 Task: Make Objects Float.
Action: Mouse moved to (31, 5)
Screenshot: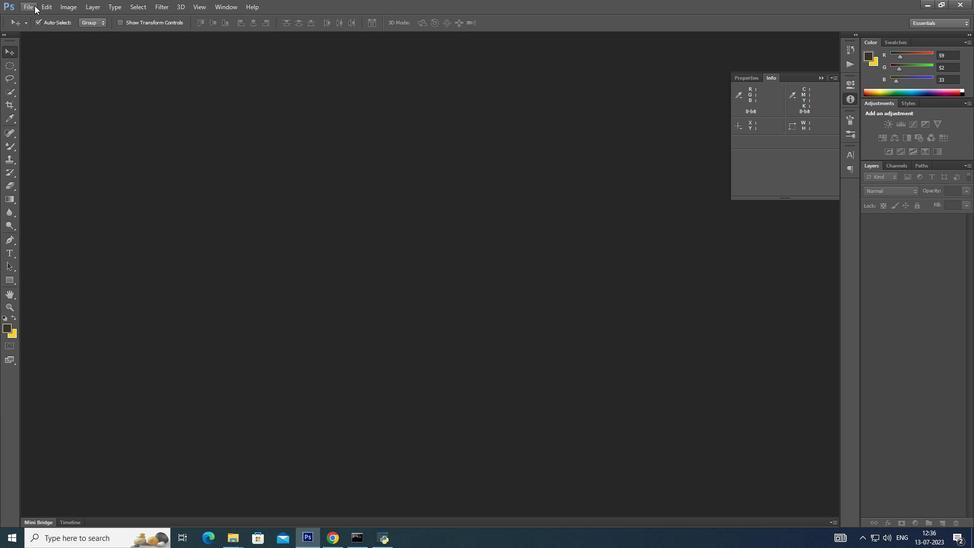 
Action: Mouse pressed left at (31, 5)
Screenshot: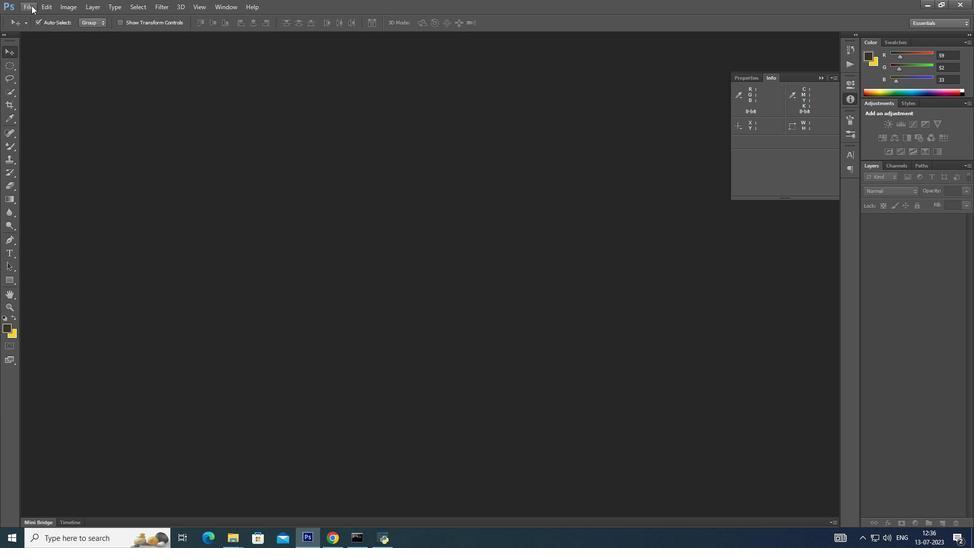 
Action: Mouse moved to (36, 15)
Screenshot: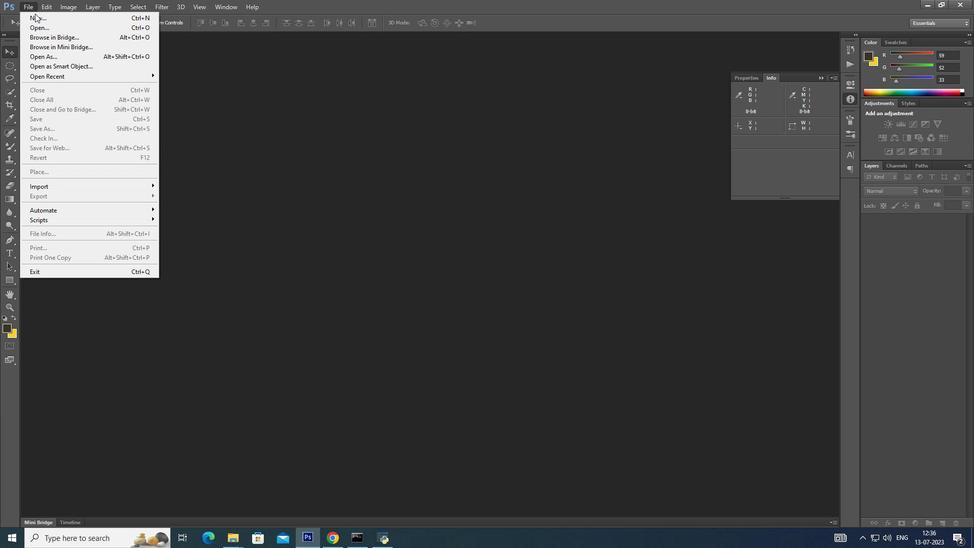
Action: Mouse pressed left at (36, 15)
Screenshot: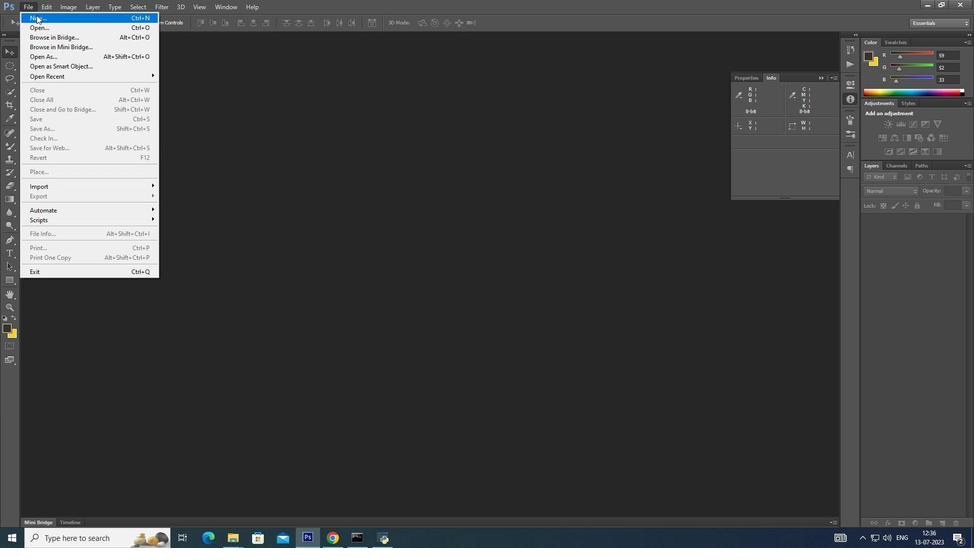
Action: Mouse moved to (586, 129)
Screenshot: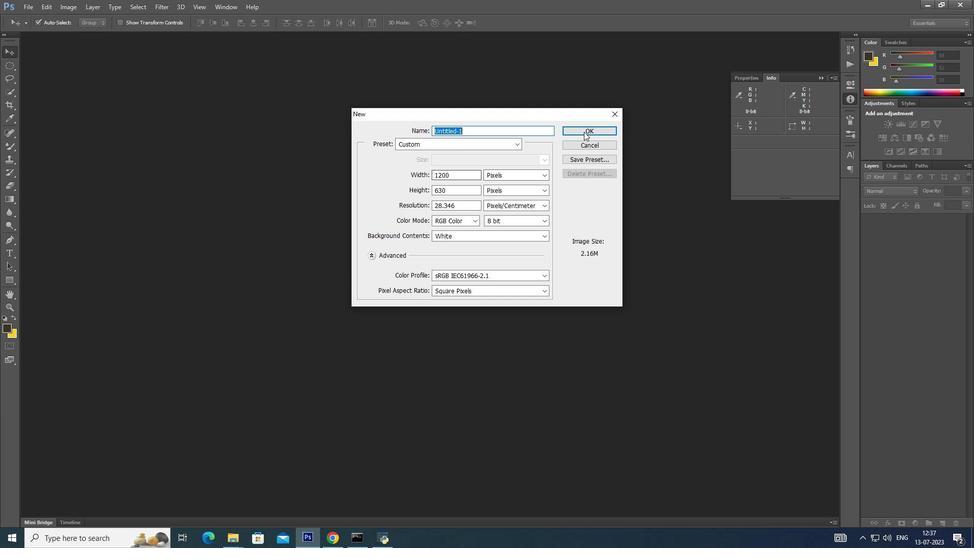 
Action: Mouse pressed left at (586, 129)
Screenshot: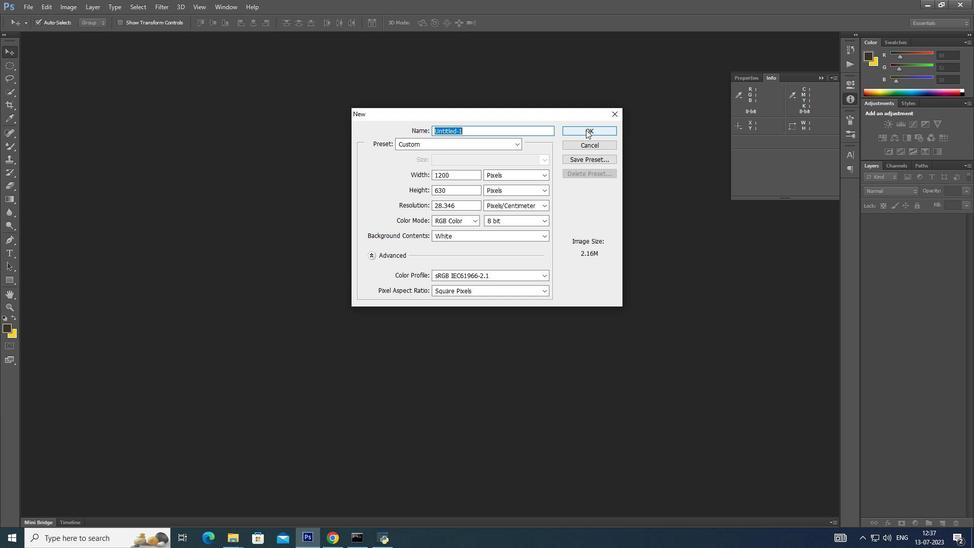 
Action: Mouse moved to (819, 77)
Screenshot: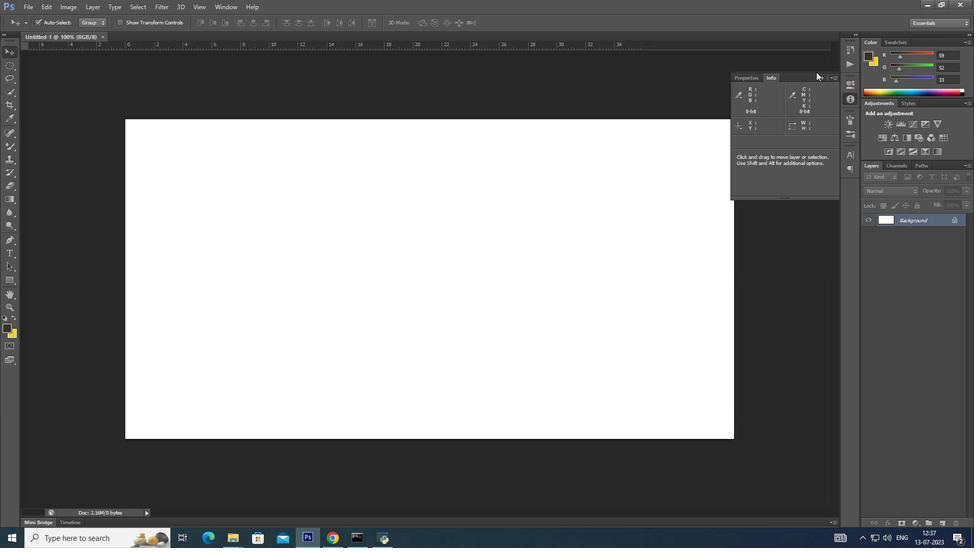 
Action: Mouse pressed left at (819, 77)
Screenshot: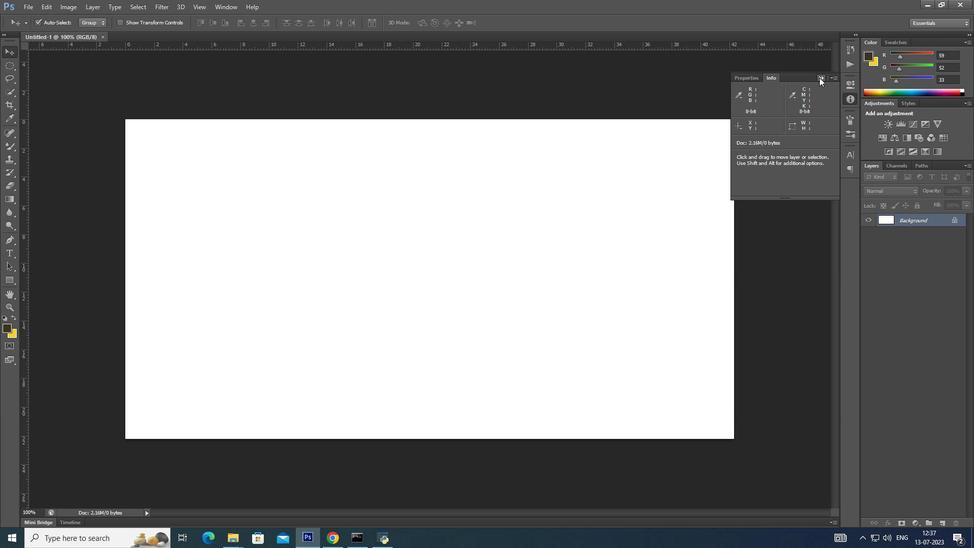 
Action: Mouse moved to (736, 152)
Screenshot: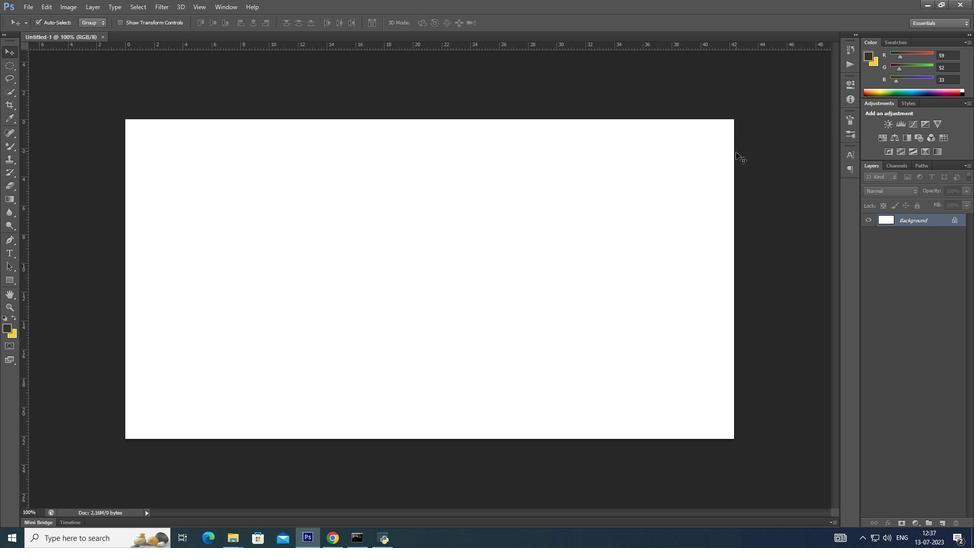 
Action: Key pressed ctrl+J
Screenshot: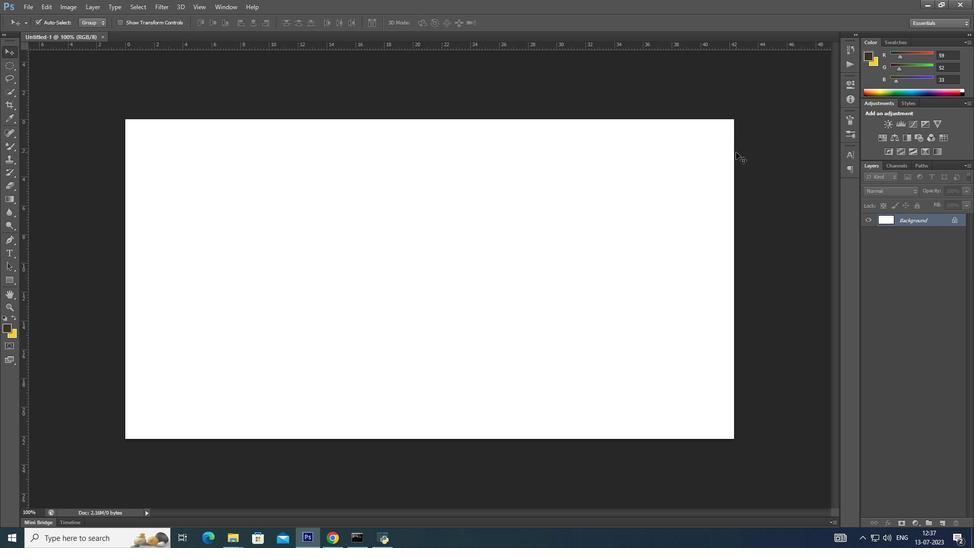 
Action: Mouse moved to (15, 316)
Screenshot: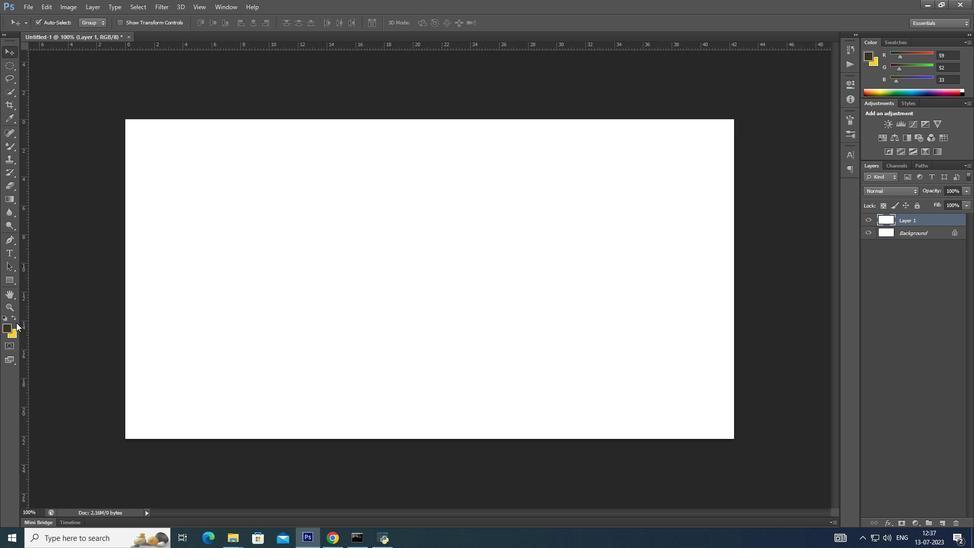 
Action: Mouse pressed left at (15, 316)
Screenshot: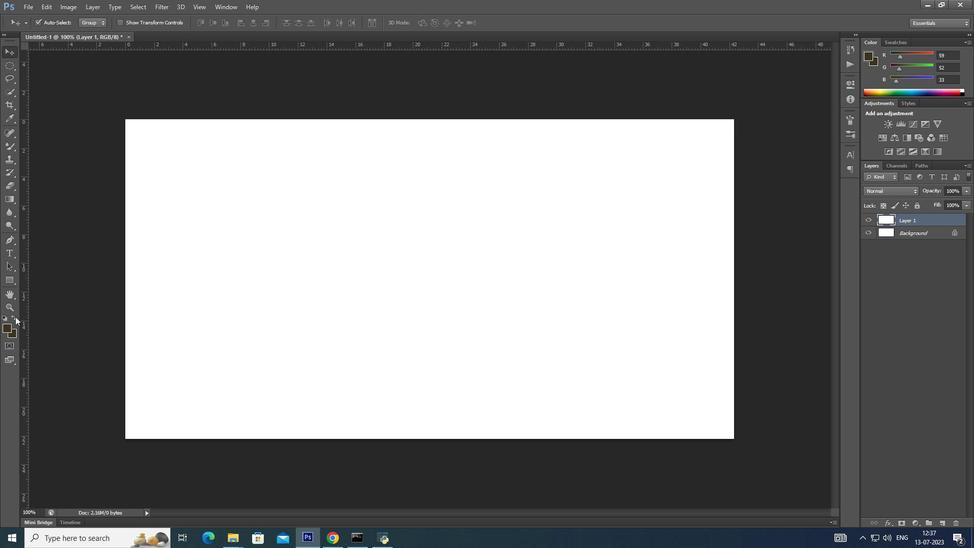 
Action: Mouse moved to (563, 251)
Screenshot: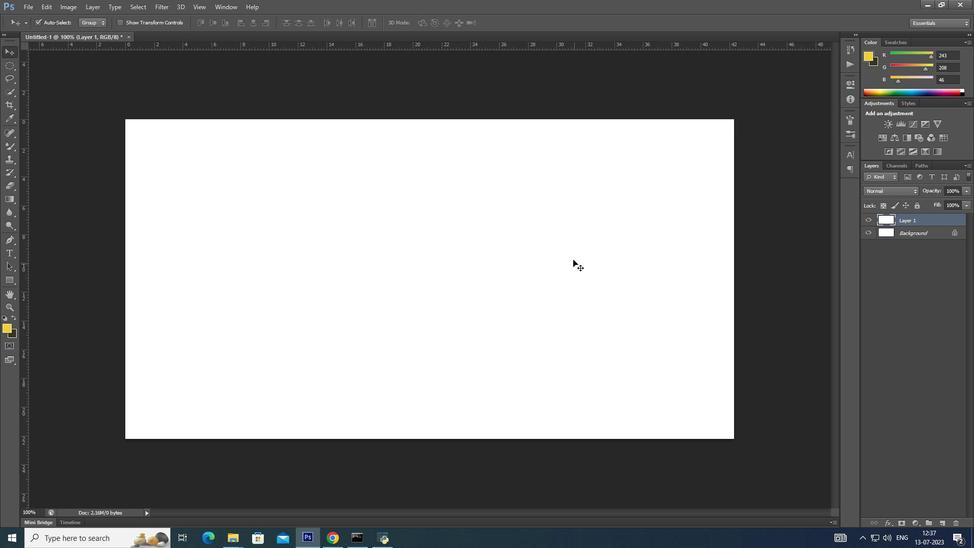 
Action: Key pressed <Key.alt_l><Key.backspace>
Screenshot: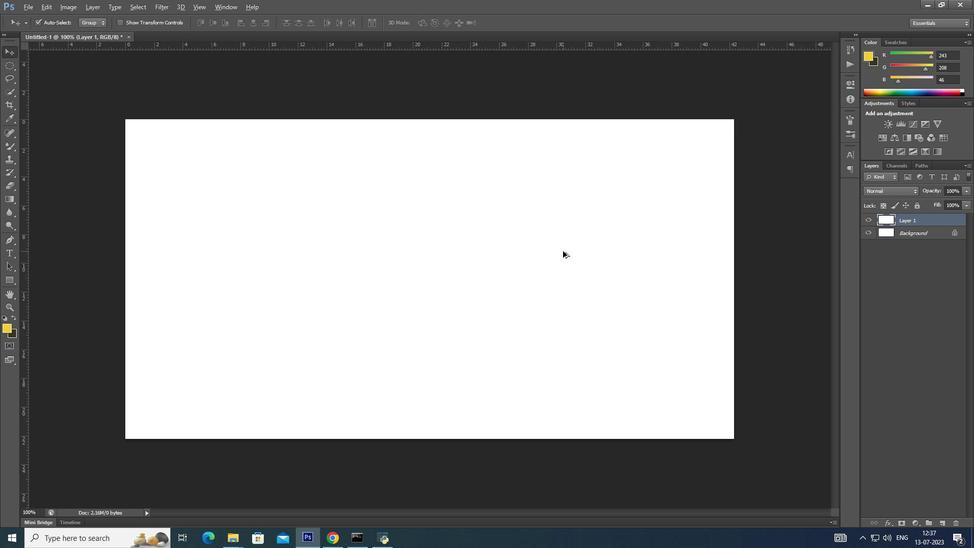 
Action: Mouse moved to (25, 6)
Screenshot: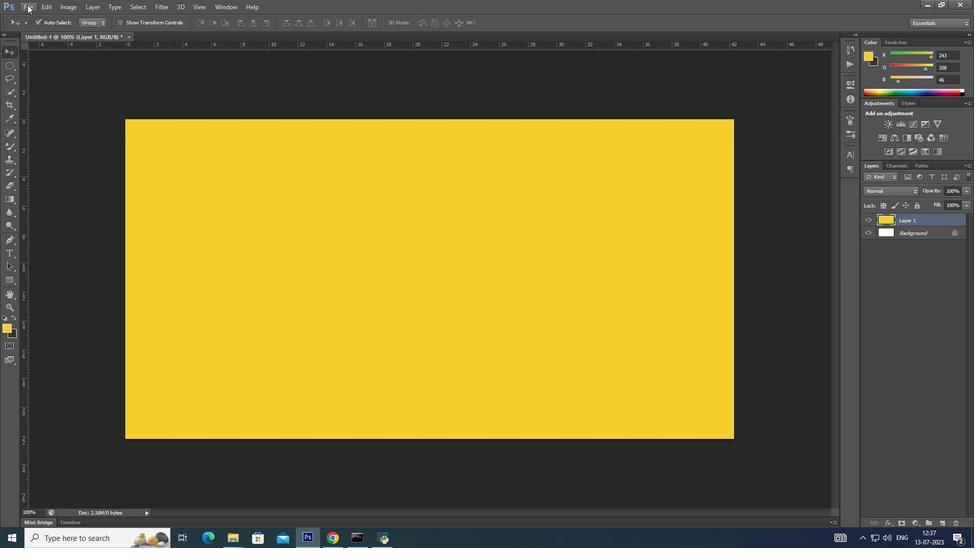 
Action: Mouse pressed left at (25, 6)
Screenshot: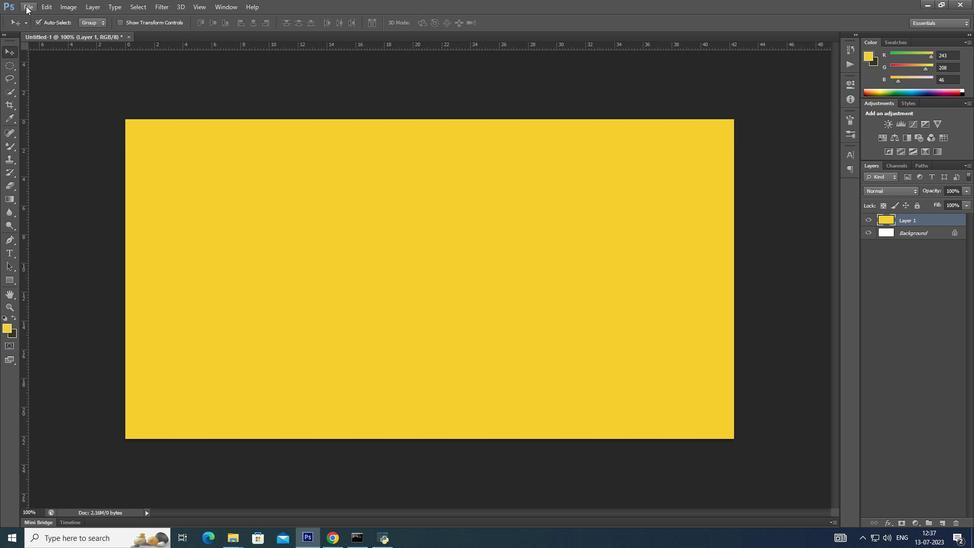 
Action: Mouse moved to (44, 26)
Screenshot: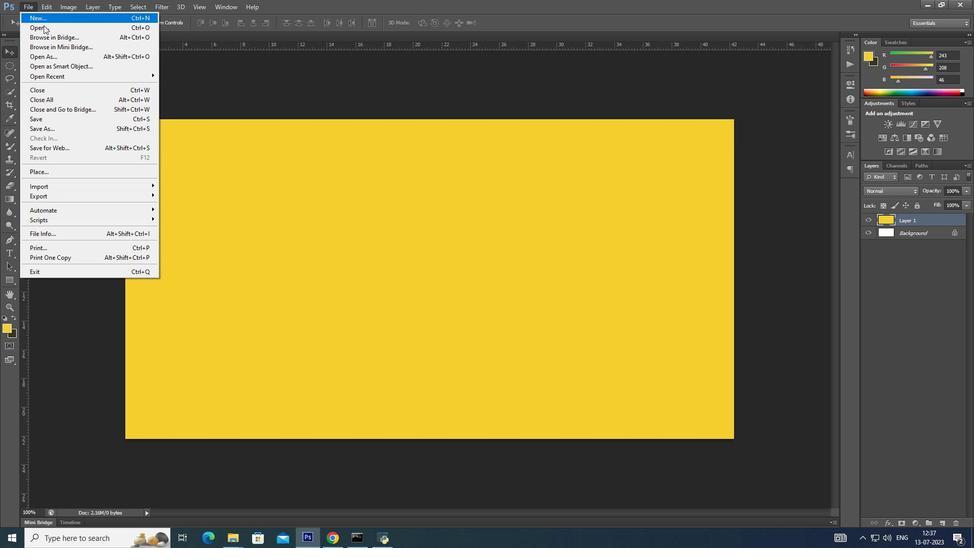 
Action: Mouse pressed left at (44, 26)
Screenshot: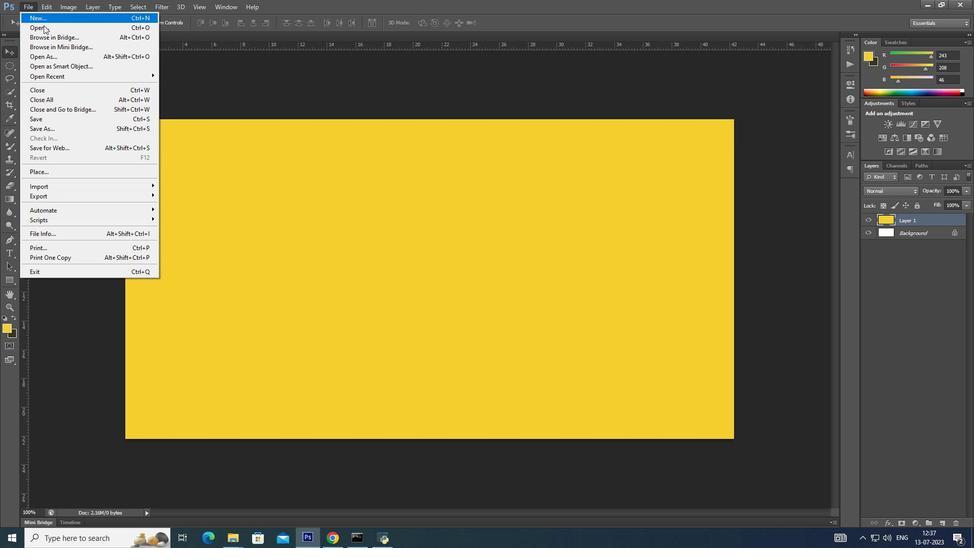 
Action: Mouse moved to (430, 138)
Screenshot: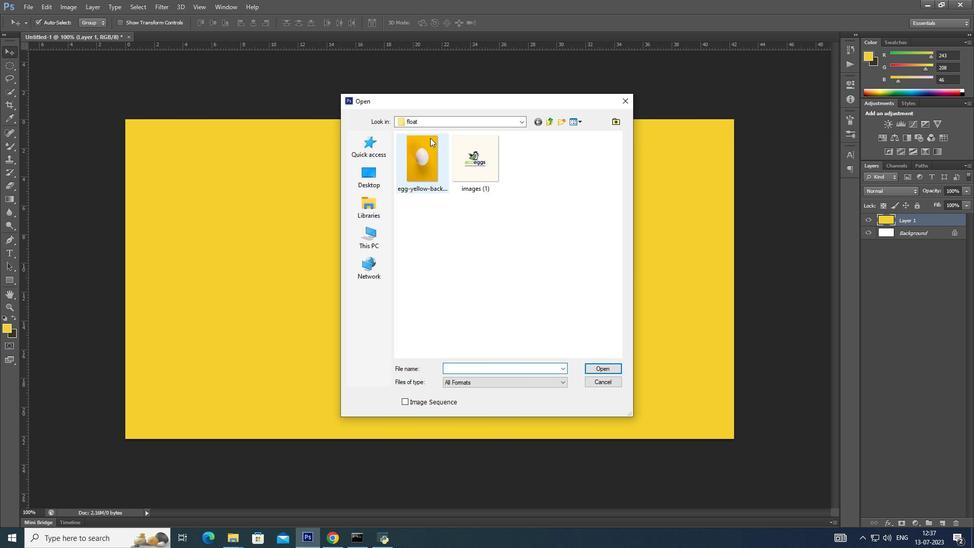 
Action: Mouse pressed left at (430, 138)
Screenshot: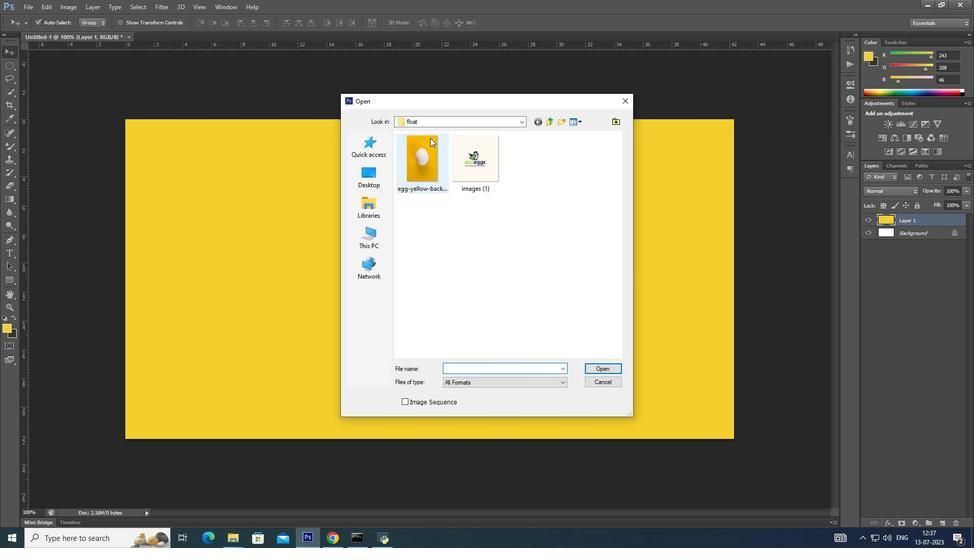 
Action: Mouse moved to (611, 368)
Screenshot: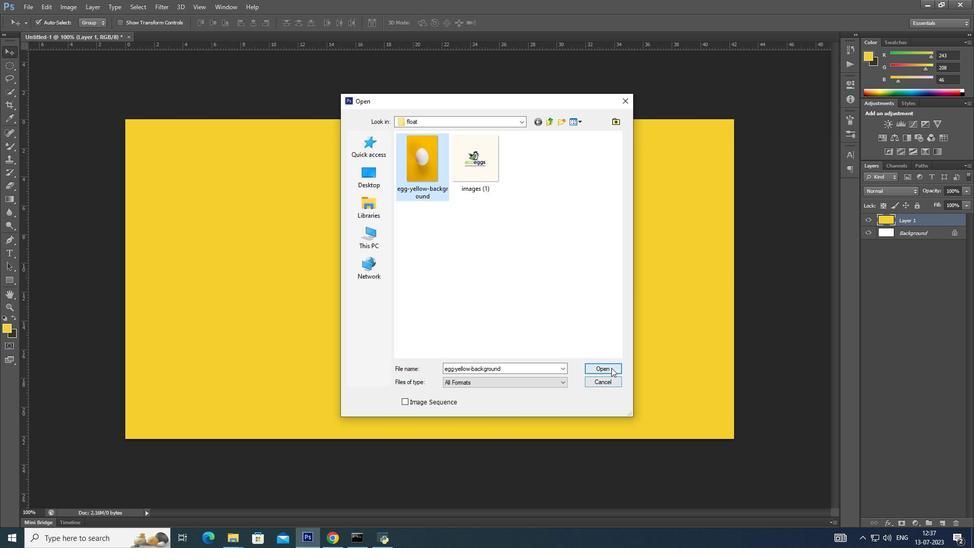 
Action: Mouse pressed left at (611, 368)
Screenshot: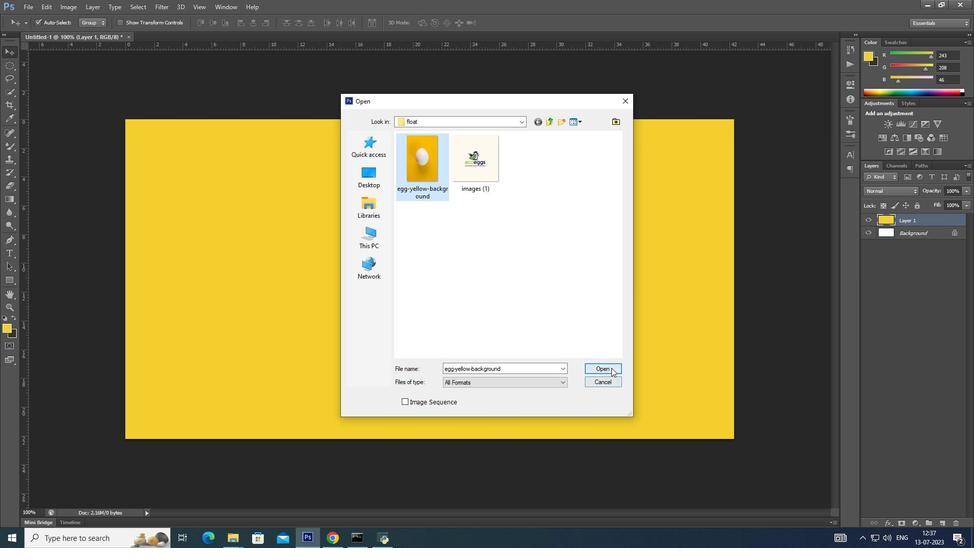 
Action: Mouse moved to (916, 224)
Screenshot: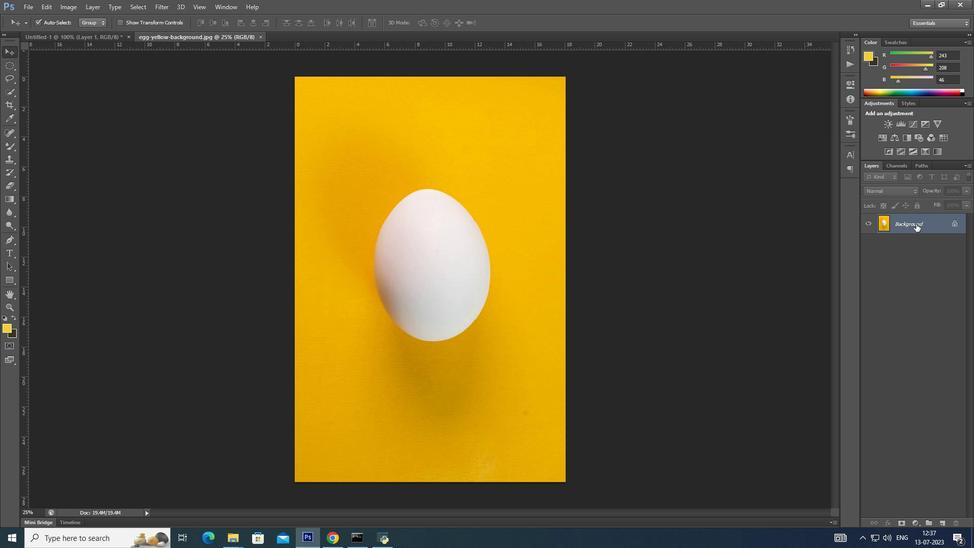 
Action: Mouse pressed left at (916, 224)
Screenshot: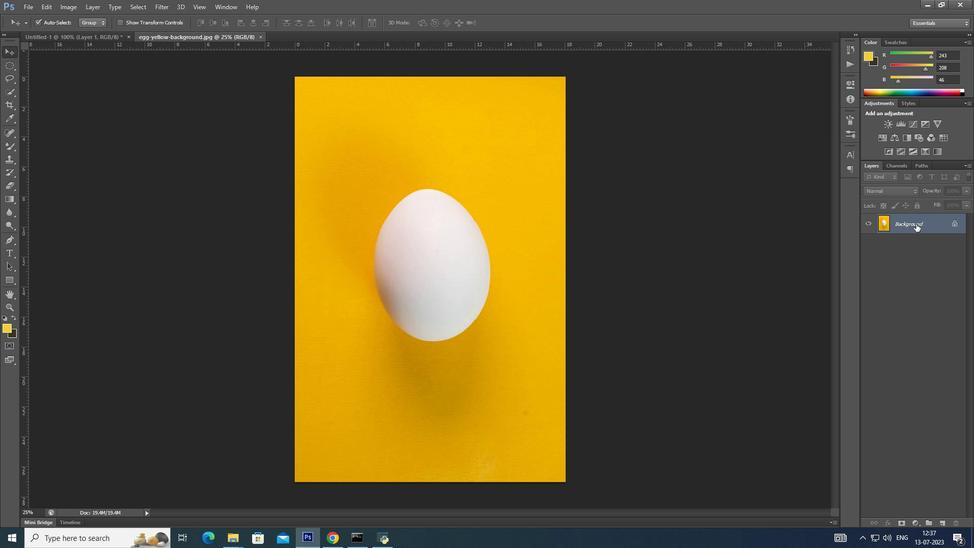 
Action: Mouse moved to (915, 221)
Screenshot: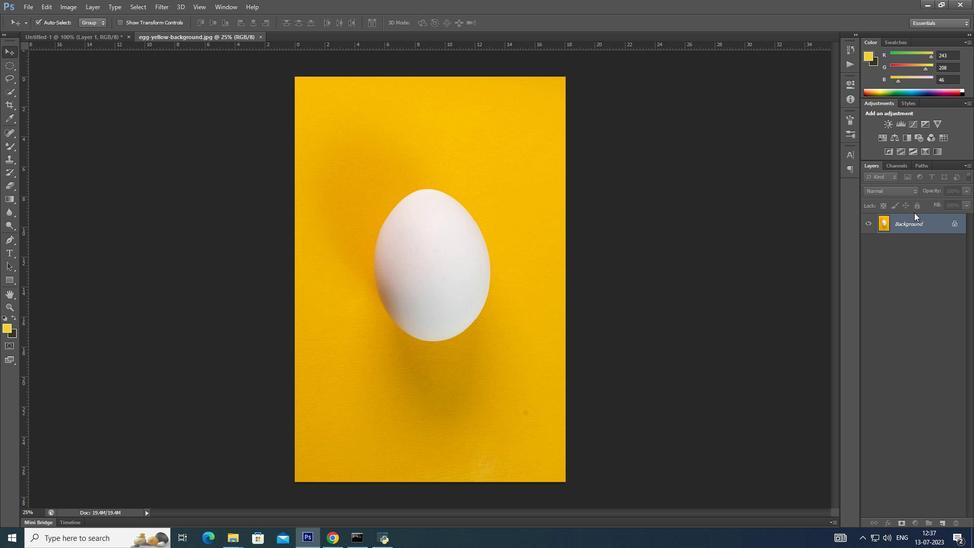 
Action: Mouse pressed left at (915, 221)
Screenshot: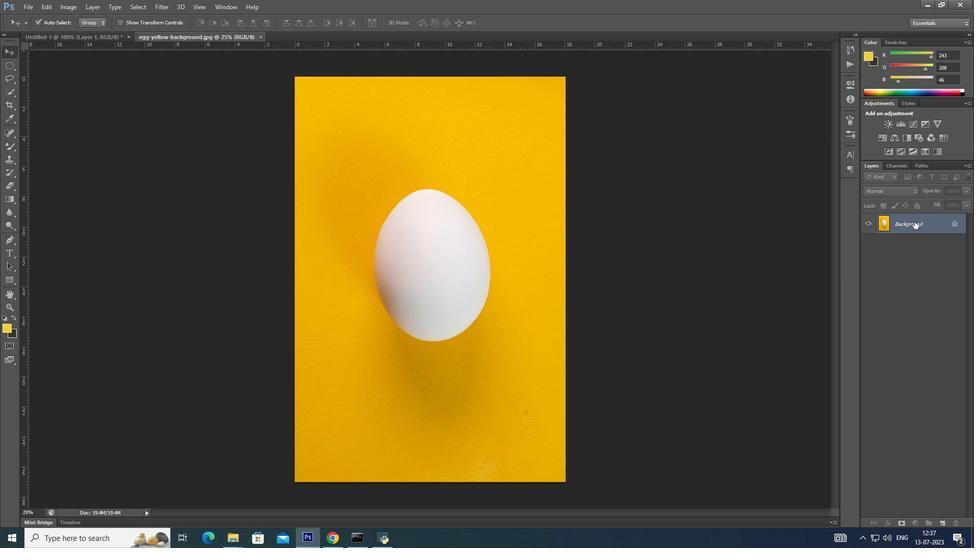 
Action: Mouse moved to (10, 90)
Screenshot: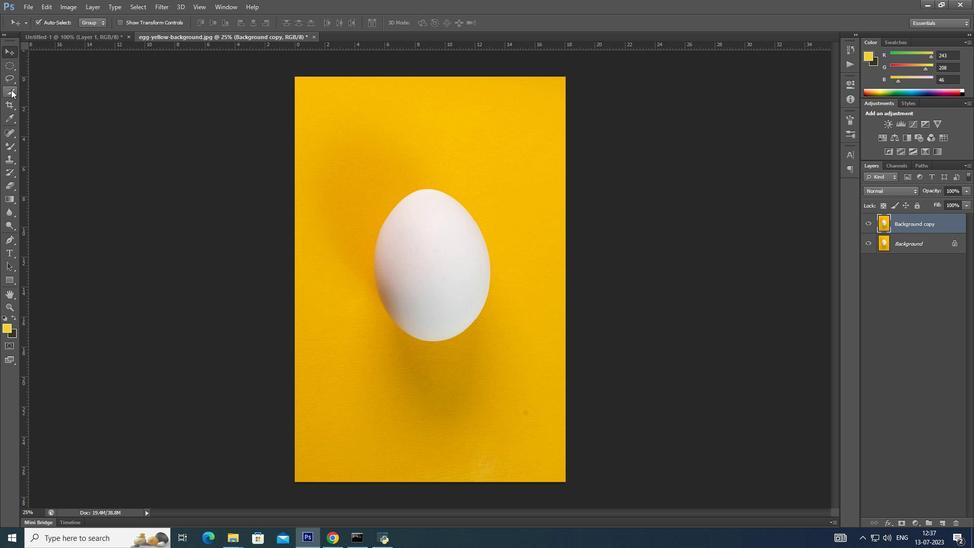 
Action: Mouse pressed left at (10, 90)
Screenshot: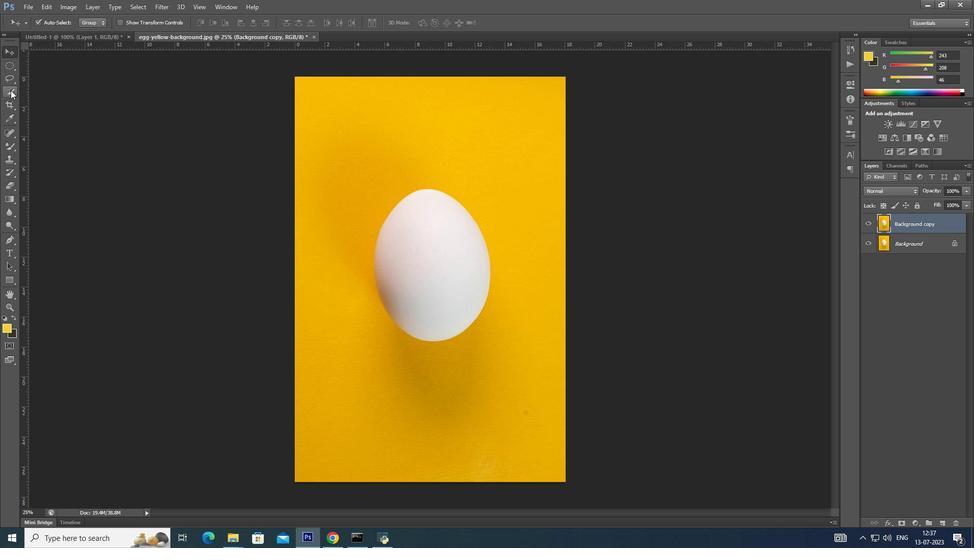 
Action: Mouse moved to (48, 93)
Screenshot: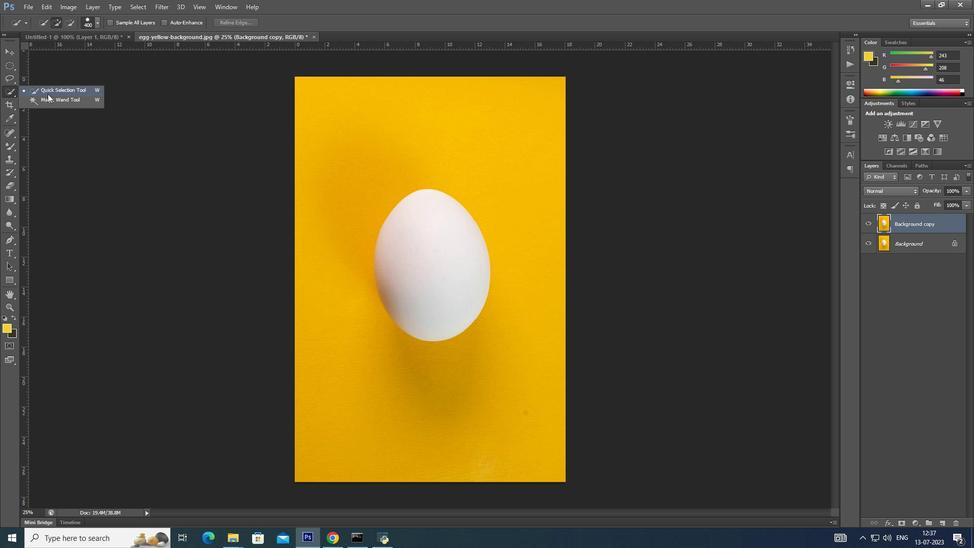 
Action: Mouse pressed left at (48, 93)
Screenshot: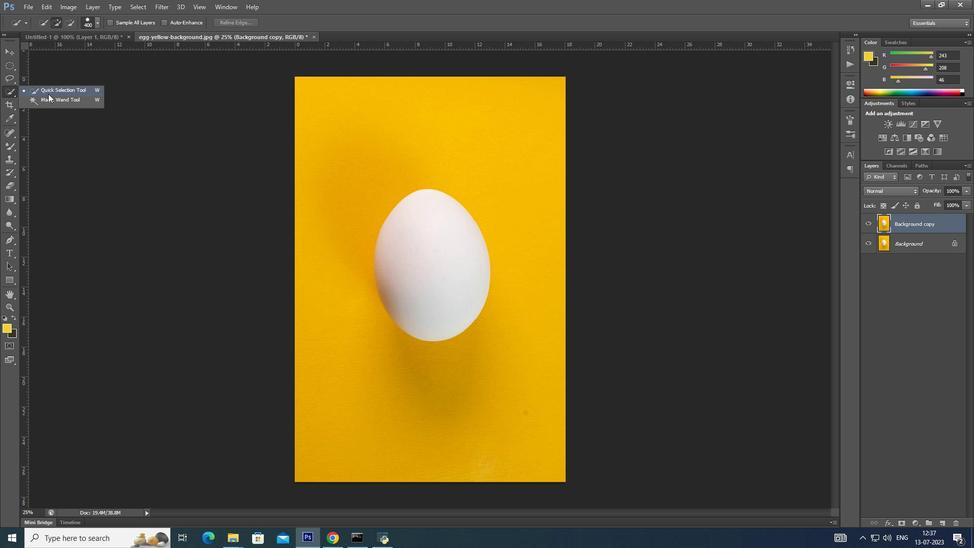 
Action: Mouse moved to (440, 268)
Screenshot: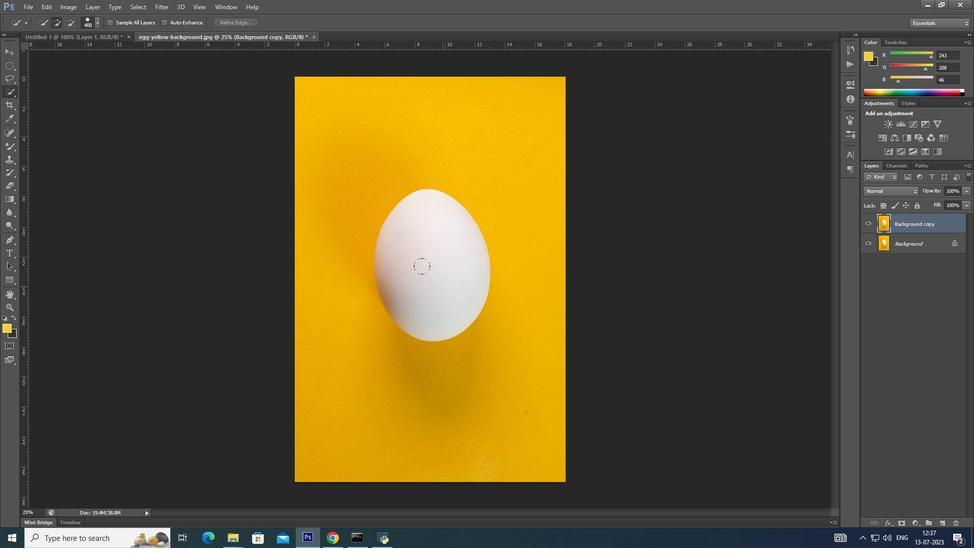 
Action: Mouse pressed left at (440, 268)
Screenshot: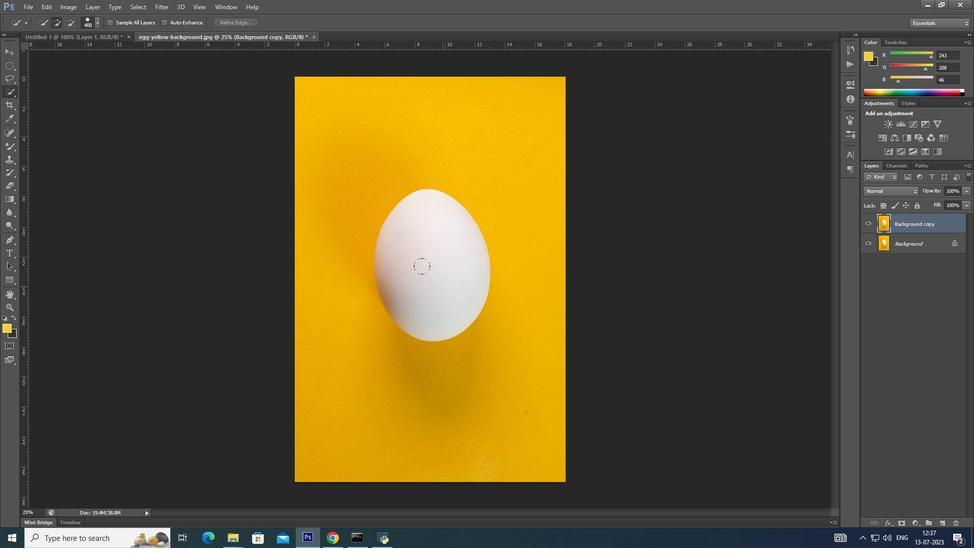 
Action: Mouse moved to (438, 265)
Screenshot: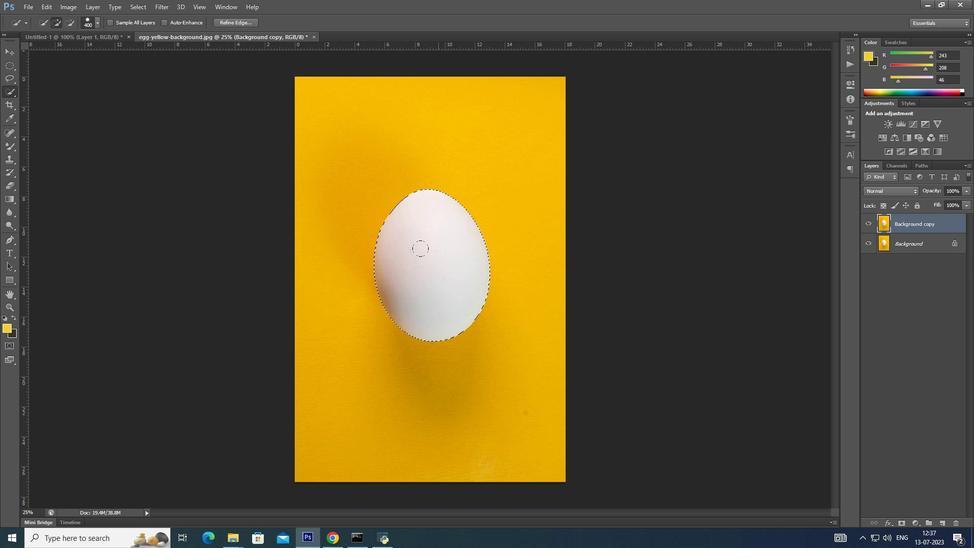 
Action: Key pressed ctrl+J
Screenshot: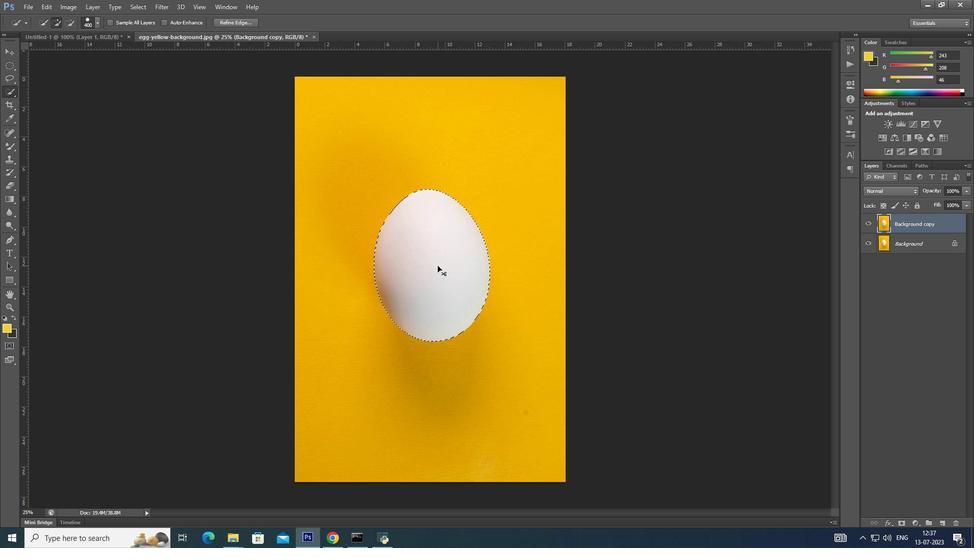 
Action: Mouse moved to (4, 51)
Screenshot: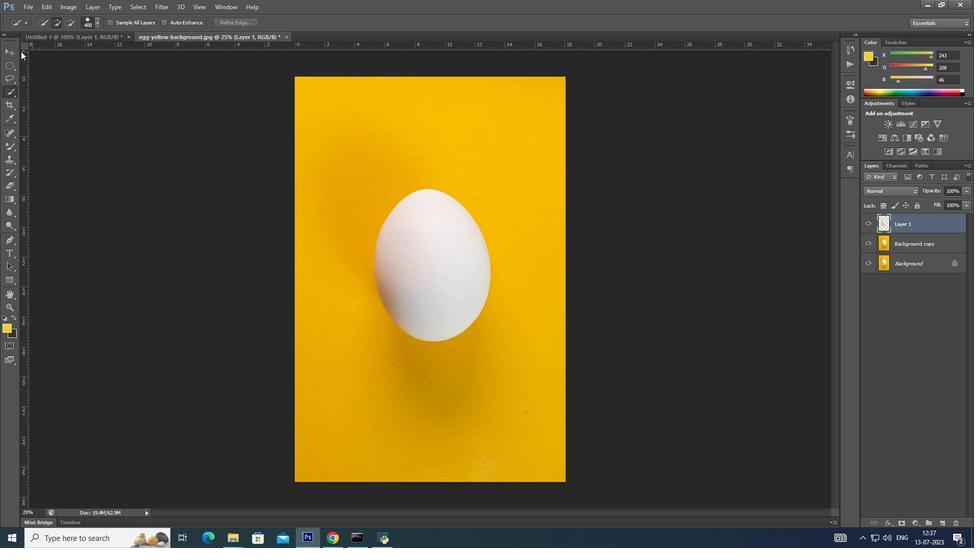 
Action: Mouse pressed left at (4, 51)
Screenshot: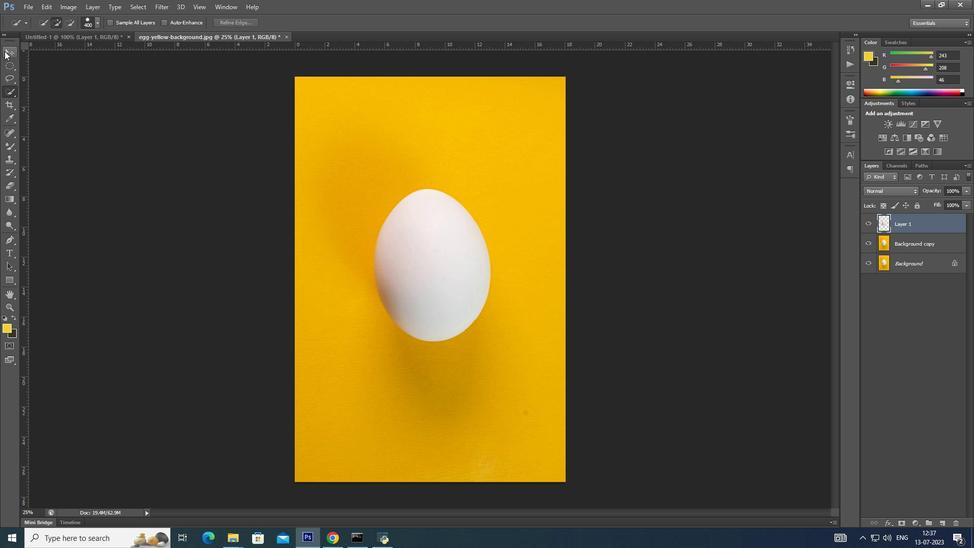 
Action: Mouse moved to (463, 257)
Screenshot: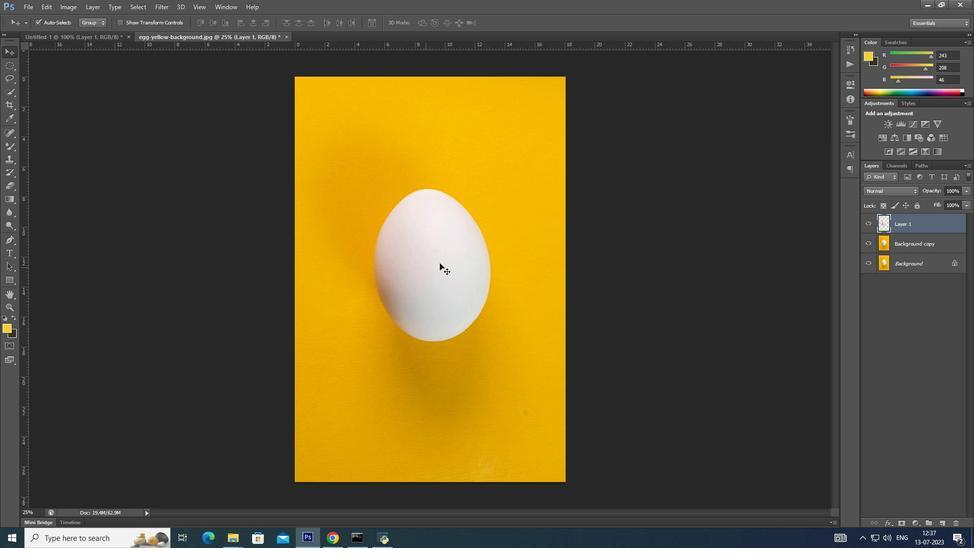 
Action: Mouse pressed left at (463, 257)
Screenshot: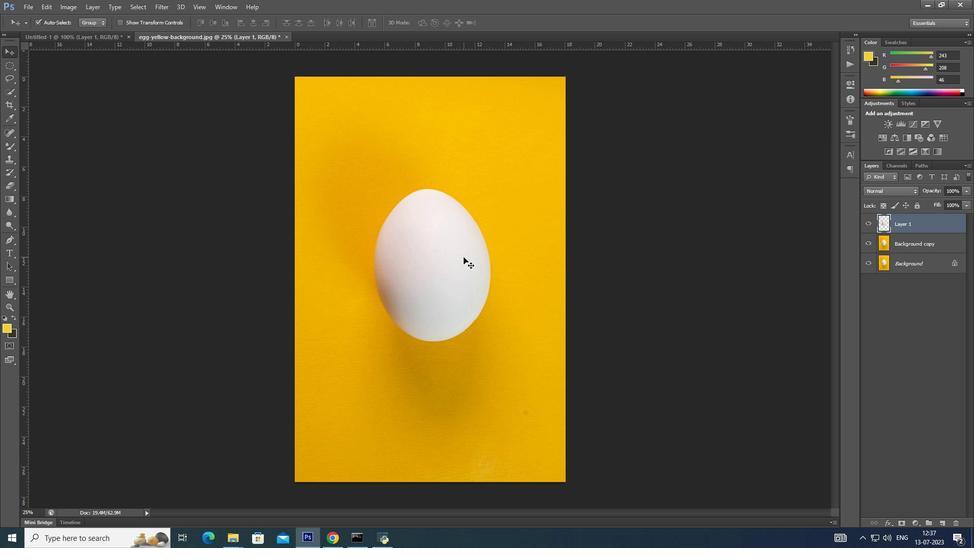 
Action: Mouse moved to (237, 270)
Screenshot: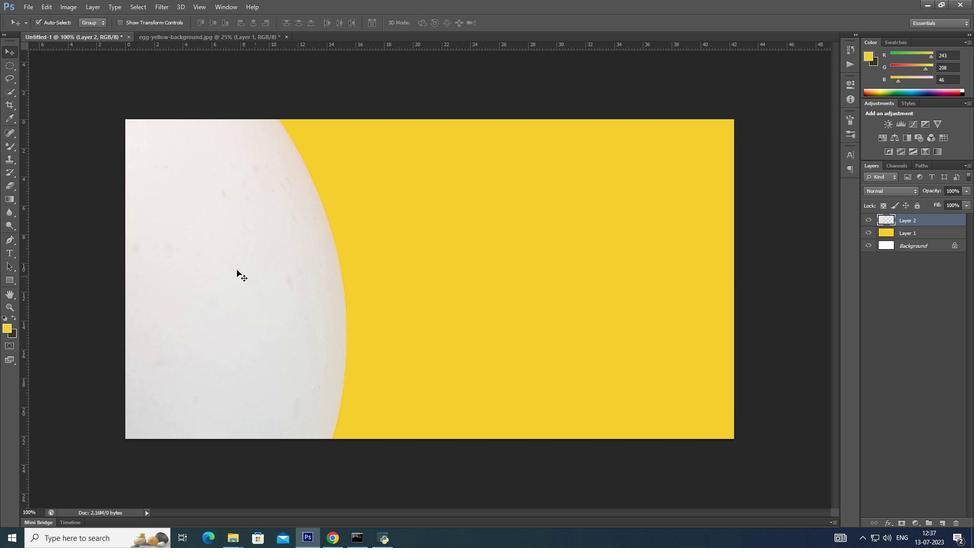 
Action: Mouse pressed left at (237, 270)
Screenshot: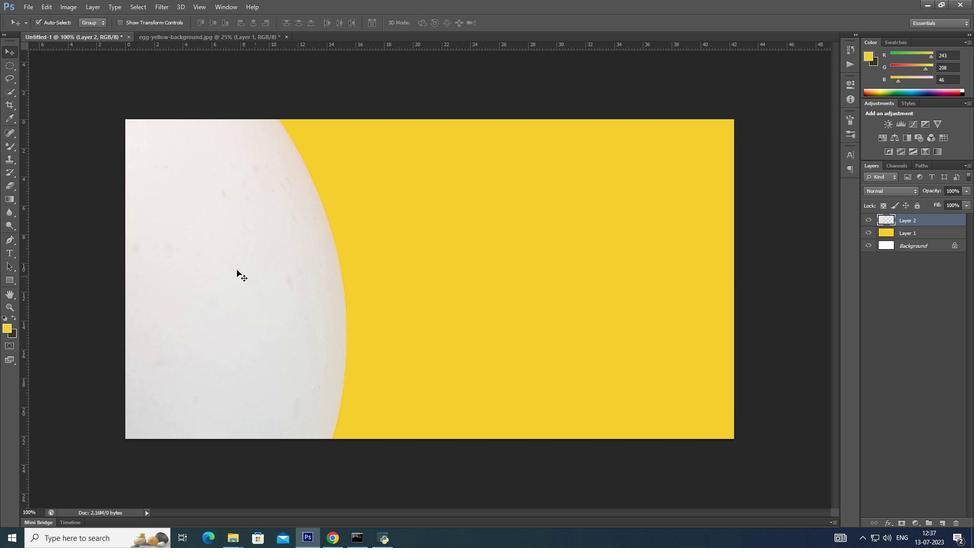 
Action: Mouse moved to (483, 483)
Screenshot: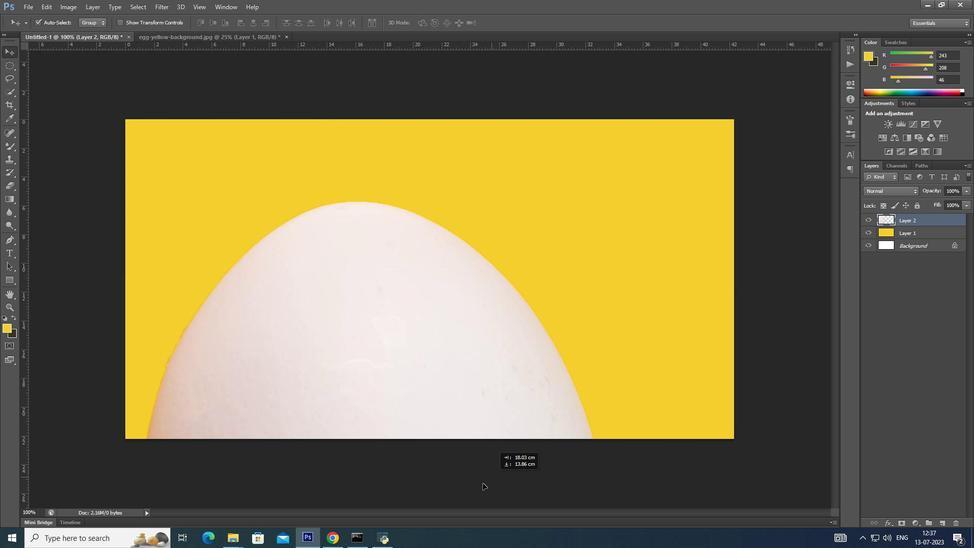 
Action: Key pressed ctrl+T
Screenshot: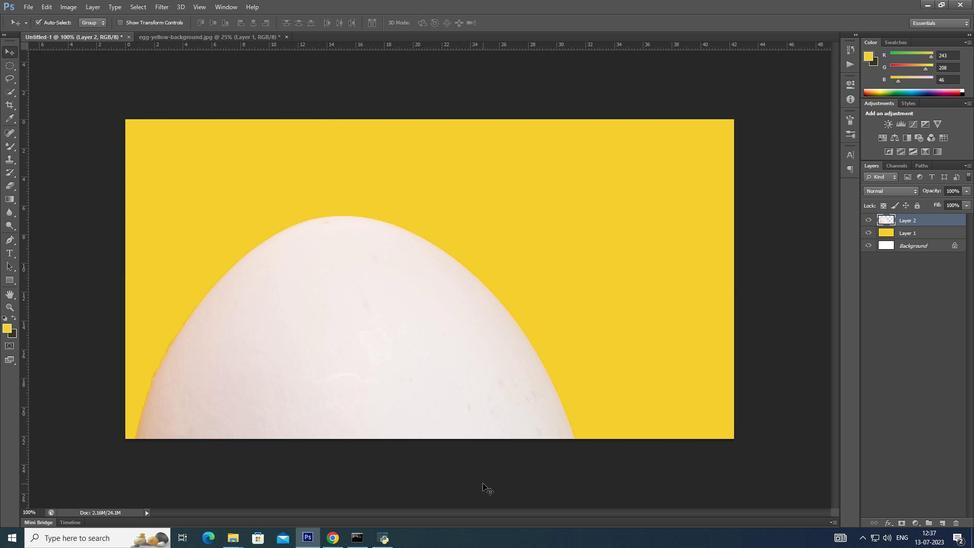 
Action: Mouse moved to (591, 213)
Screenshot: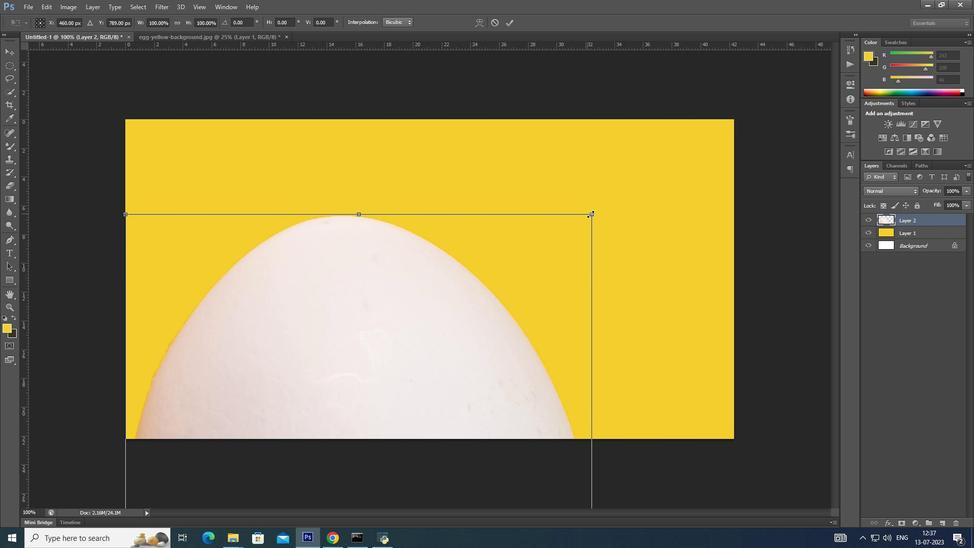 
Action: Key pressed <Key.shift><Key.alt_l>
Screenshot: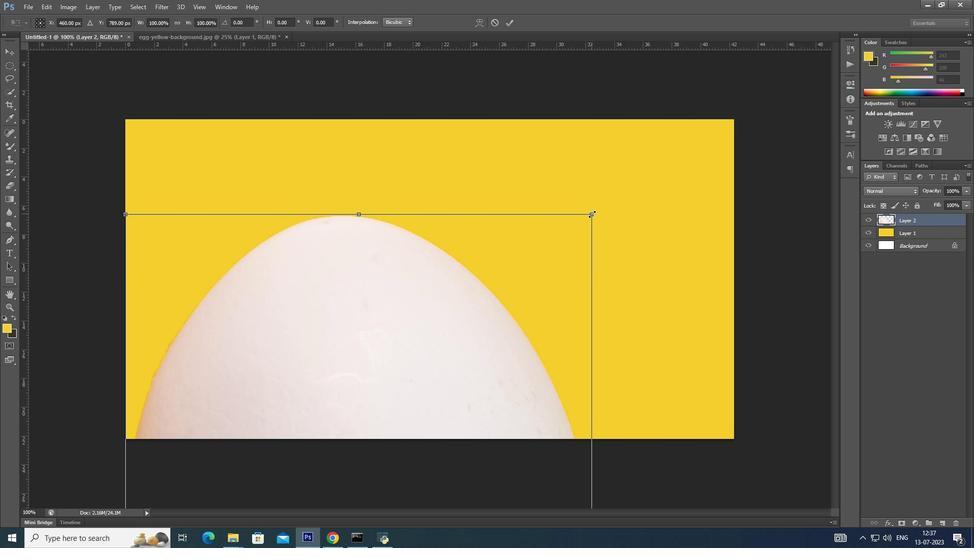 
Action: Mouse pressed left at (591, 213)
Screenshot: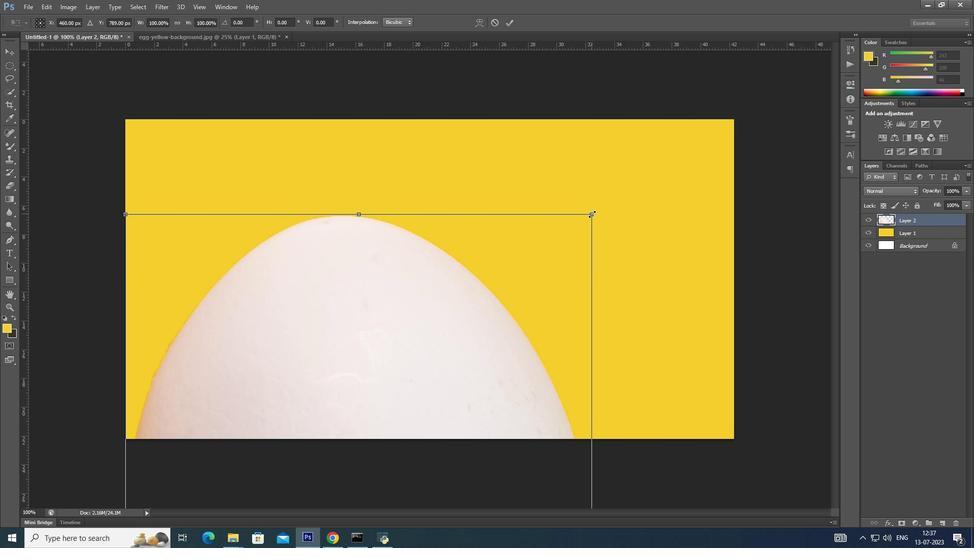 
Action: Mouse moved to (519, 275)
Screenshot: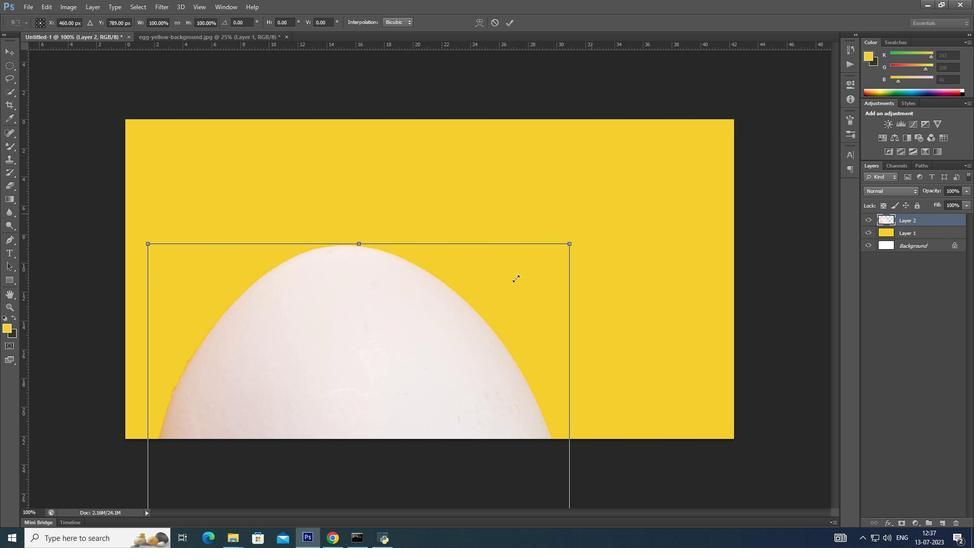 
Action: Key pressed <Key.alt_l>
Screenshot: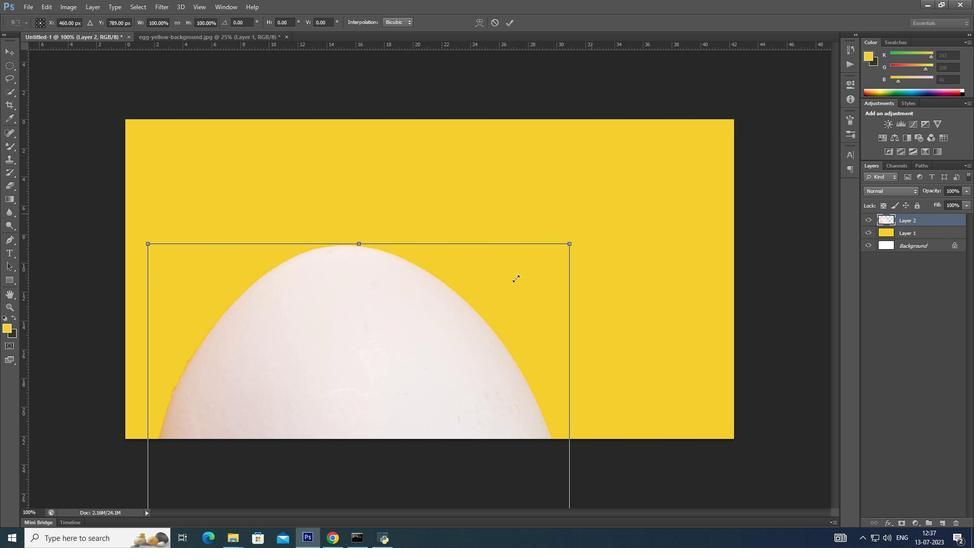 
Action: Mouse moved to (515, 278)
Screenshot: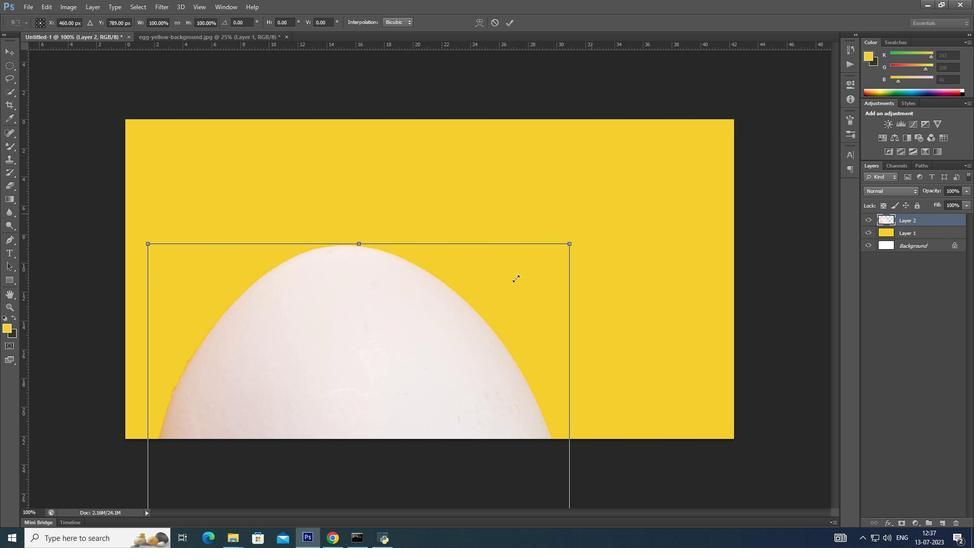 
Action: Key pressed <Key.alt_l>
Screenshot: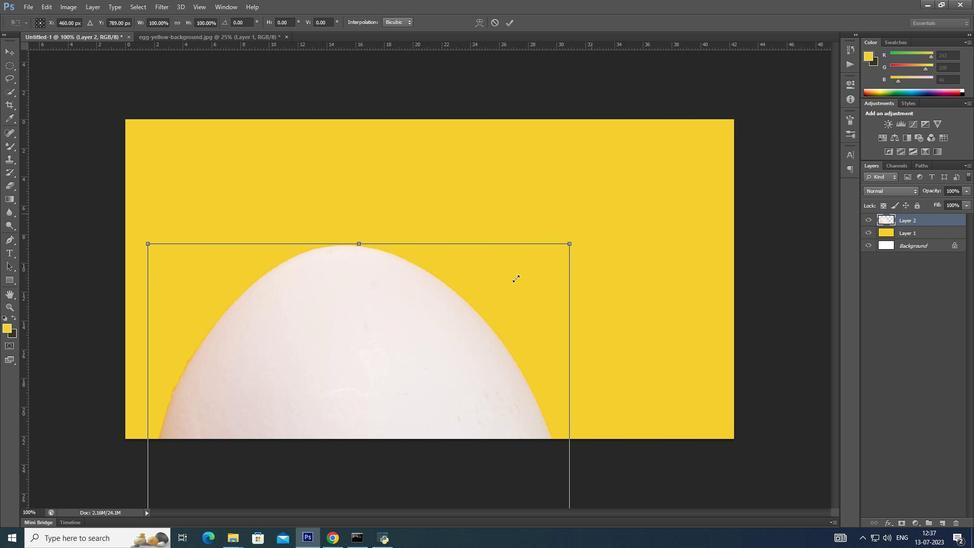 
Action: Mouse moved to (510, 284)
Screenshot: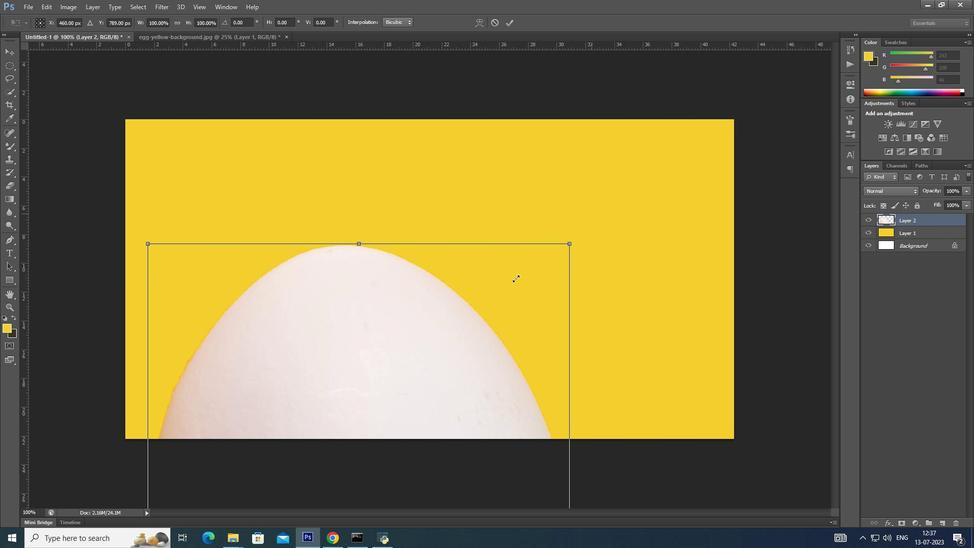 
Action: Key pressed <Key.alt_l>
Screenshot: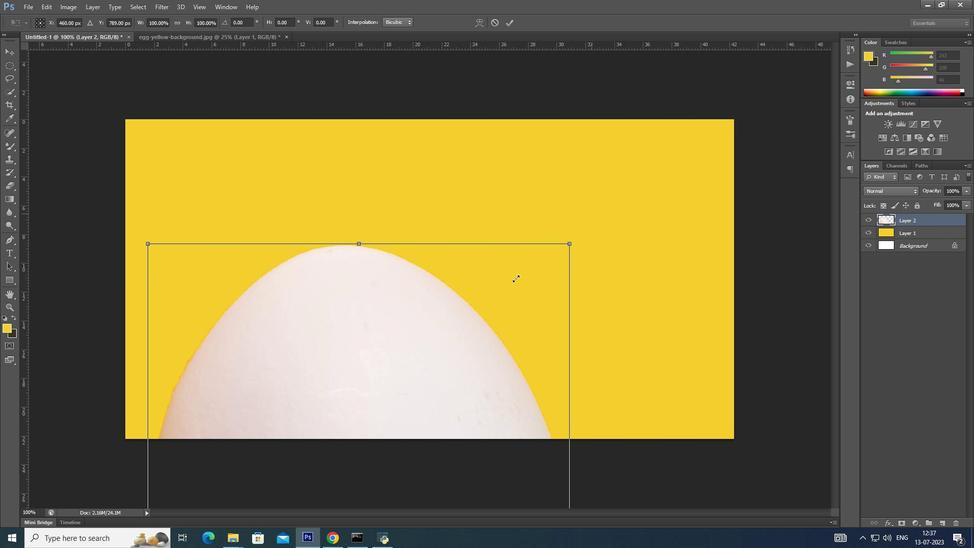 
Action: Mouse moved to (509, 286)
Screenshot: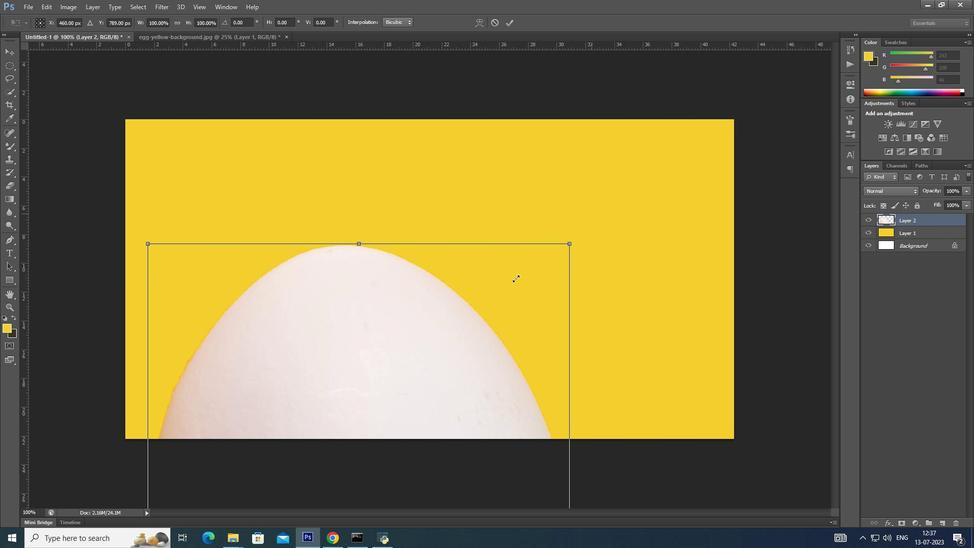 
Action: Key pressed <Key.alt_l>
Screenshot: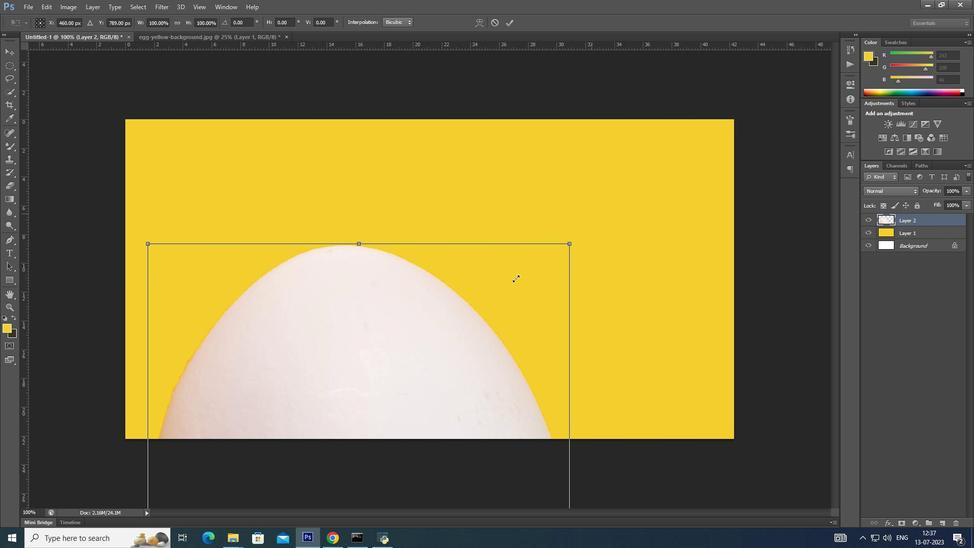 
Action: Mouse moved to (509, 286)
Screenshot: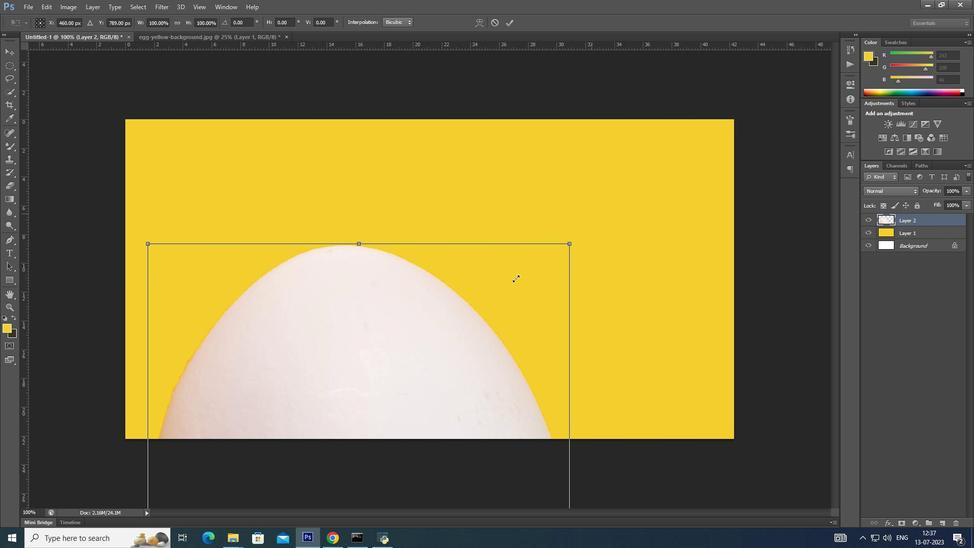 
Action: Key pressed <Key.alt_l>
Screenshot: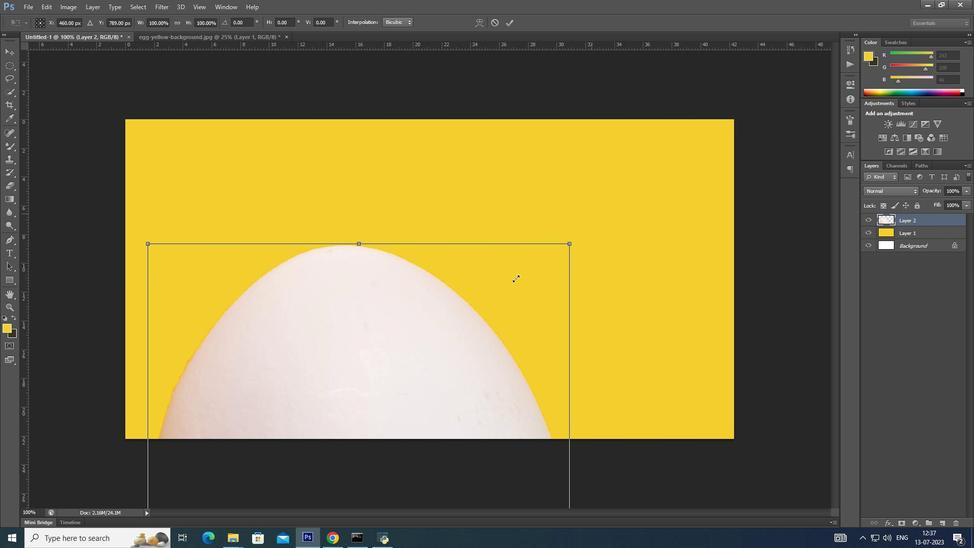 
Action: Mouse moved to (508, 286)
Screenshot: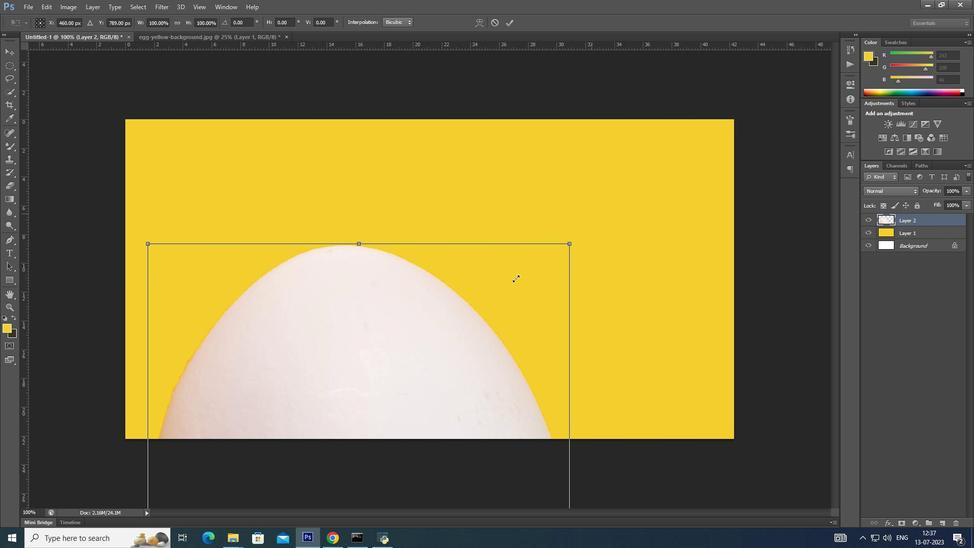 
Action: Key pressed <Key.alt_l><Key.alt_l><Key.alt_l>
Screenshot: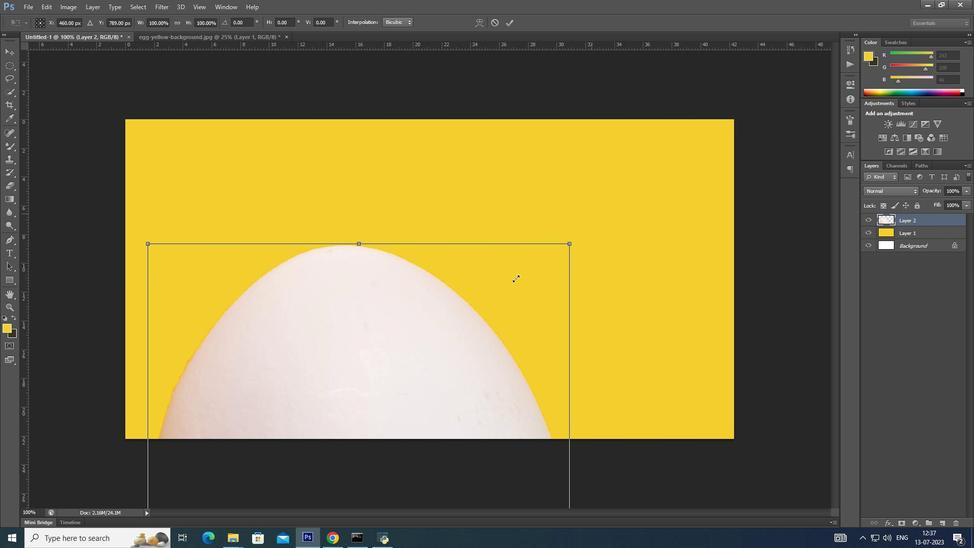 
Action: Mouse moved to (507, 288)
Screenshot: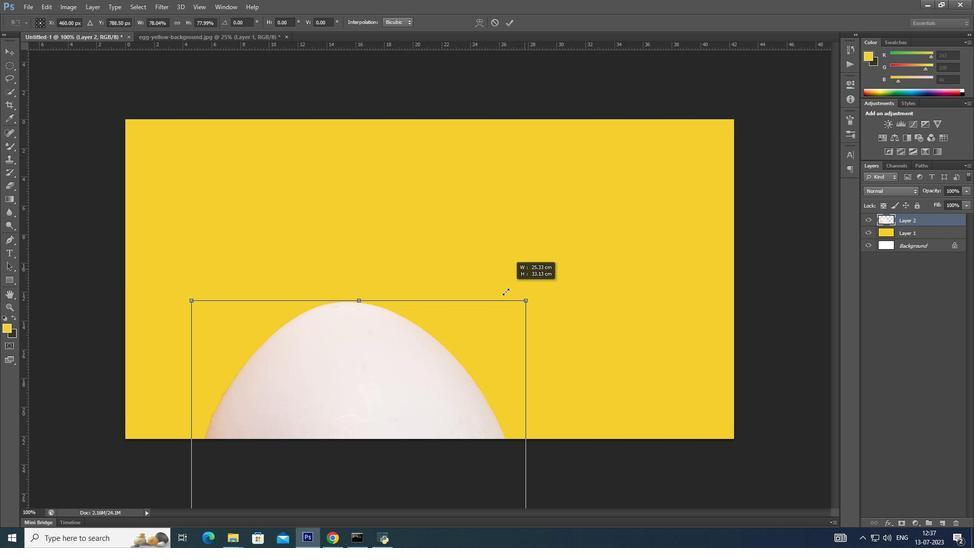 
Action: Key pressed <Key.alt_l>
Screenshot: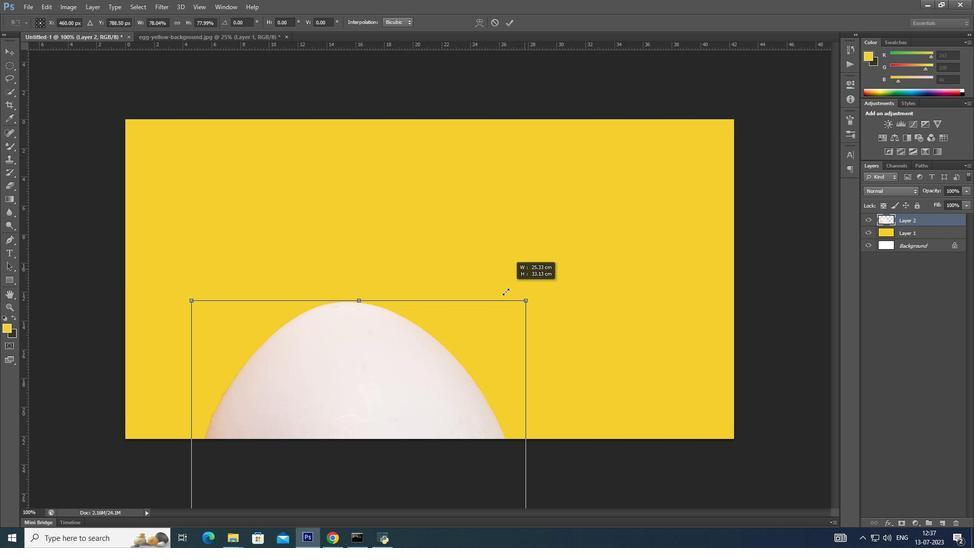 
Action: Mouse moved to (506, 289)
Screenshot: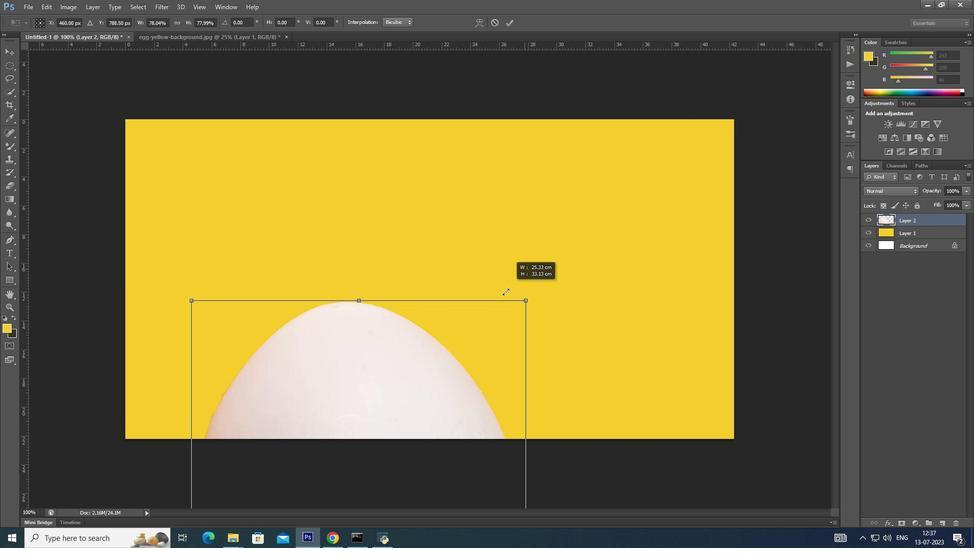 
Action: Key pressed <Key.alt_l>
Screenshot: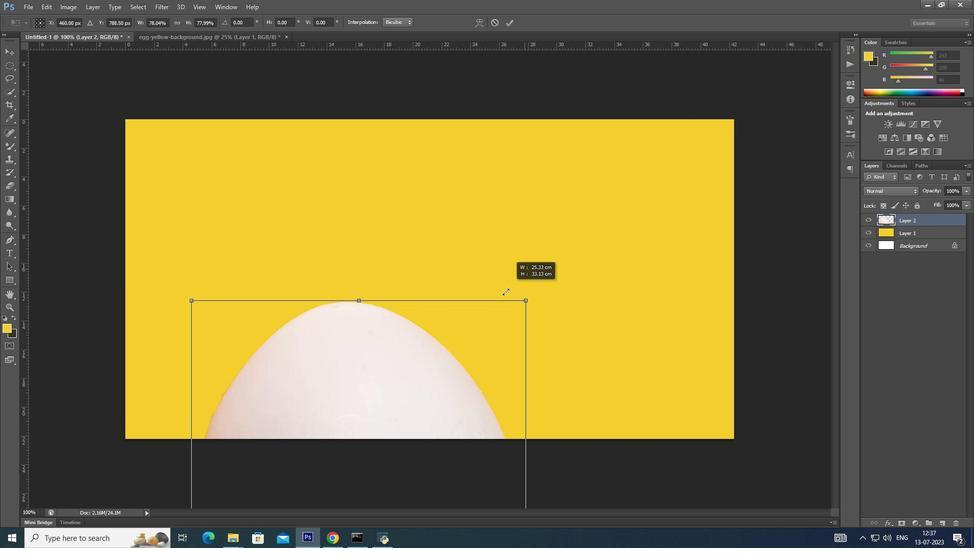 
Action: Mouse moved to (505, 291)
Screenshot: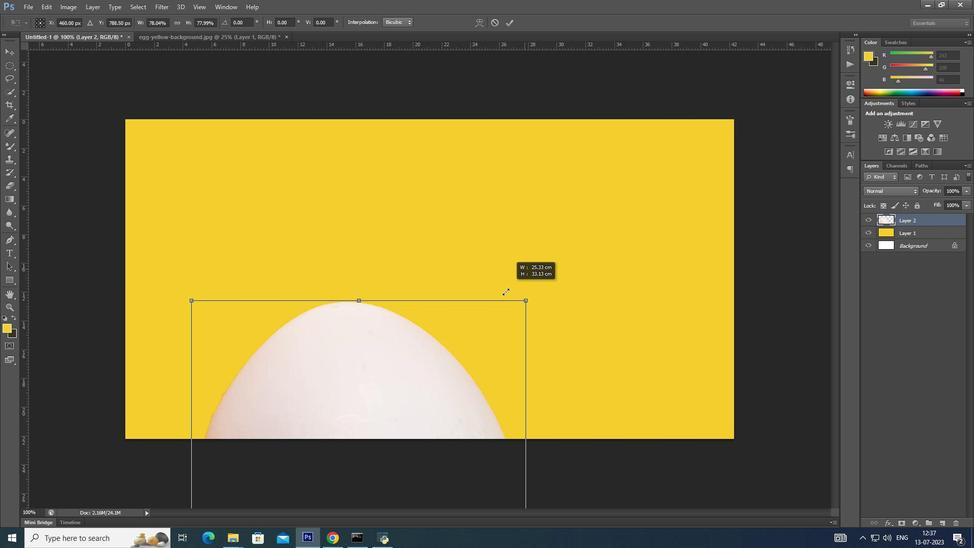 
Action: Key pressed <Key.alt_l>
Screenshot: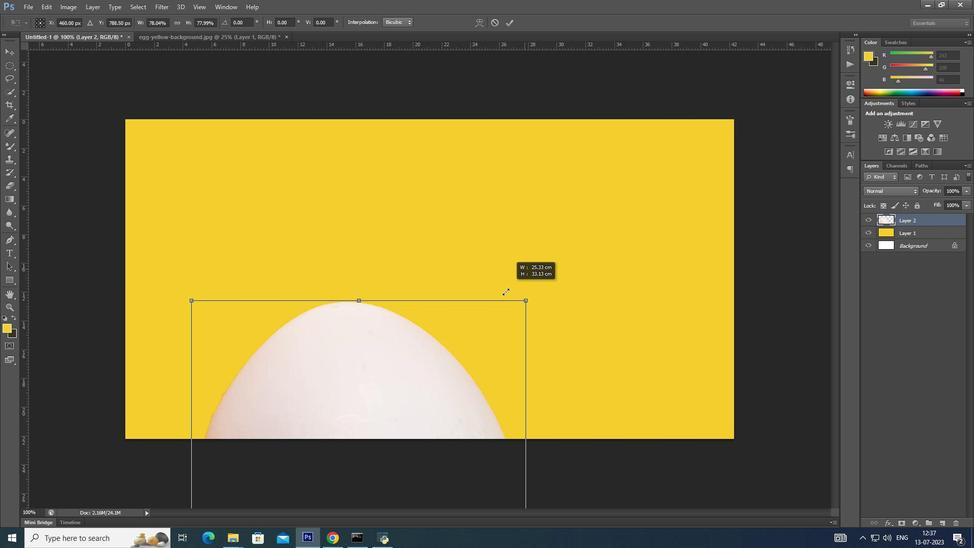 
Action: Mouse moved to (504, 292)
Screenshot: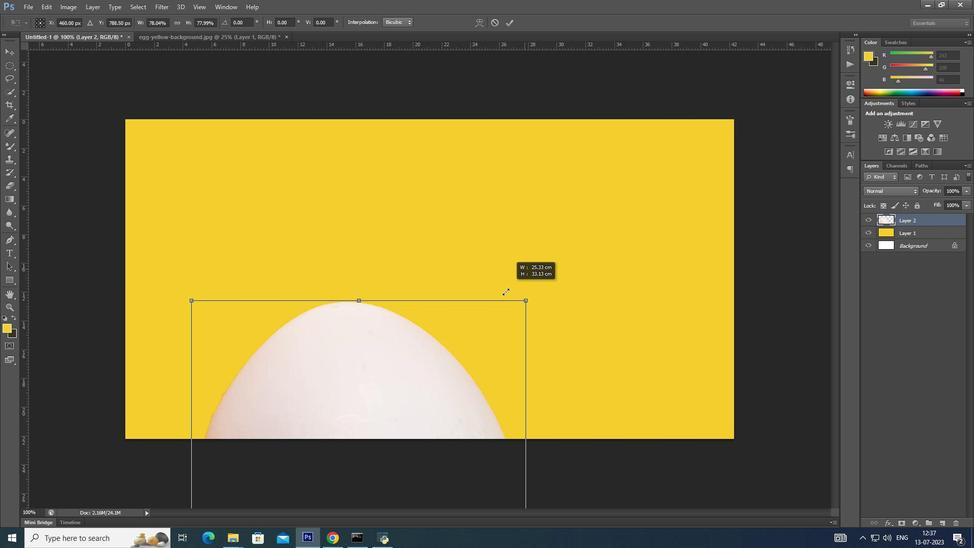 
Action: Key pressed <Key.alt_l>
Screenshot: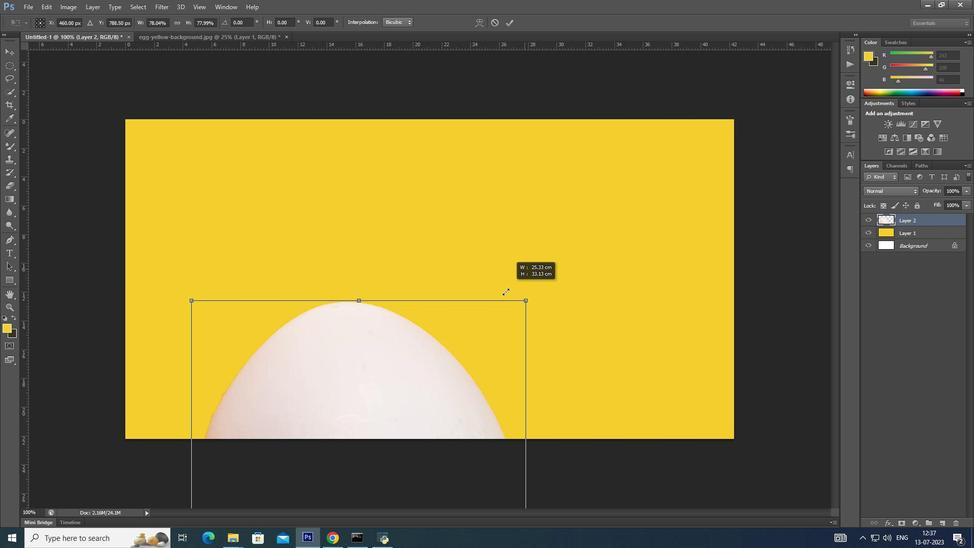
Action: Mouse moved to (503, 293)
Screenshot: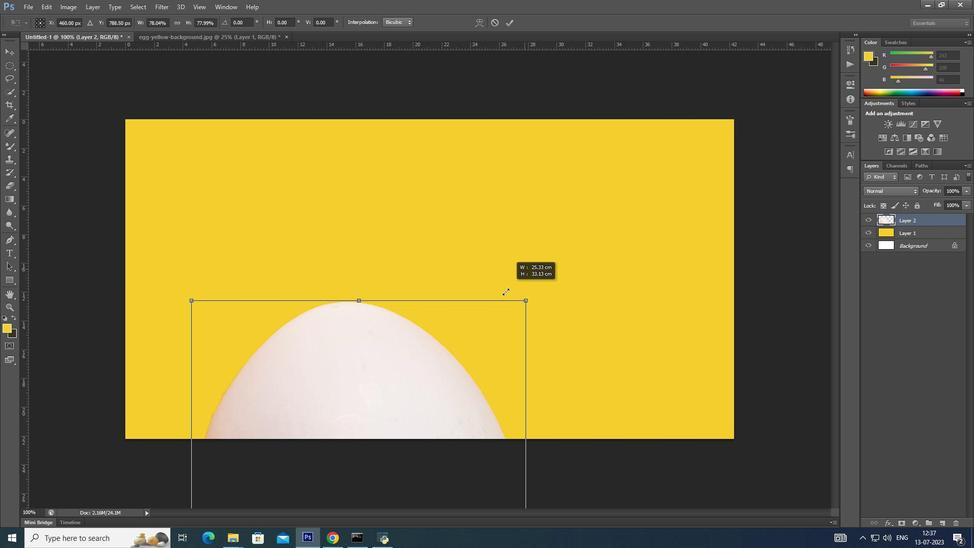 
Action: Key pressed <Key.alt_l>
Screenshot: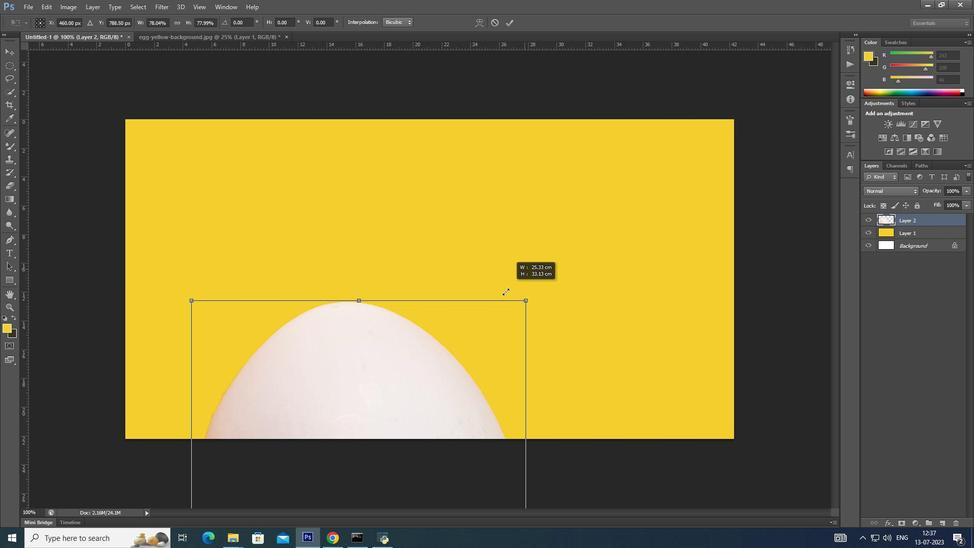 
Action: Mouse moved to (501, 295)
Screenshot: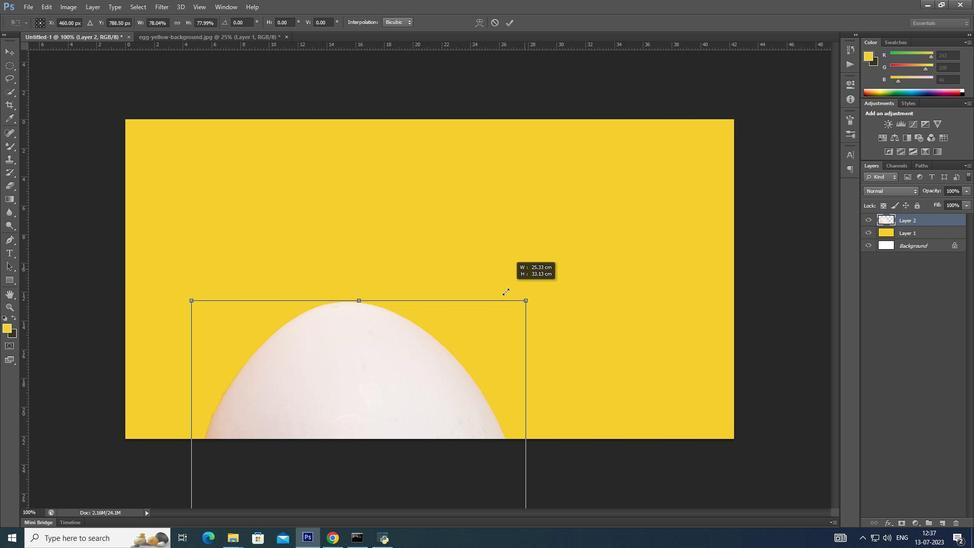 
Action: Key pressed <Key.alt_l>
Screenshot: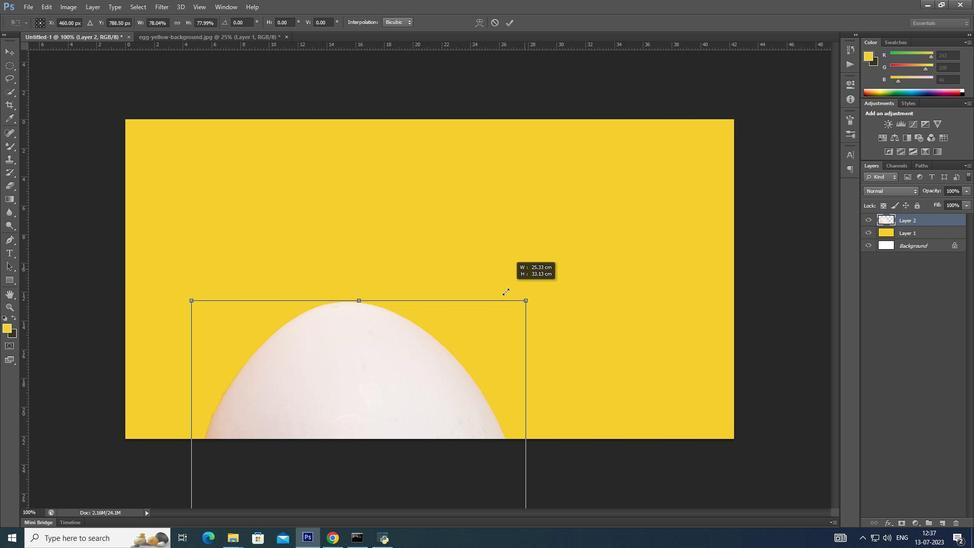
Action: Mouse moved to (498, 298)
Screenshot: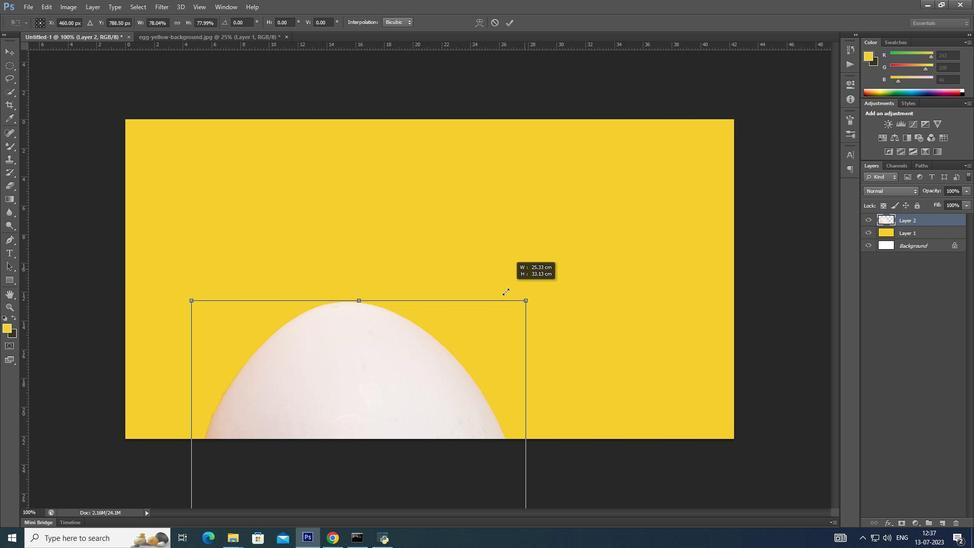 
Action: Key pressed <Key.alt_l>
Screenshot: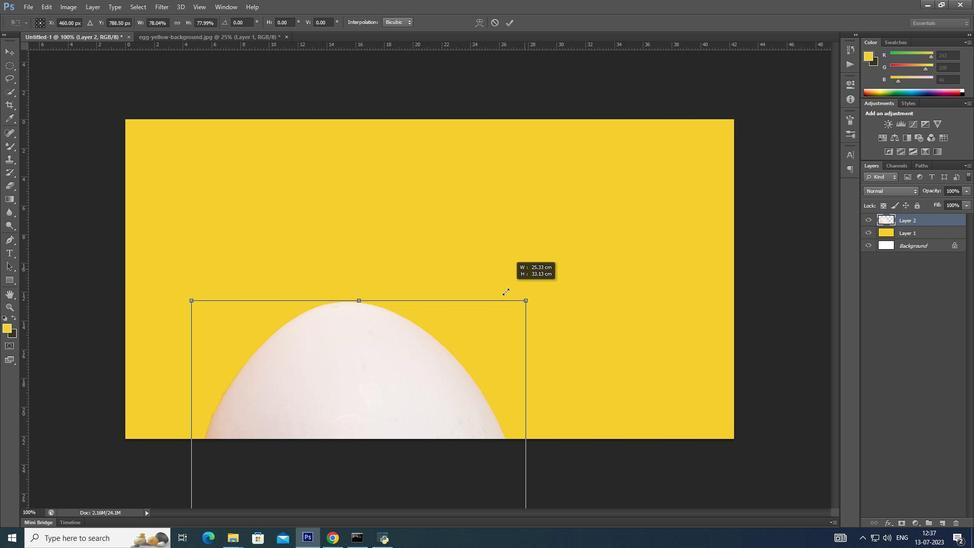 
Action: Mouse moved to (495, 300)
Screenshot: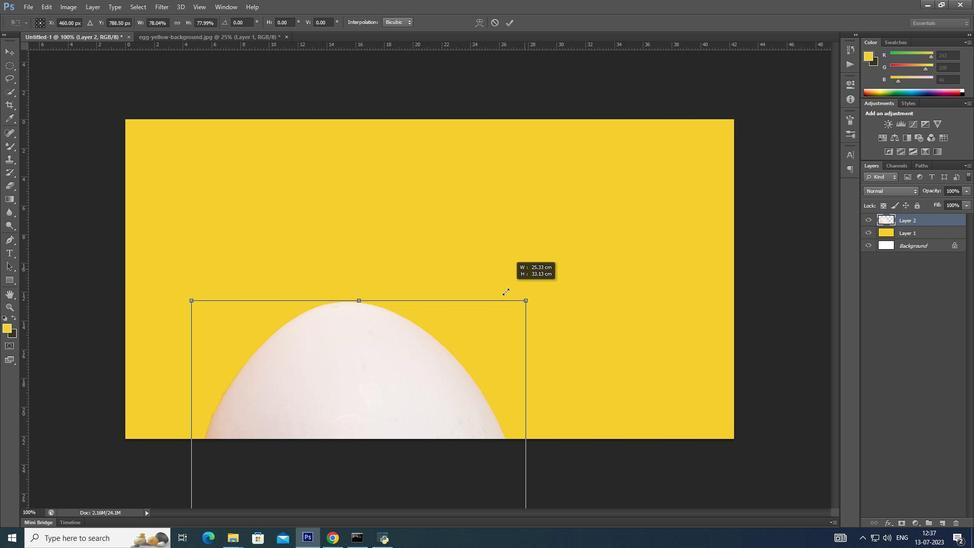 
Action: Key pressed <Key.alt_l>
Screenshot: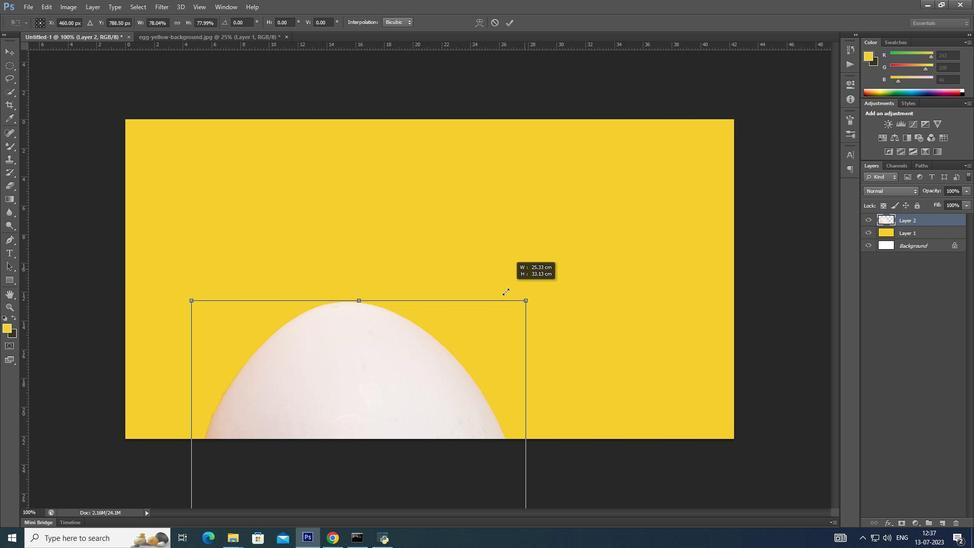 
Action: Mouse moved to (489, 305)
Screenshot: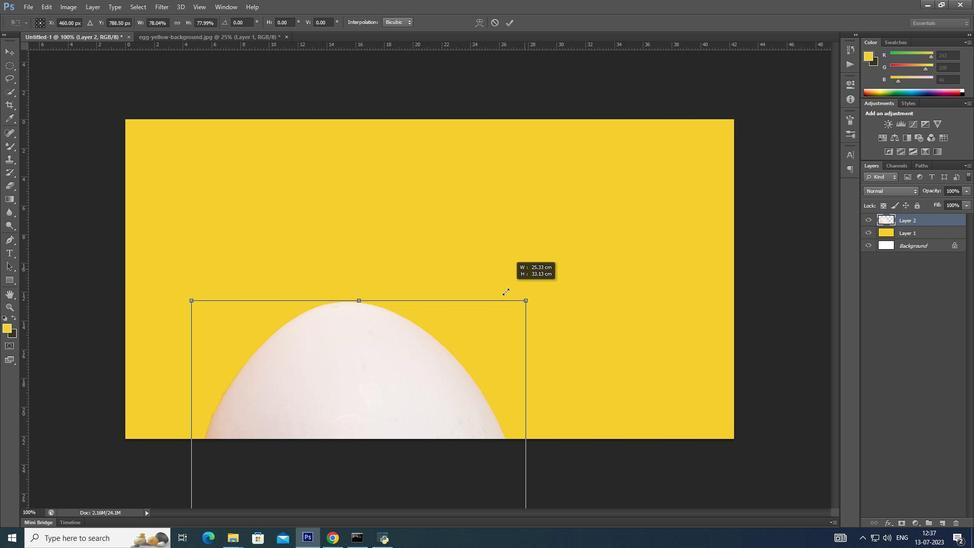 
Action: Key pressed <Key.alt_l>
Screenshot: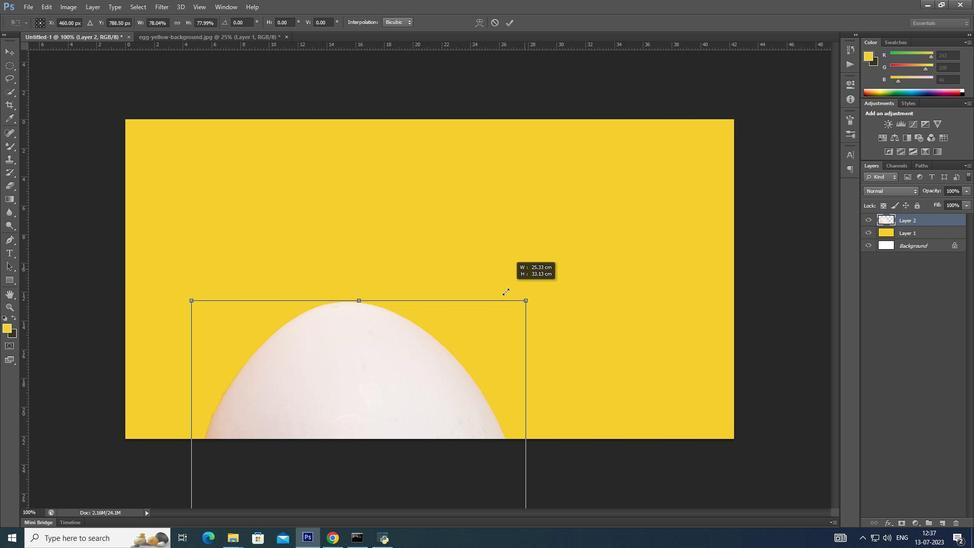 
Action: Mouse moved to (483, 308)
Screenshot: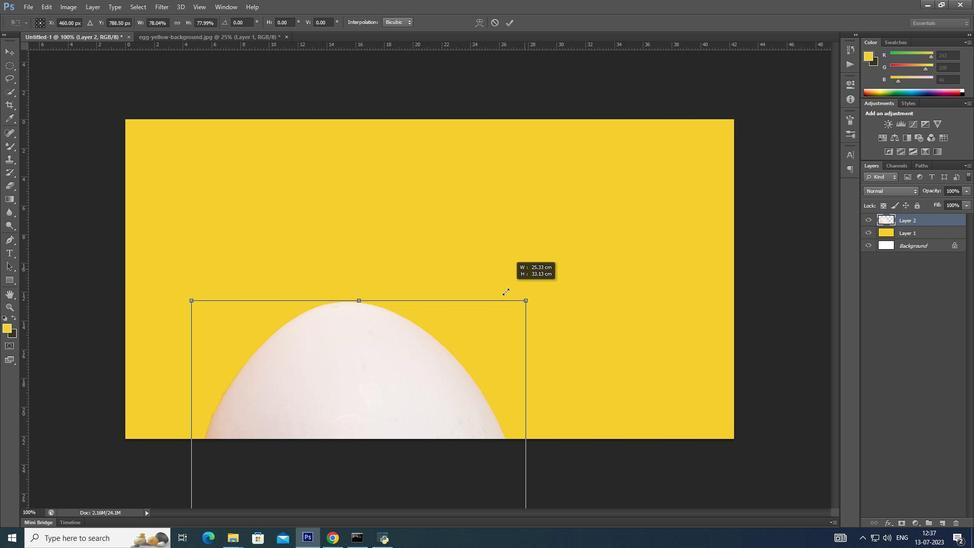 
Action: Key pressed <Key.alt_l>
Screenshot: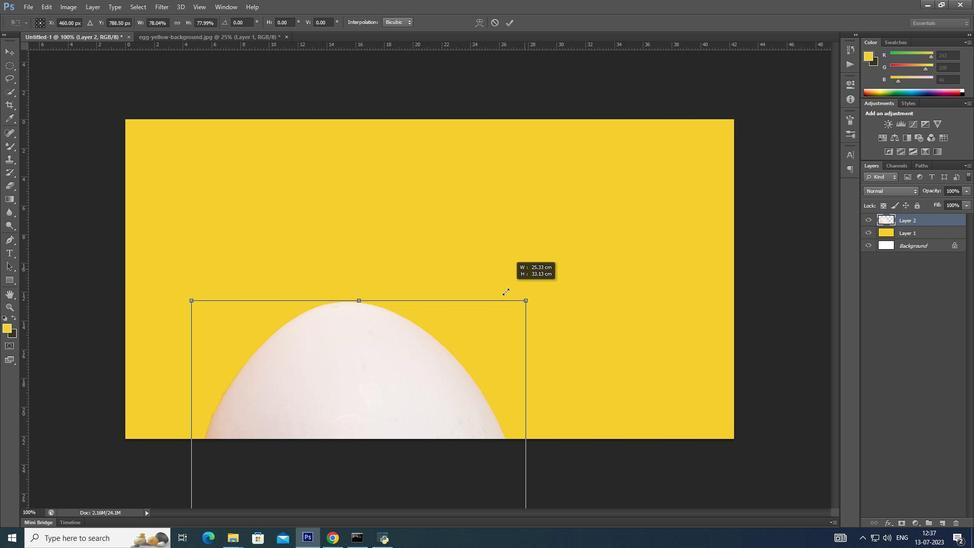 
Action: Mouse moved to (478, 312)
Screenshot: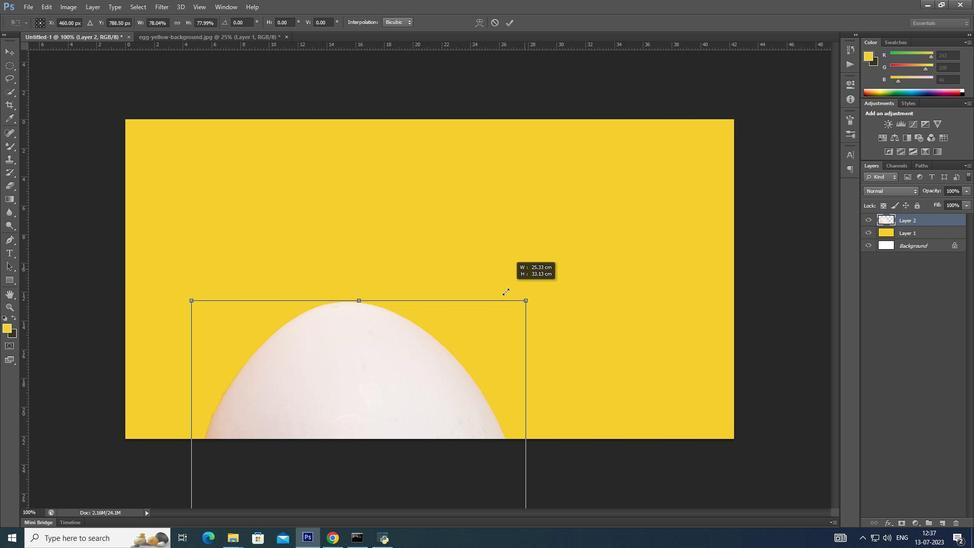 
Action: Key pressed <Key.alt_l>
Screenshot: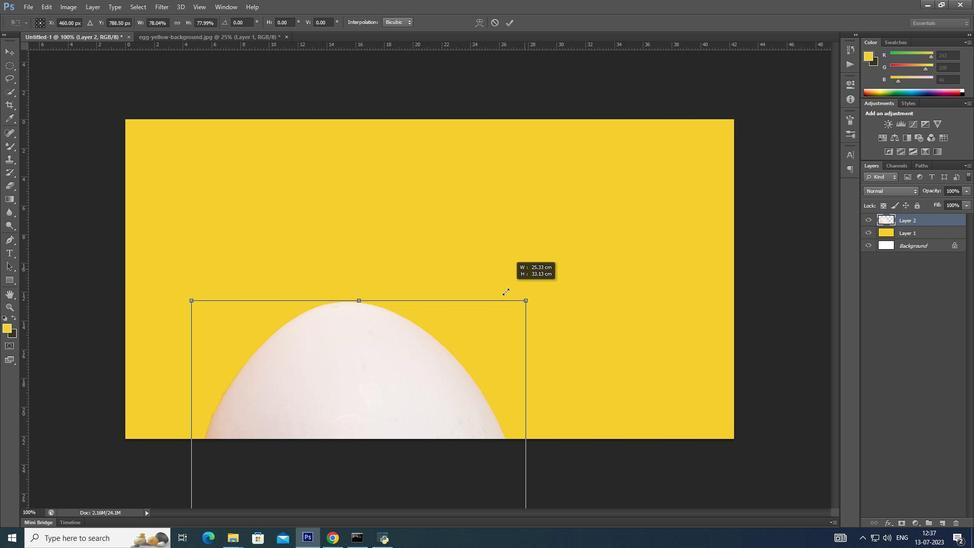 
Action: Mouse moved to (474, 317)
Screenshot: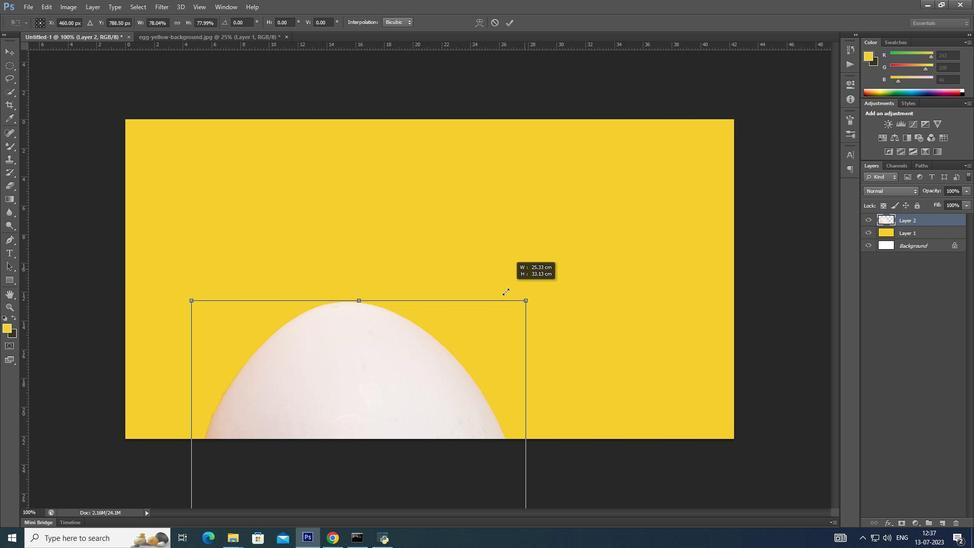 
Action: Key pressed <Key.alt_l>
Screenshot: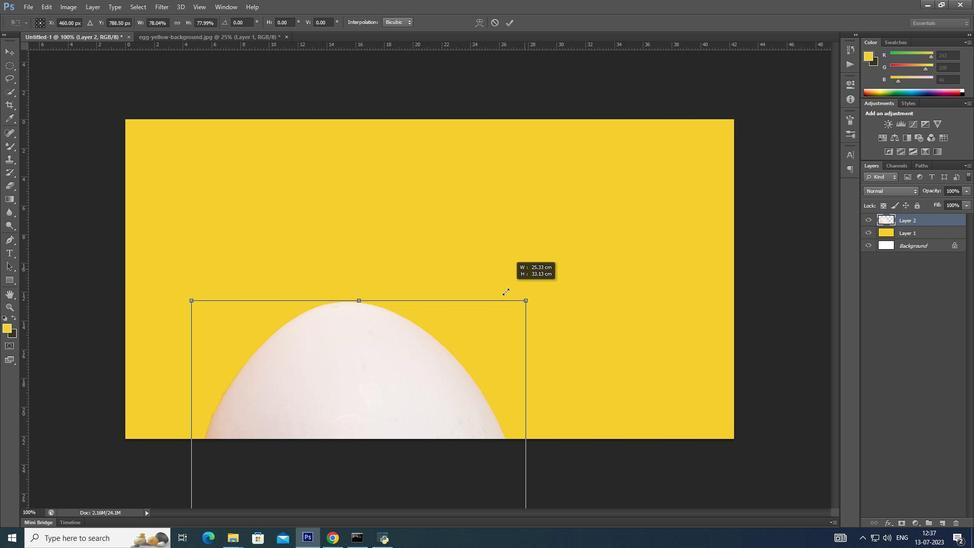 
Action: Mouse moved to (473, 318)
Screenshot: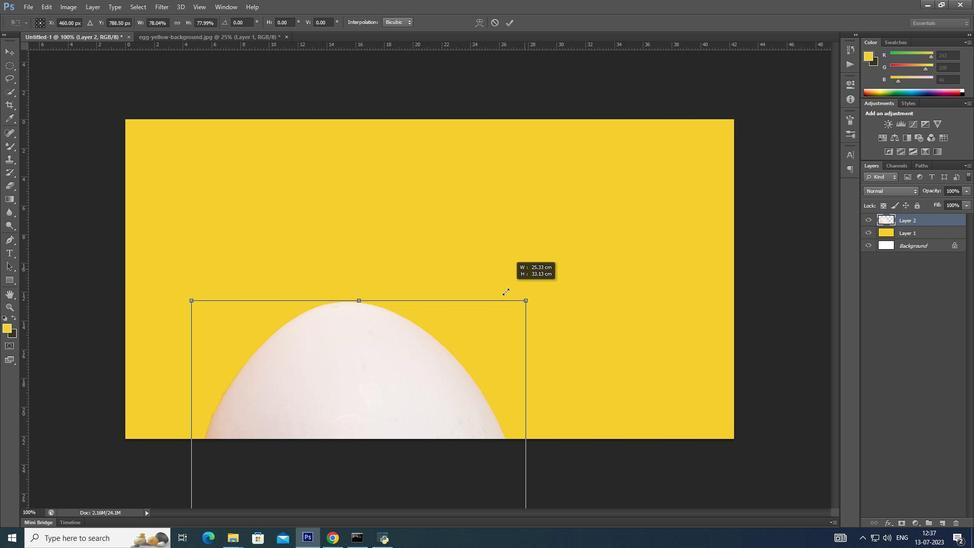 
Action: Key pressed <Key.alt_l>
Screenshot: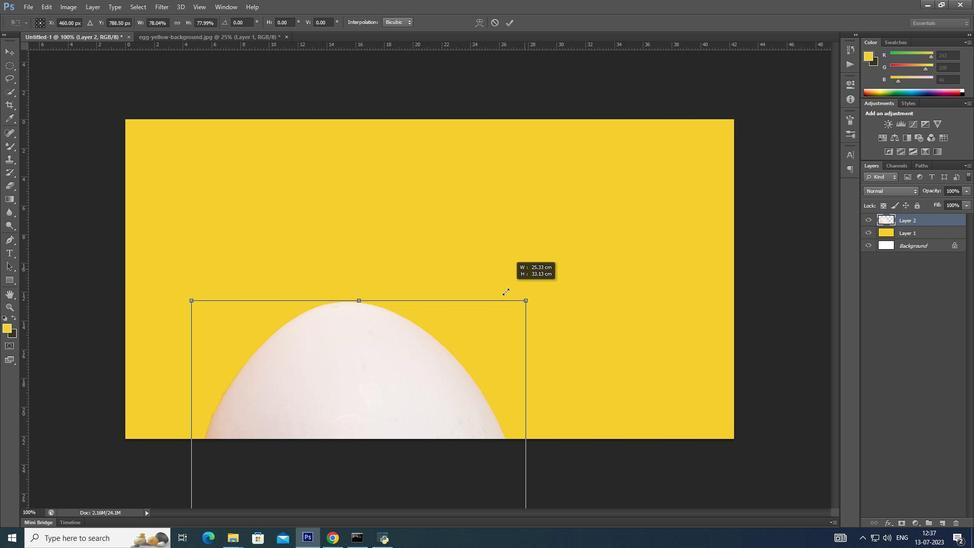 
Action: Mouse moved to (472, 320)
Screenshot: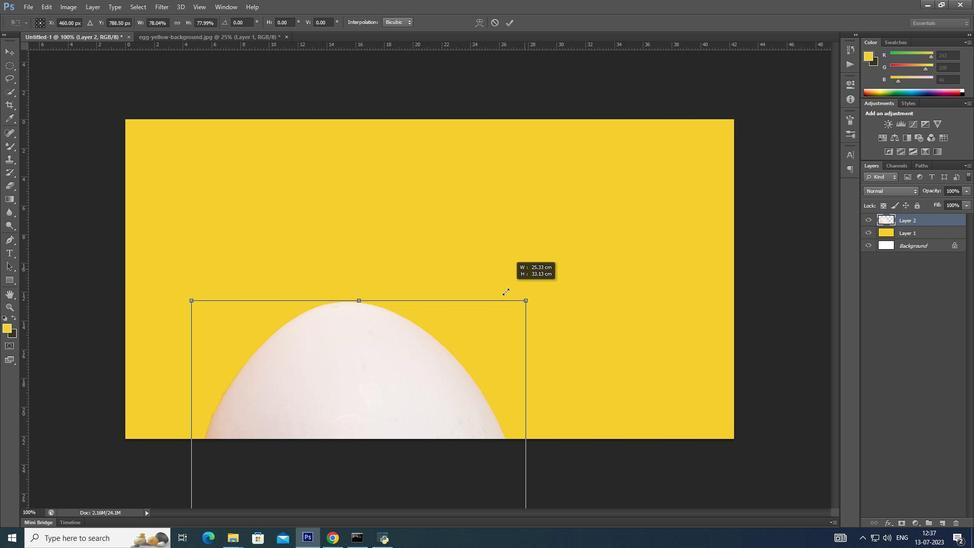 
Action: Key pressed <Key.alt_l>
Screenshot: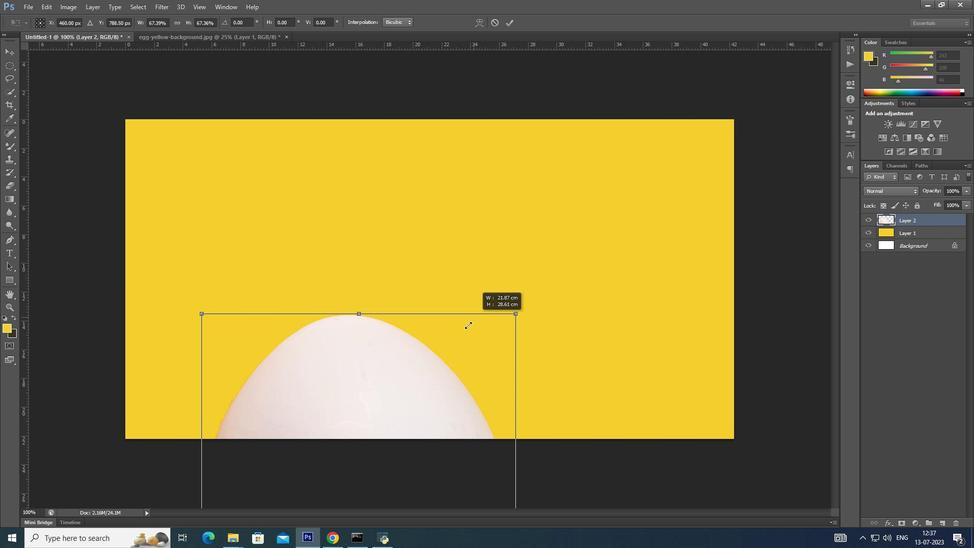 
Action: Mouse moved to (469, 323)
Screenshot: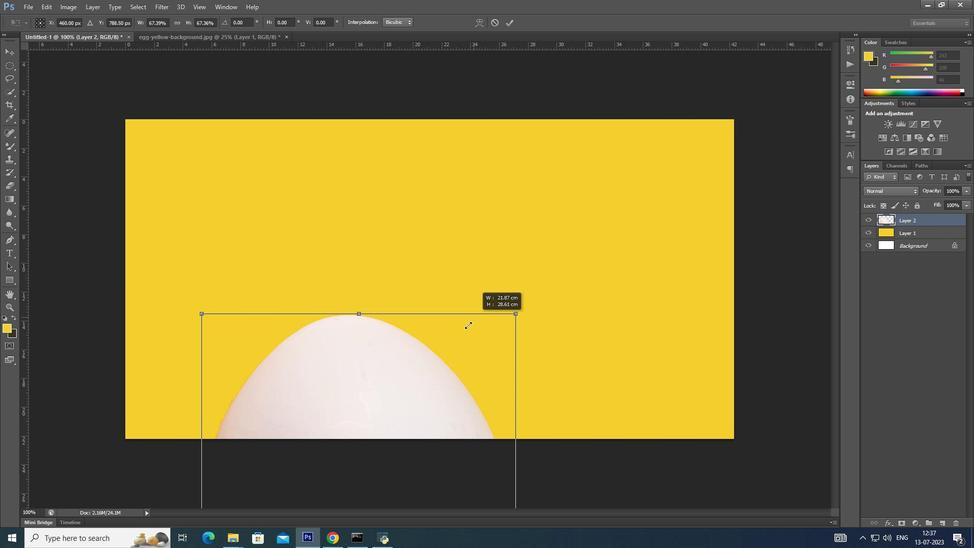 
Action: Key pressed <Key.alt_l>
Screenshot: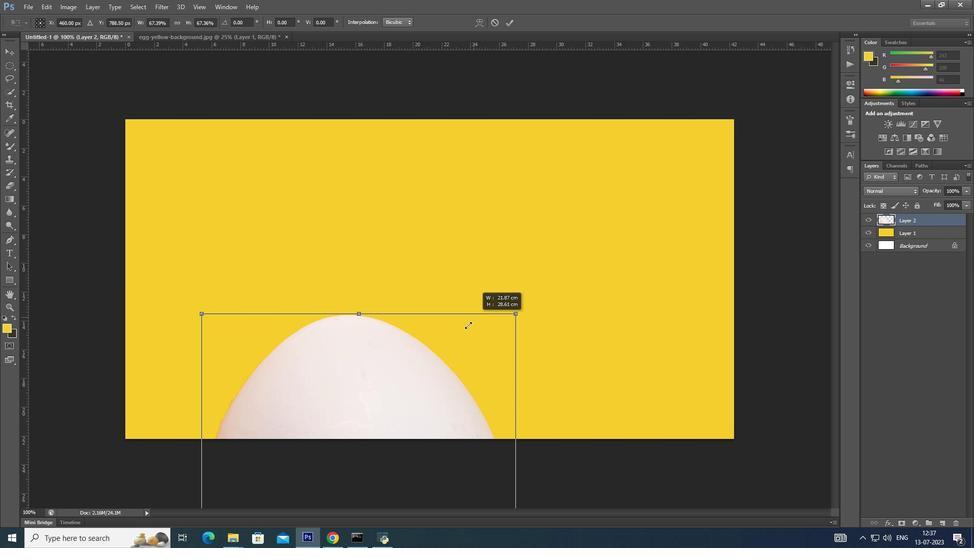 
Action: Mouse moved to (467, 324)
Screenshot: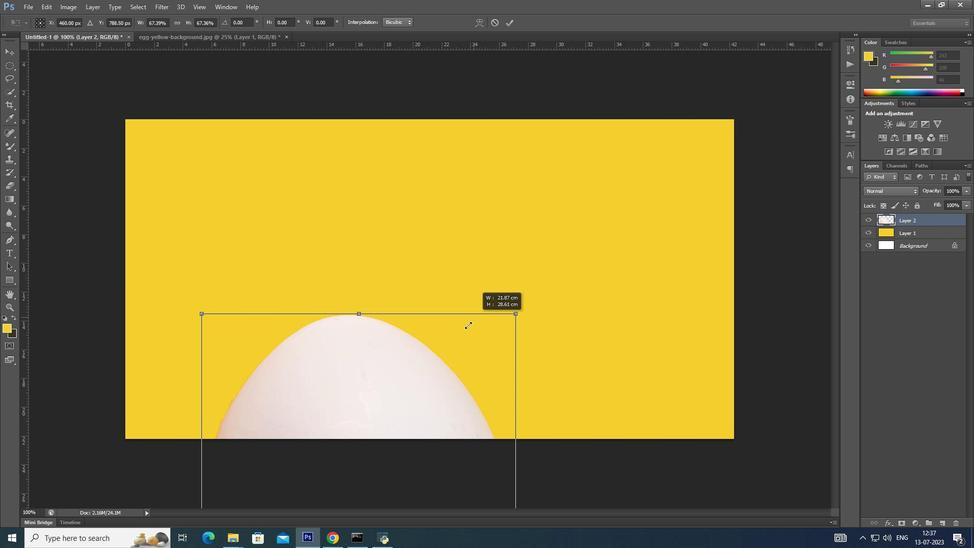 
Action: Key pressed <Key.alt_l>
Screenshot: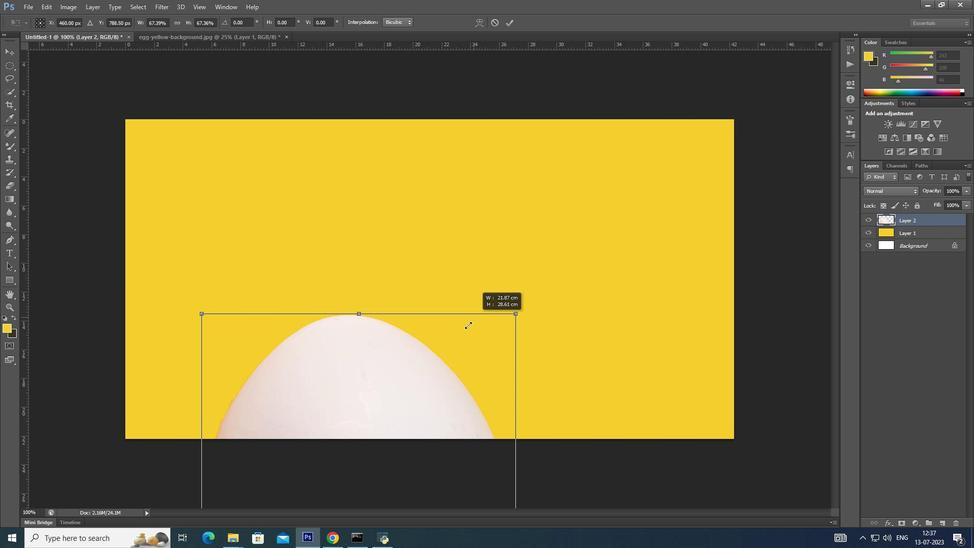 
Action: Mouse moved to (466, 325)
Screenshot: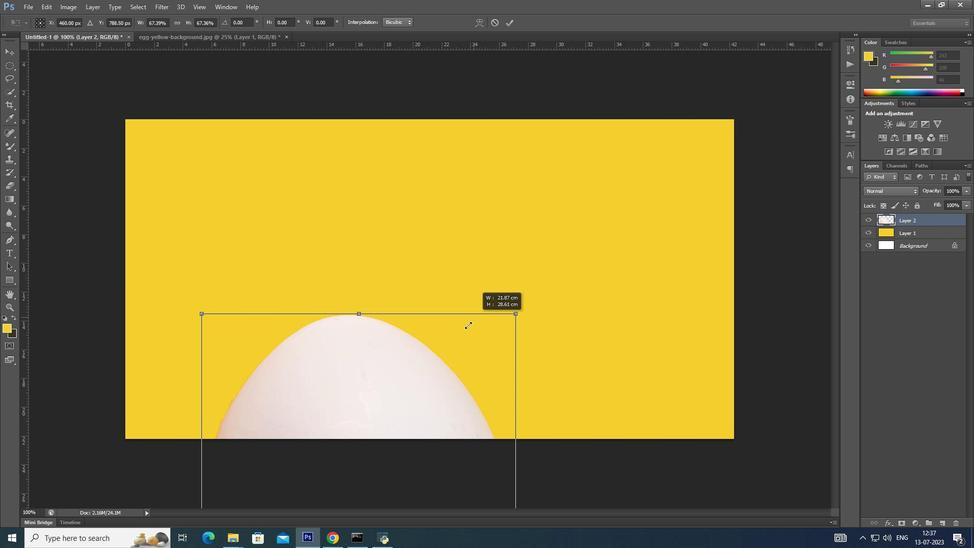 
Action: Key pressed <Key.alt_l><Key.alt_l><Key.alt_l><Key.alt_l><Key.alt_l><Key.alt_l><Key.alt_l><Key.alt_l><Key.alt_l><Key.alt_l><Key.alt_l><Key.alt_l><Key.alt_l><Key.alt_l><Key.alt_l><Key.alt_l><Key.alt_l><Key.alt_l><Key.alt_l><Key.alt_l><Key.alt_l><Key.alt_l><Key.alt_l>
Screenshot: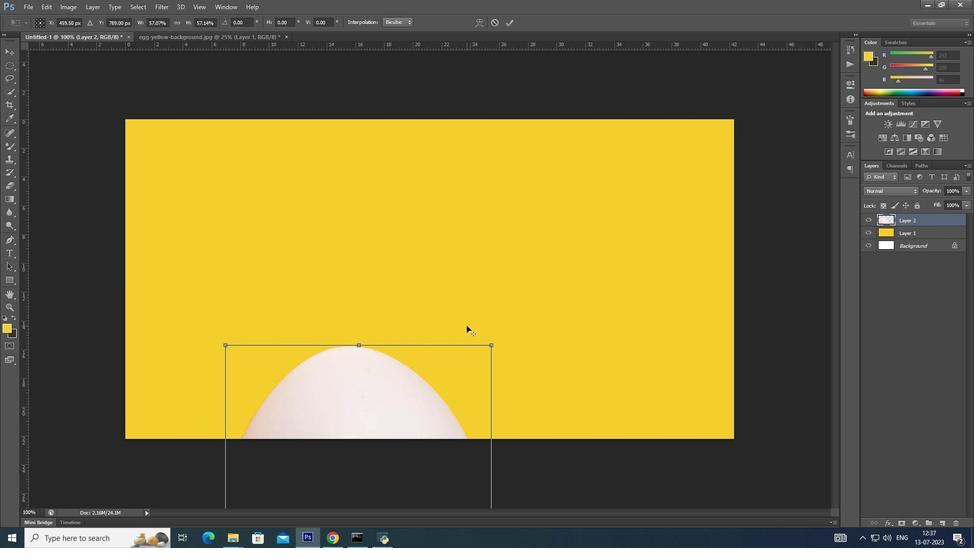 
Action: Mouse moved to (372, 397)
Screenshot: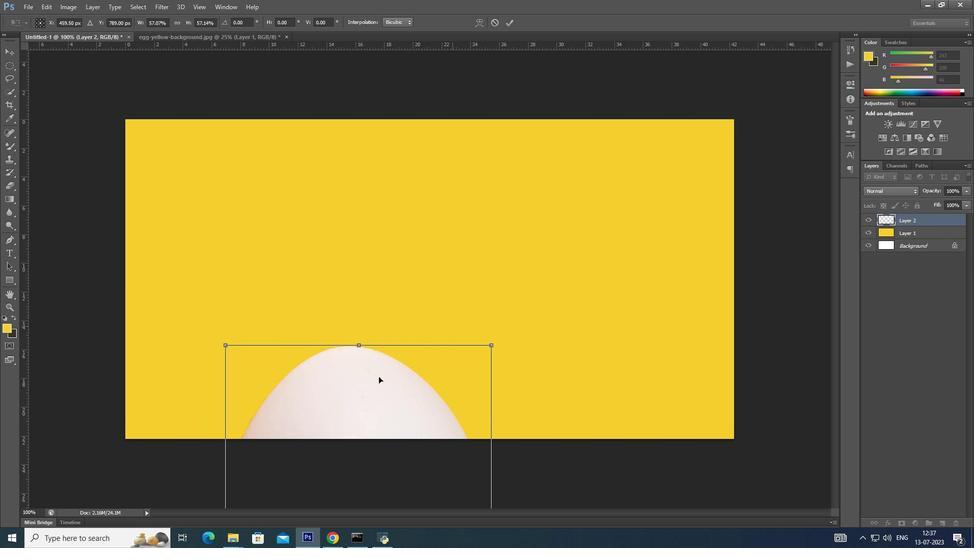 
Action: Mouse pressed left at (372, 397)
Screenshot: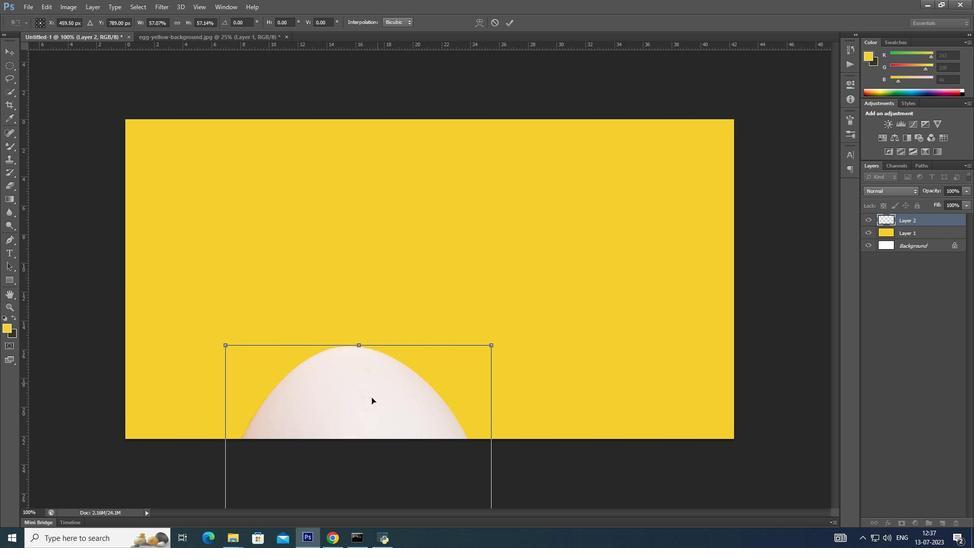 
Action: Mouse moved to (509, 101)
Screenshot: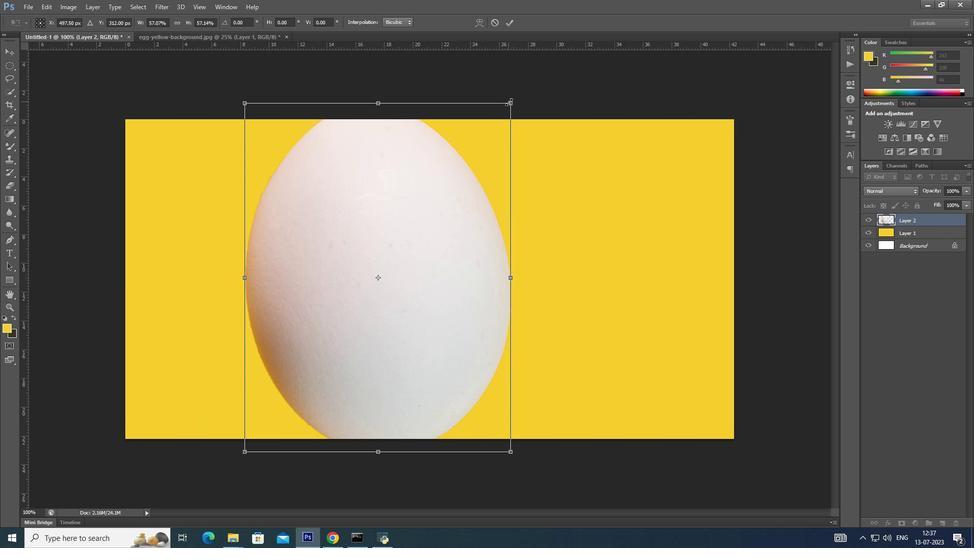 
Action: Mouse pressed left at (509, 101)
Screenshot: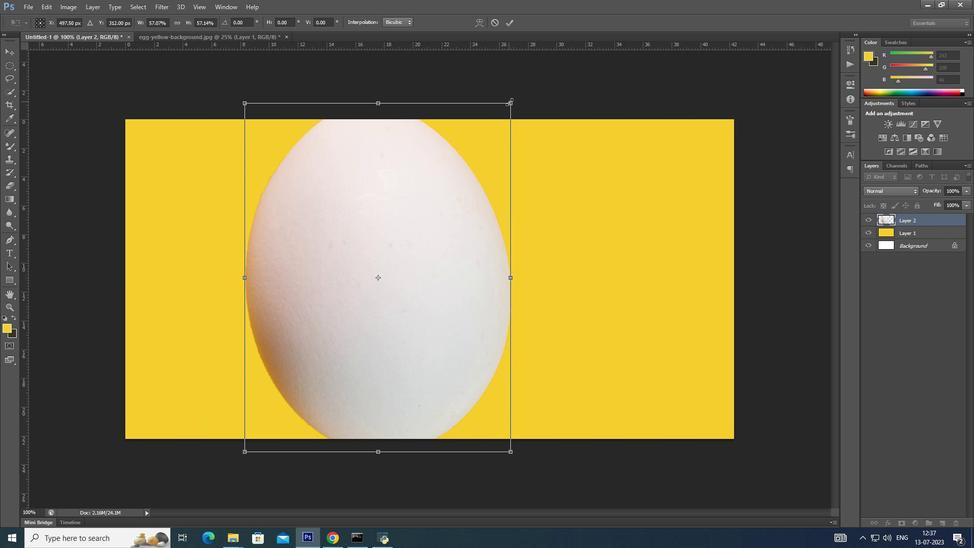 
Action: Key pressed <Key.shift><Key.alt_l>
Screenshot: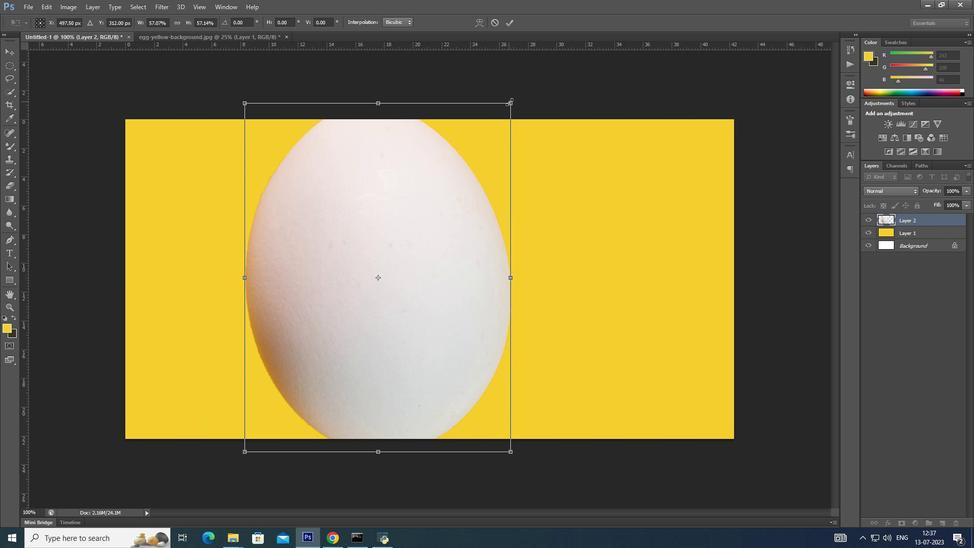 
Action: Mouse moved to (454, 173)
Screenshot: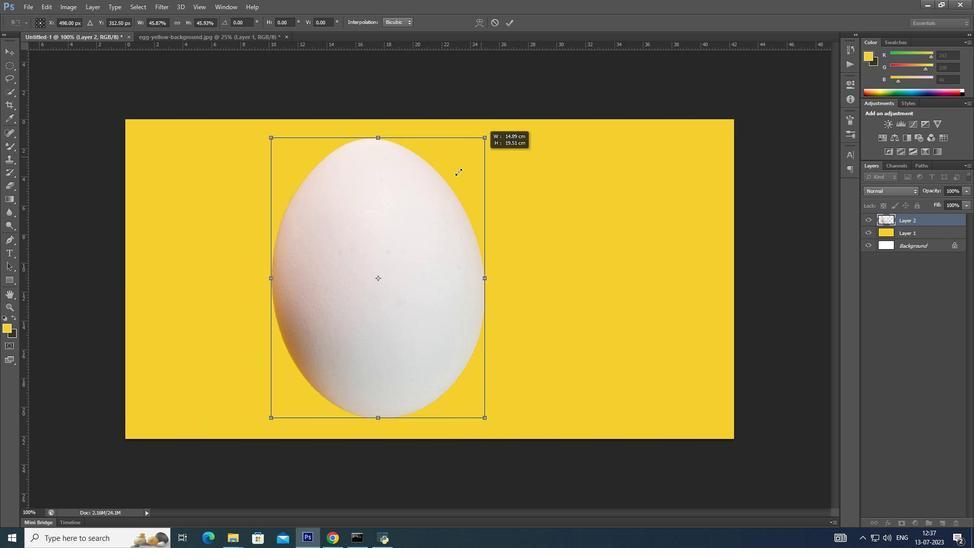 
Action: Key pressed <Key.alt_l><Key.alt_l><Key.alt_l><Key.alt_l><Key.alt_l><Key.alt_l><Key.alt_l><Key.alt_l><Key.alt_l><Key.alt_l><Key.alt_l><Key.alt_l>
Screenshot: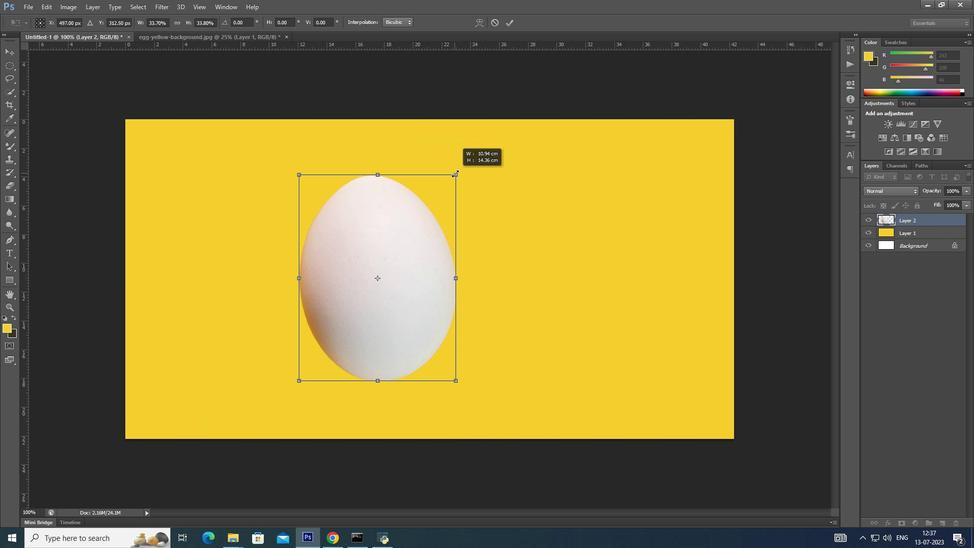 
Action: Mouse moved to (453, 174)
Screenshot: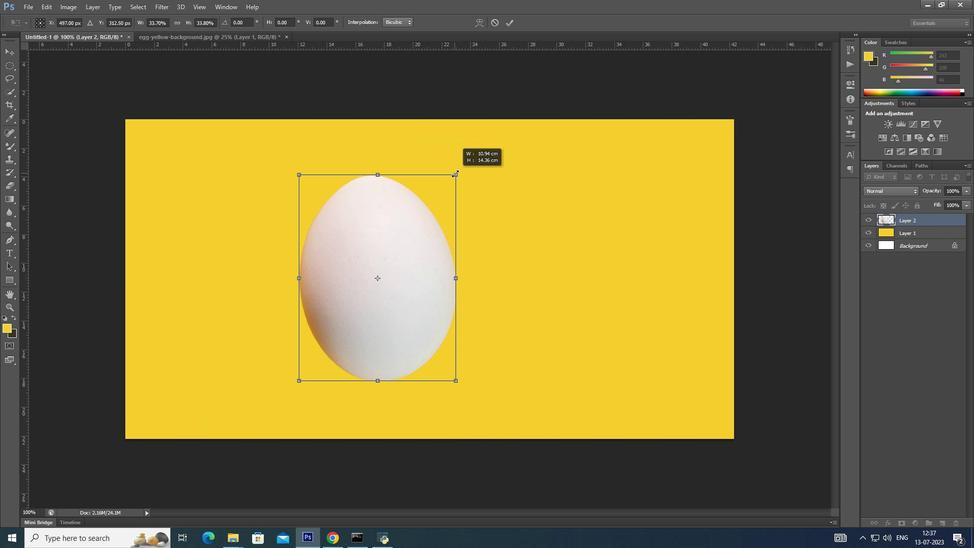 
Action: Key pressed <Key.alt_l>
Screenshot: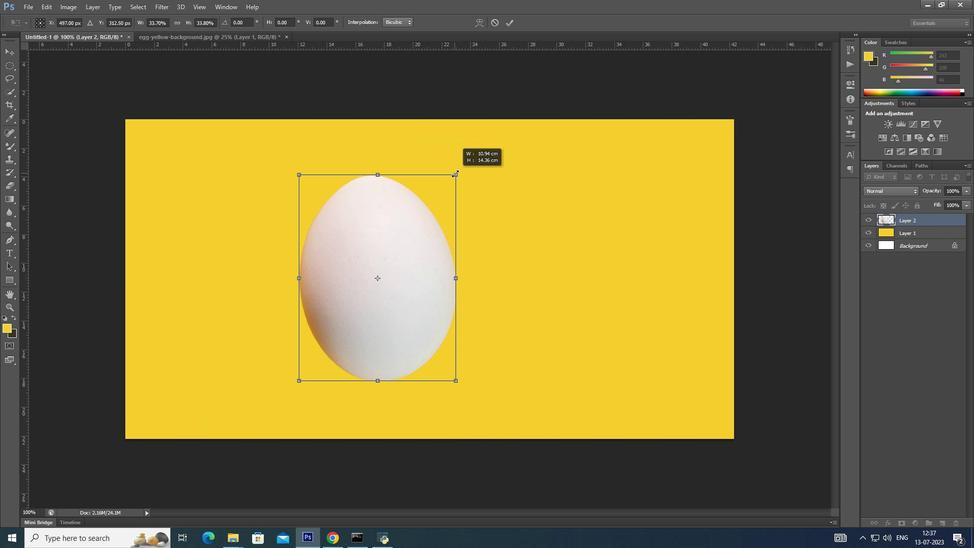 
Action: Mouse moved to (452, 175)
Screenshot: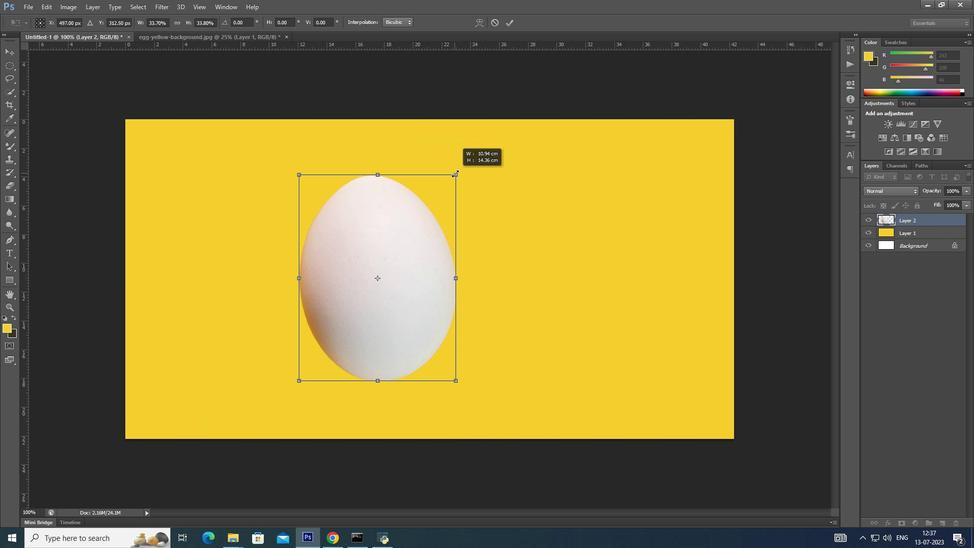 
Action: Key pressed <Key.alt_l>
Screenshot: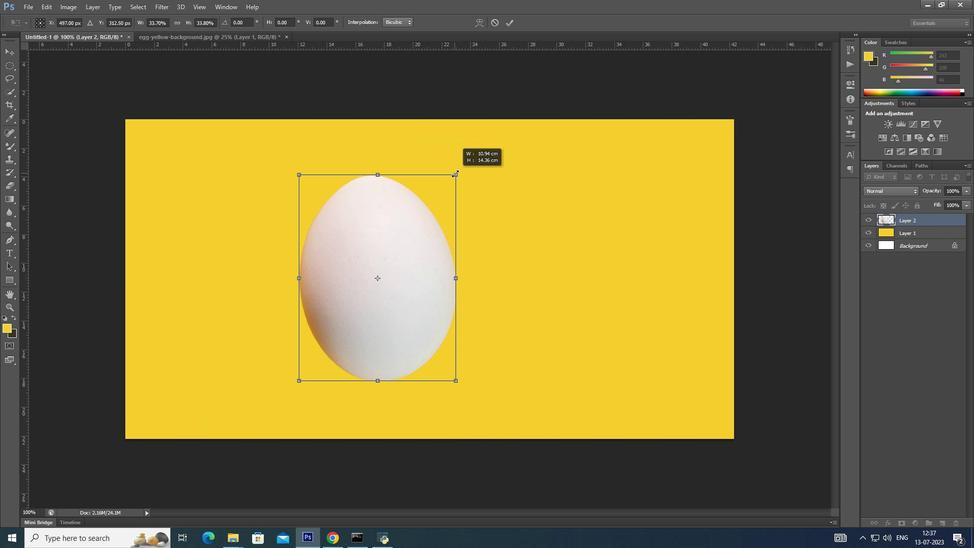 
Action: Mouse moved to (451, 177)
Screenshot: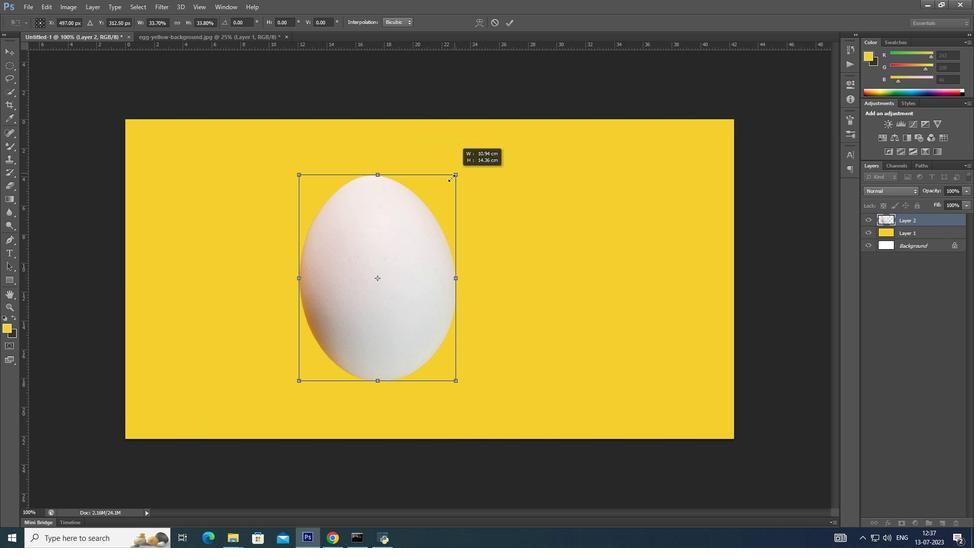 
Action: Key pressed <Key.alt_l><Key.alt_l><Key.alt_l><Key.alt_l>
Screenshot: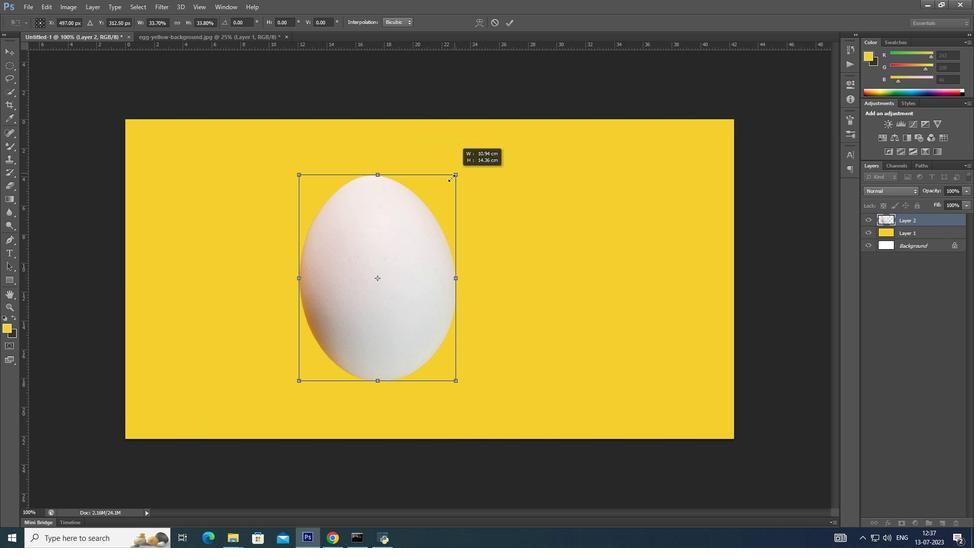 
Action: Mouse moved to (451, 178)
Screenshot: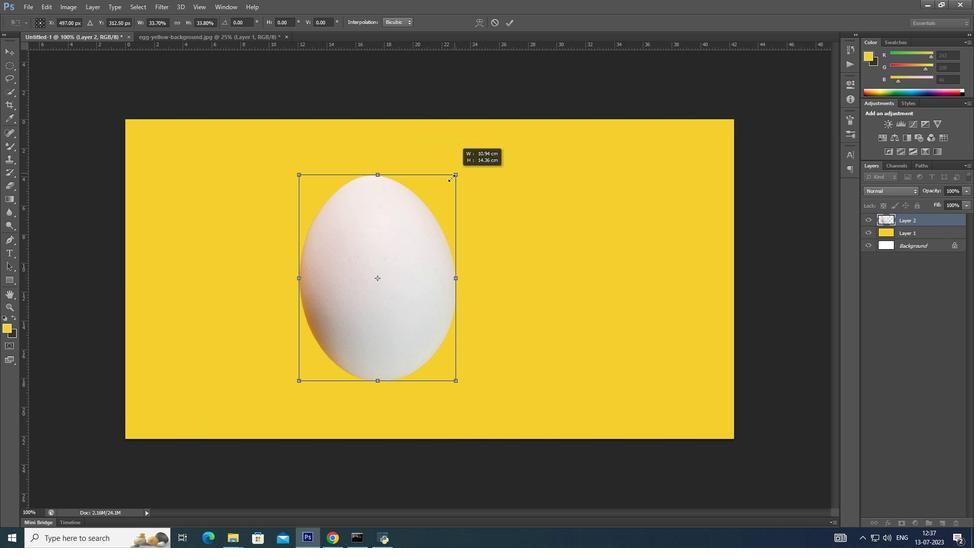 
Action: Key pressed <Key.alt_l>
Screenshot: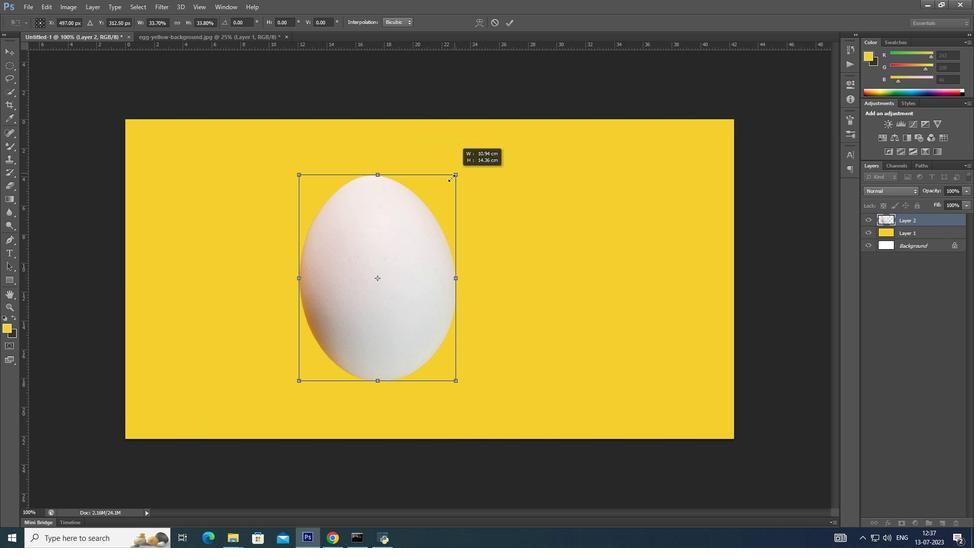 
Action: Mouse moved to (451, 179)
Screenshot: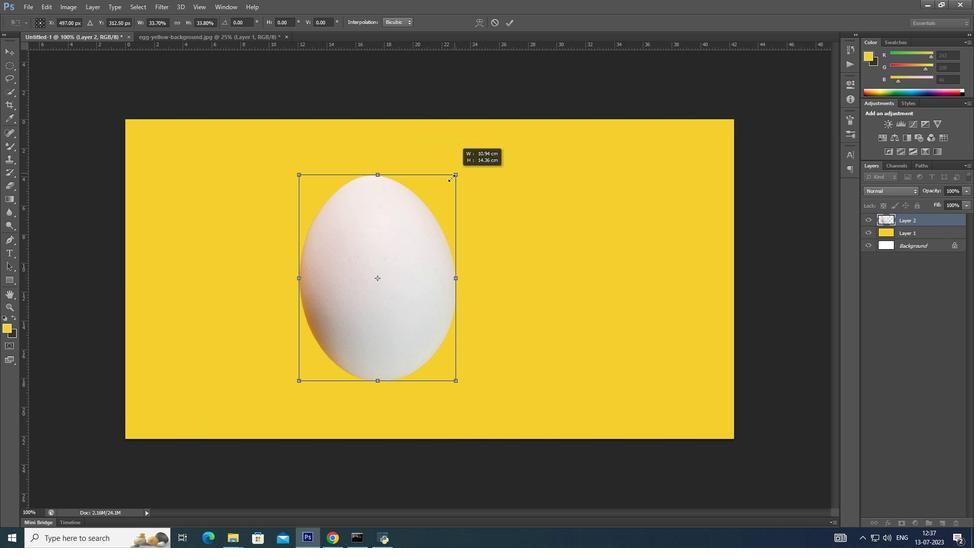 
Action: Key pressed <Key.alt_l>
Screenshot: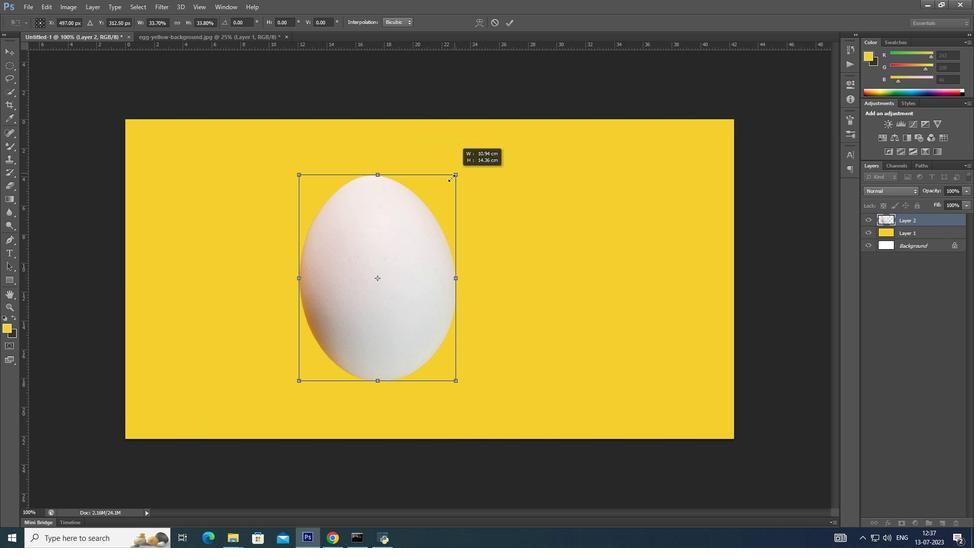 
Action: Mouse moved to (451, 179)
Screenshot: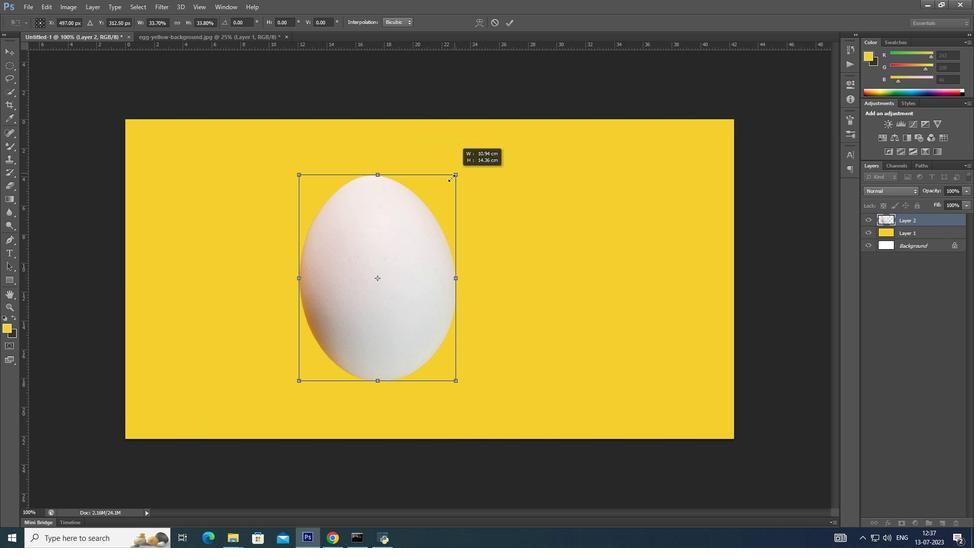
Action: Key pressed <Key.alt_l><Key.alt_l><Key.alt_l>
Screenshot: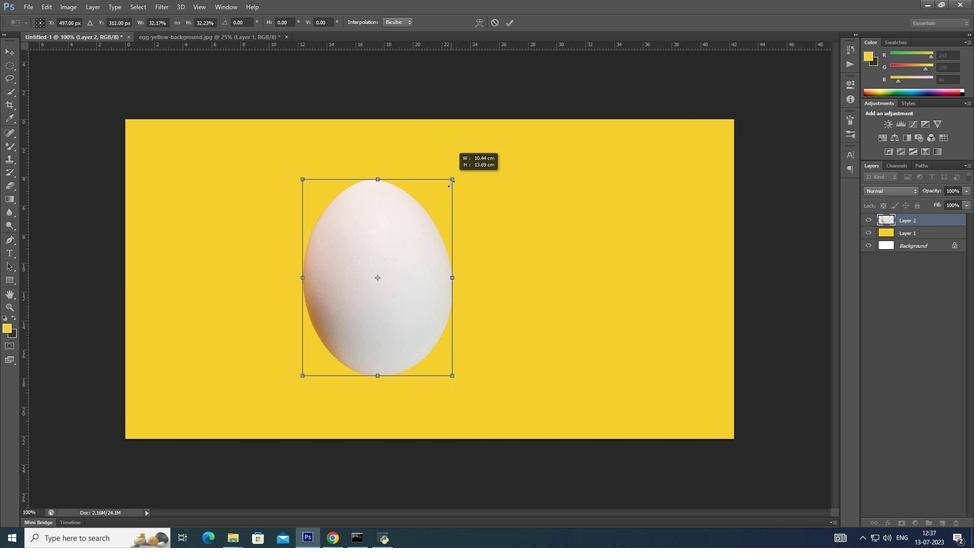 
Action: Mouse moved to (450, 183)
Screenshot: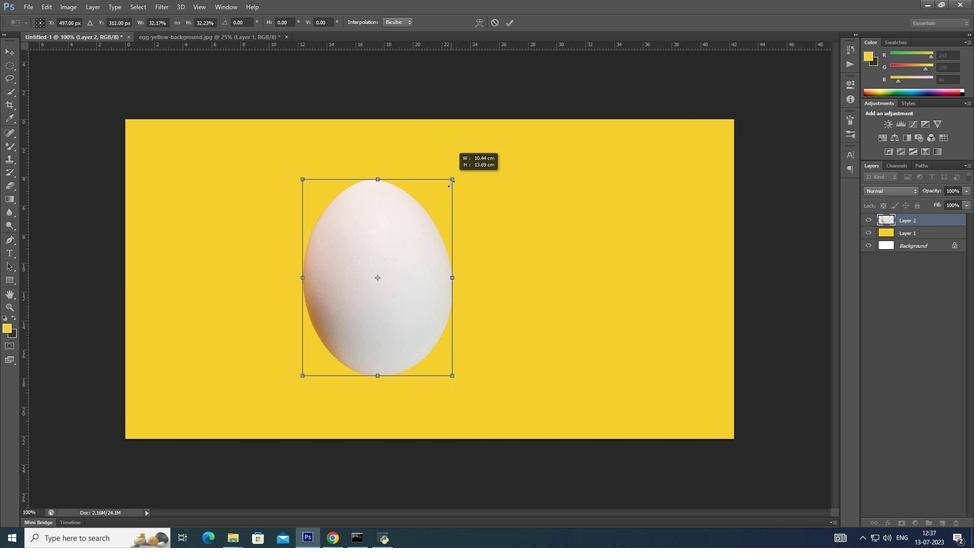 
Action: Key pressed <Key.alt_l><Key.alt_l>
Screenshot: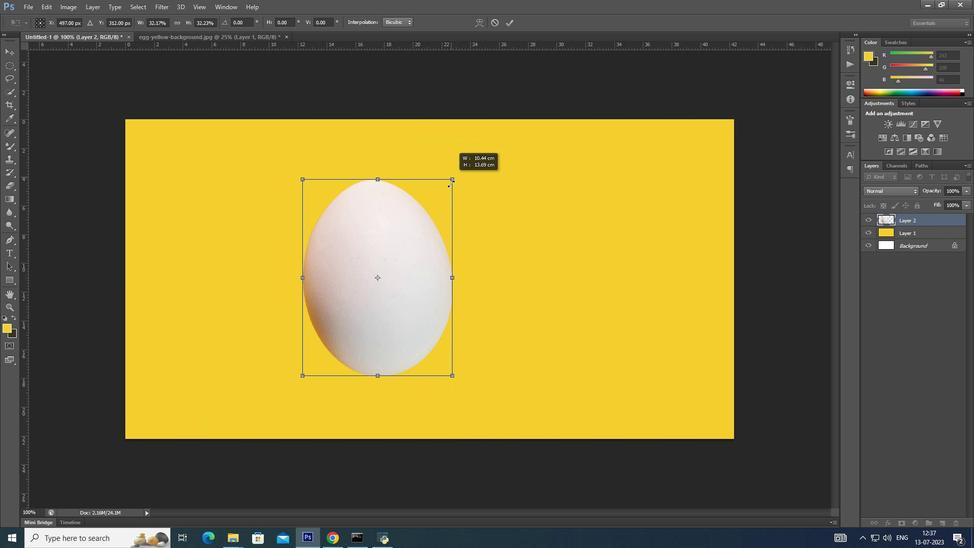 
Action: Mouse moved to (450, 183)
Screenshot: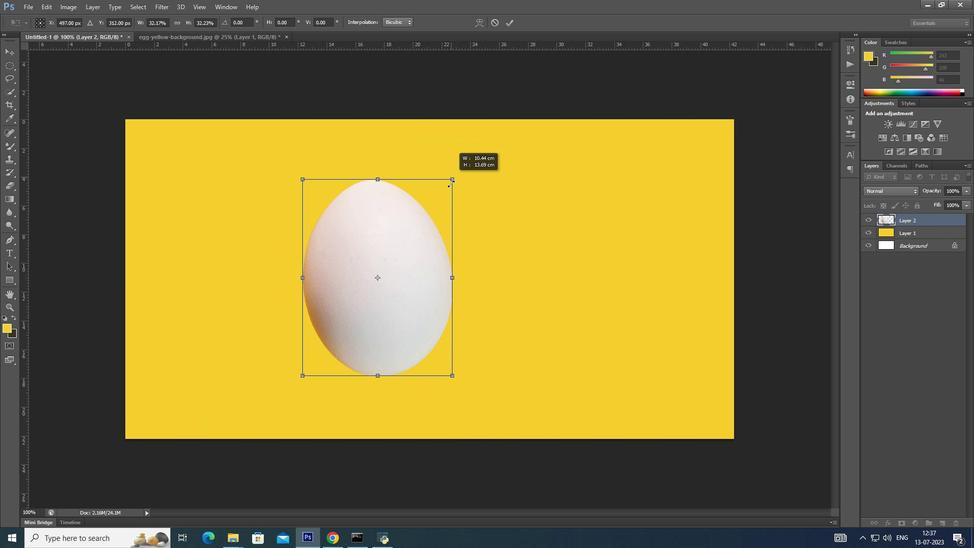 
Action: Key pressed <Key.alt_l>
Screenshot: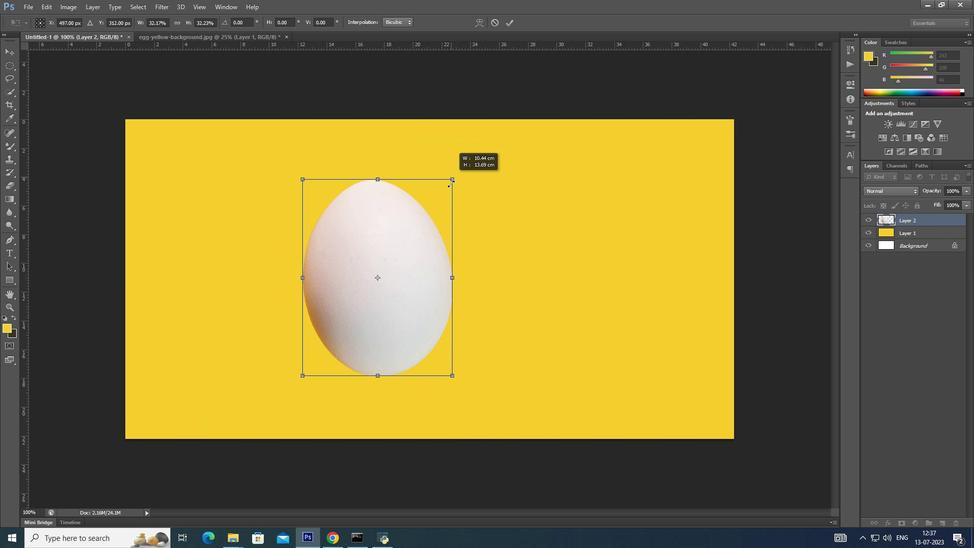 
Action: Mouse moved to (449, 184)
Screenshot: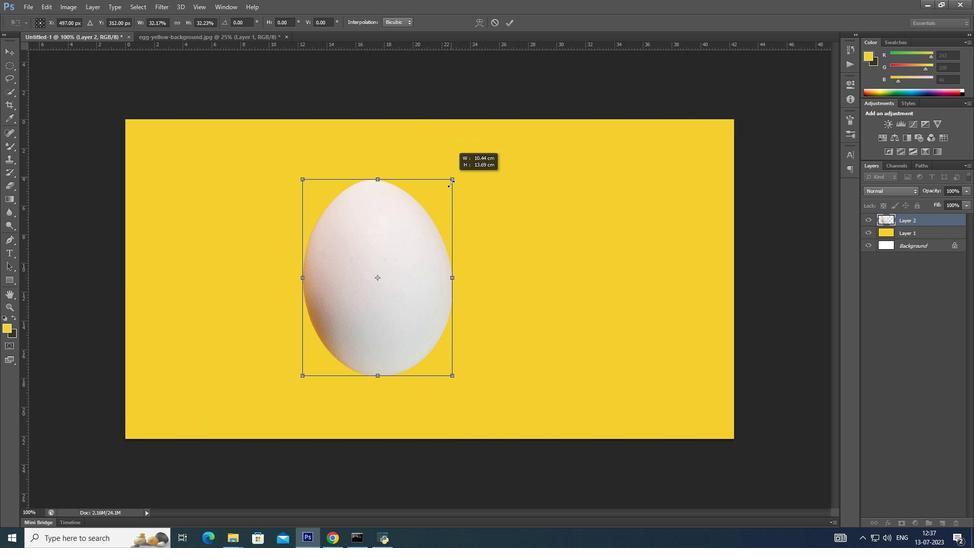
Action: Key pressed <Key.alt_l>
Screenshot: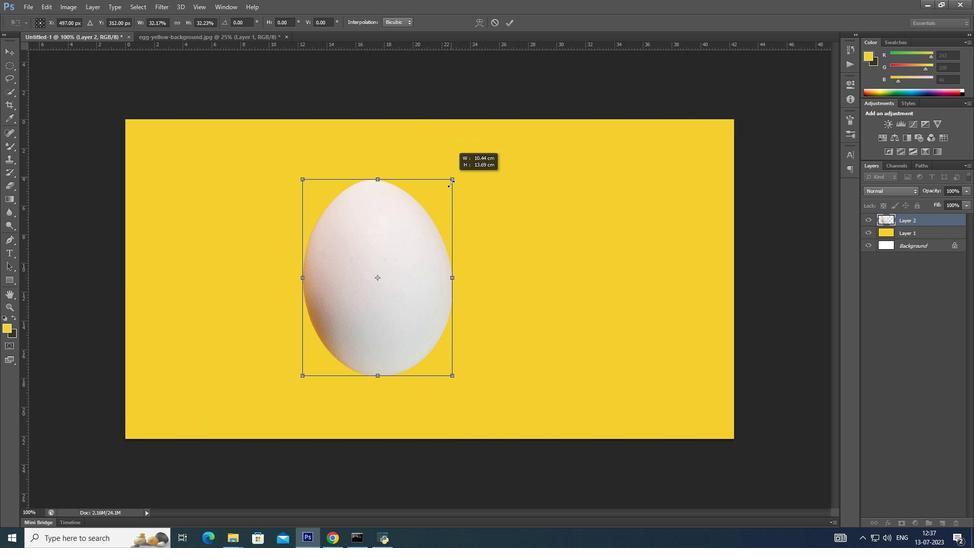 
Action: Mouse moved to (448, 186)
Screenshot: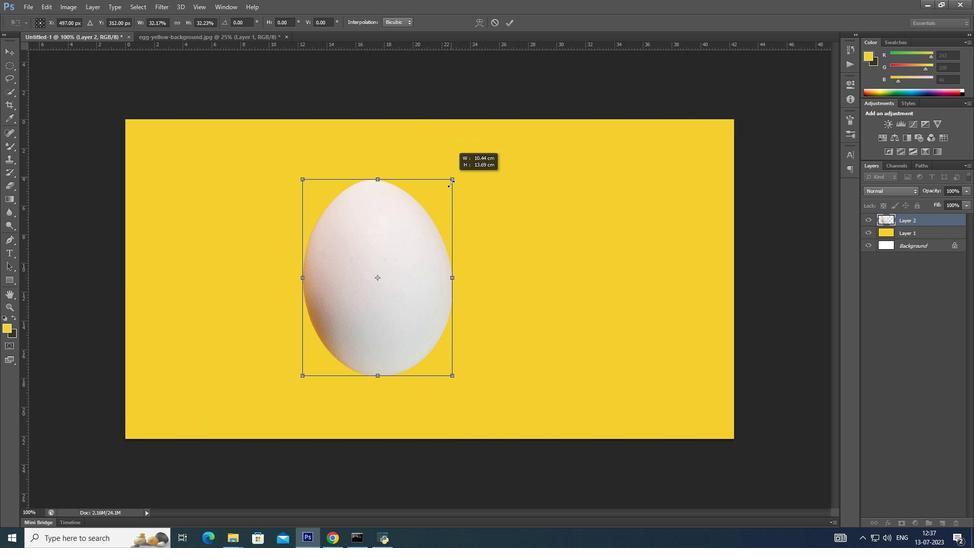 
Action: Key pressed <Key.alt_l>
Screenshot: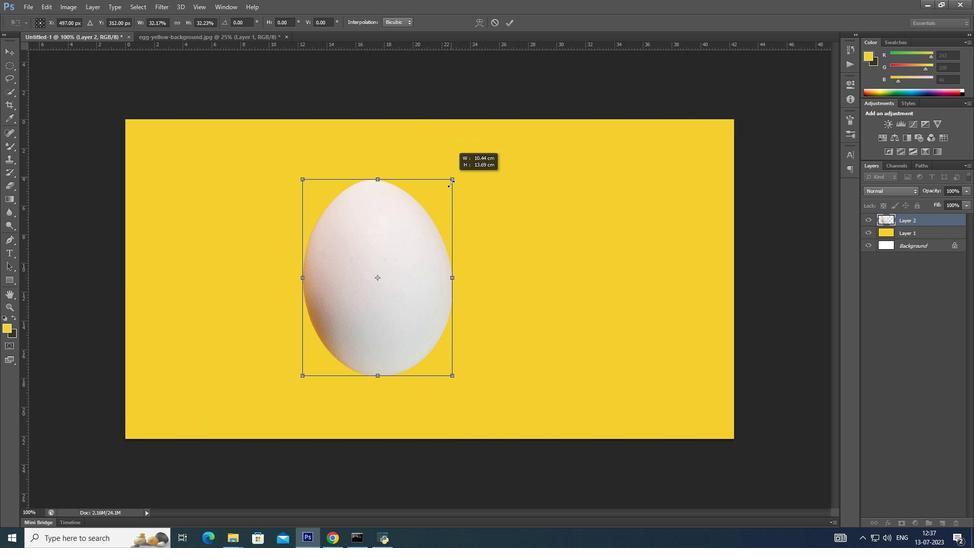 
Action: Mouse moved to (448, 187)
Screenshot: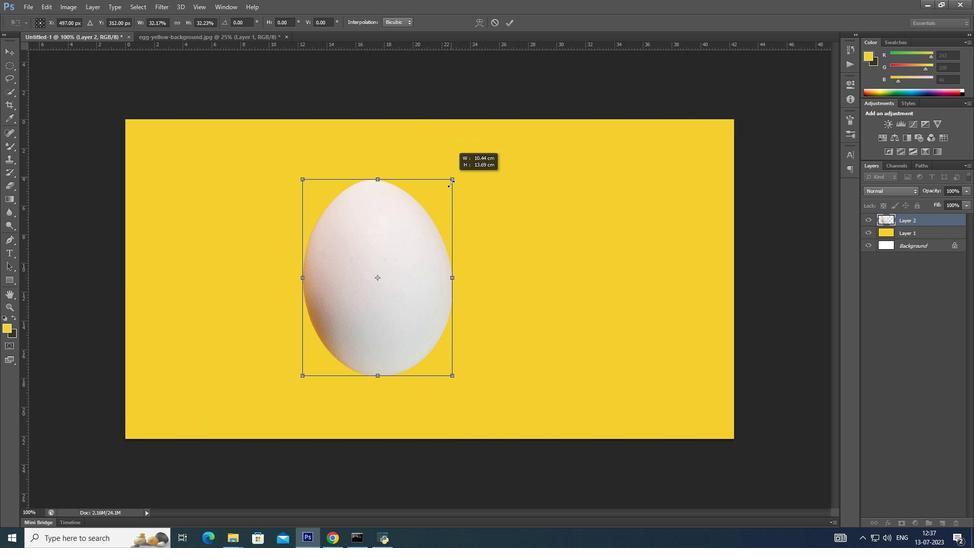 
Action: Key pressed <Key.alt_l>
Screenshot: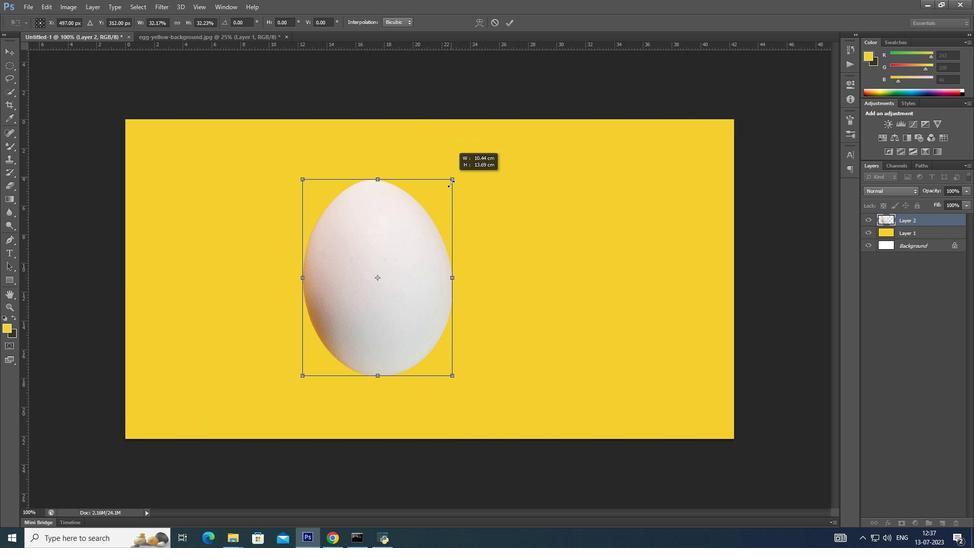 
Action: Mouse moved to (447, 188)
Screenshot: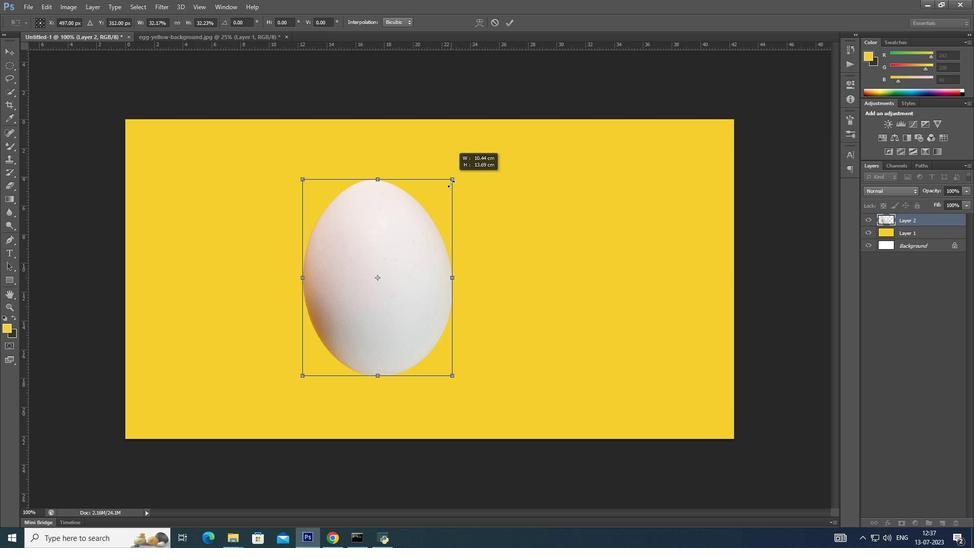 
Action: Key pressed <Key.alt_l>
Screenshot: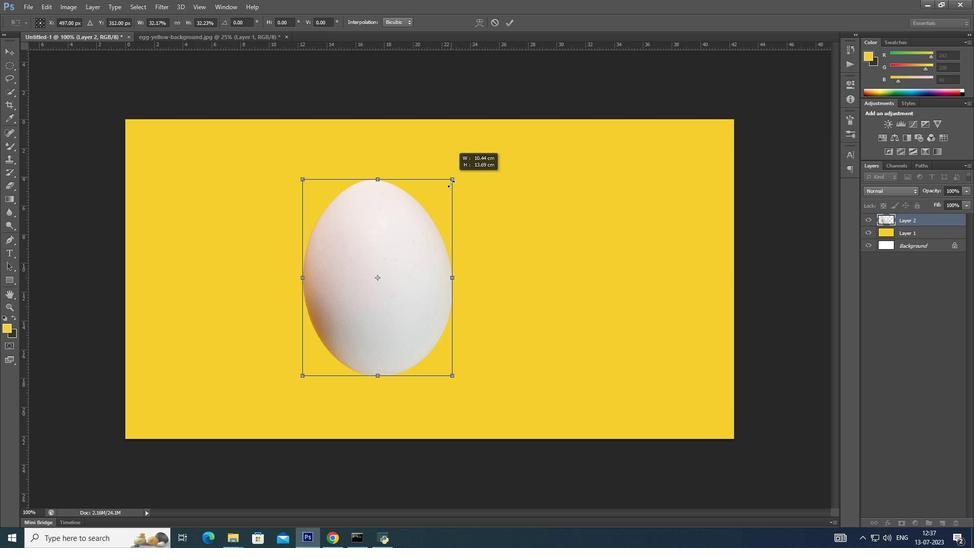 
Action: Mouse moved to (446, 189)
Screenshot: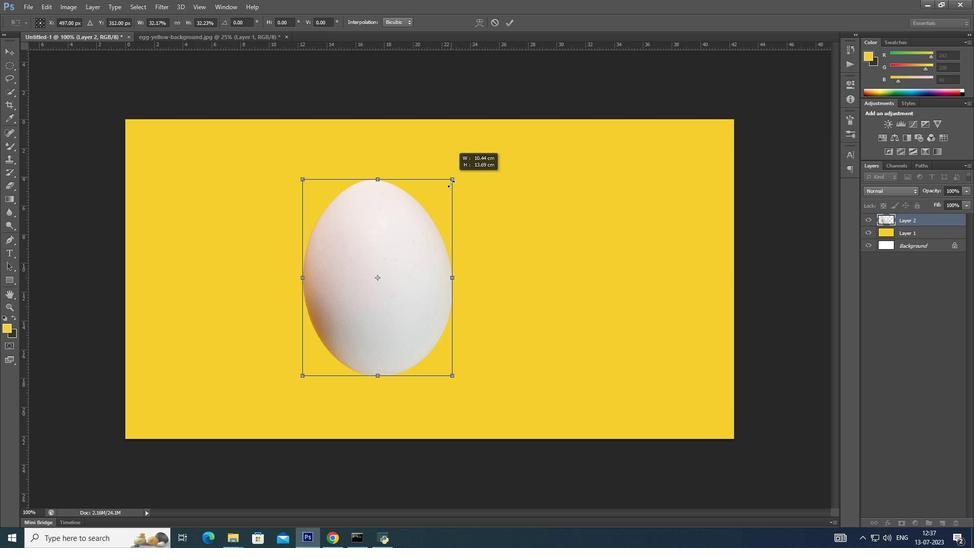 
Action: Key pressed <Key.alt_l>
Screenshot: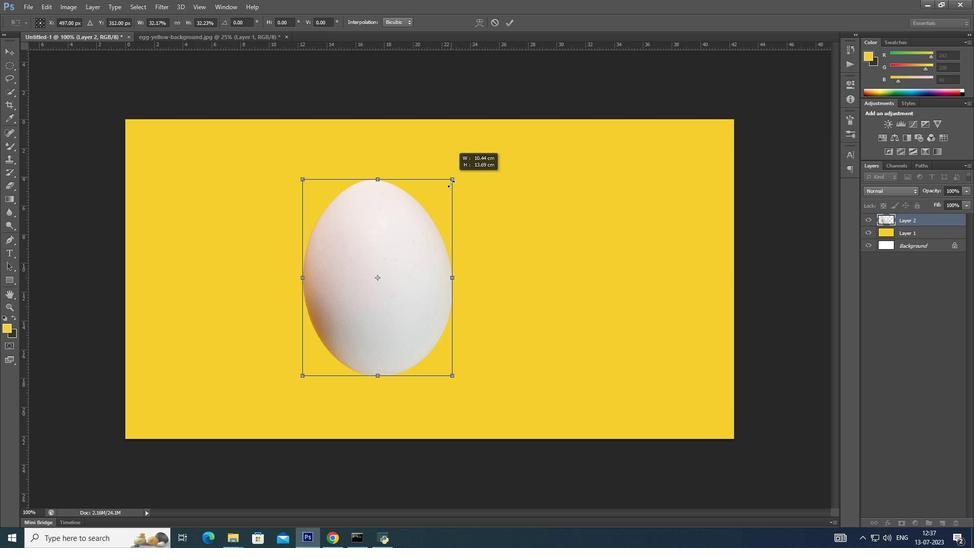 
Action: Mouse moved to (445, 191)
Screenshot: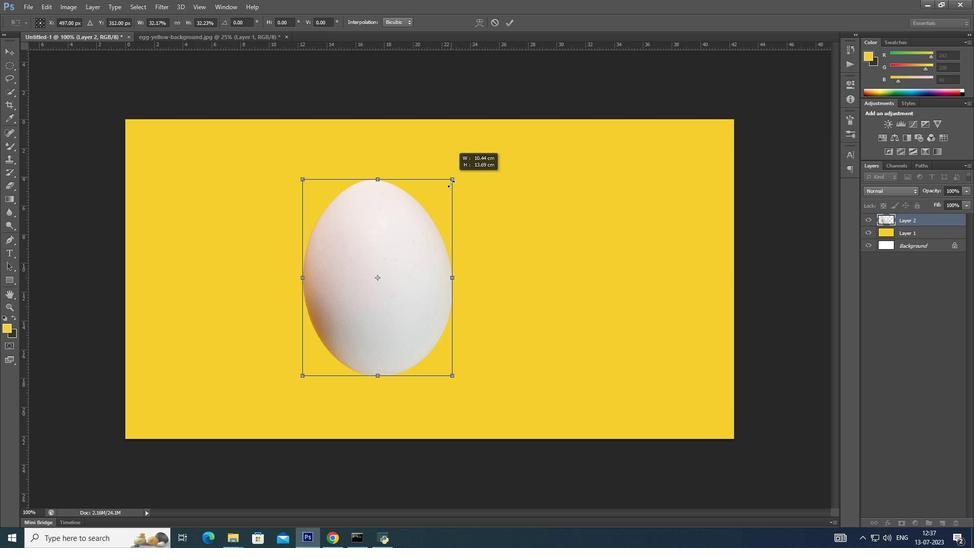 
Action: Key pressed <Key.alt_l>
Screenshot: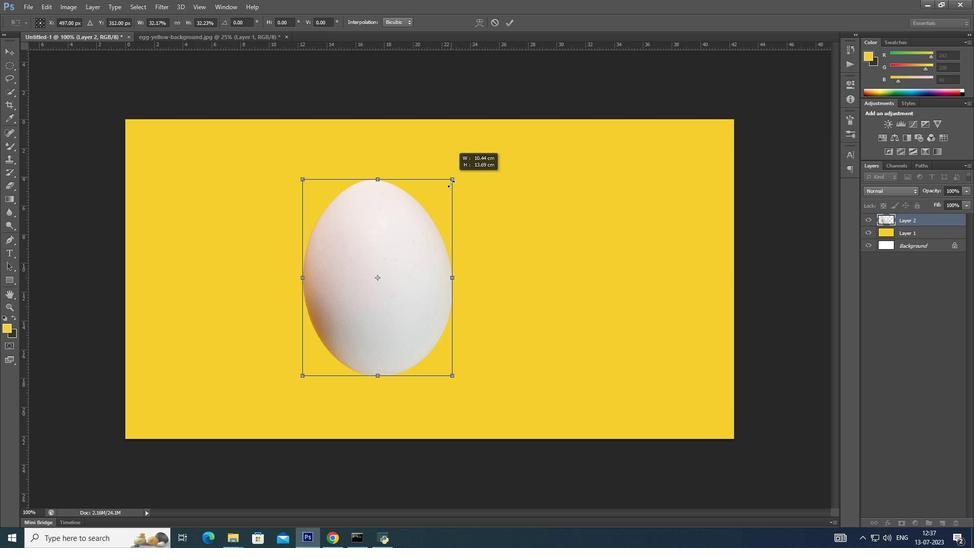 
Action: Mouse moved to (445, 191)
Screenshot: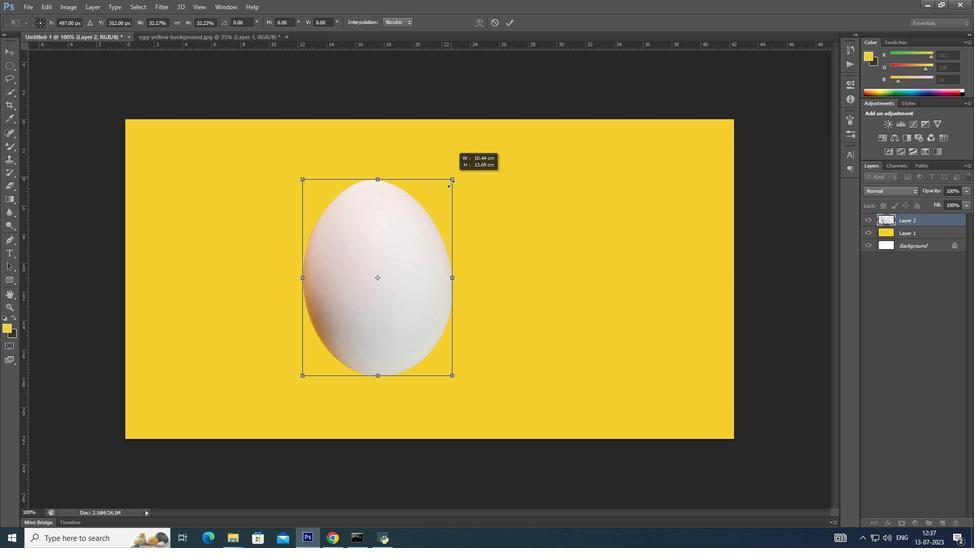 
Action: Key pressed <Key.alt_l><Key.alt_l><Key.alt_l><Key.alt_l>
Screenshot: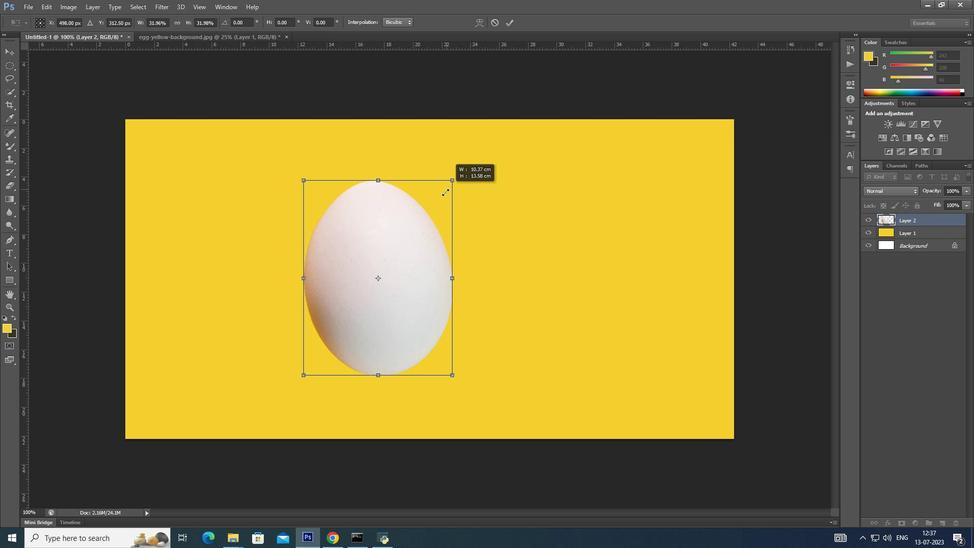 
Action: Mouse moved to (443, 192)
Screenshot: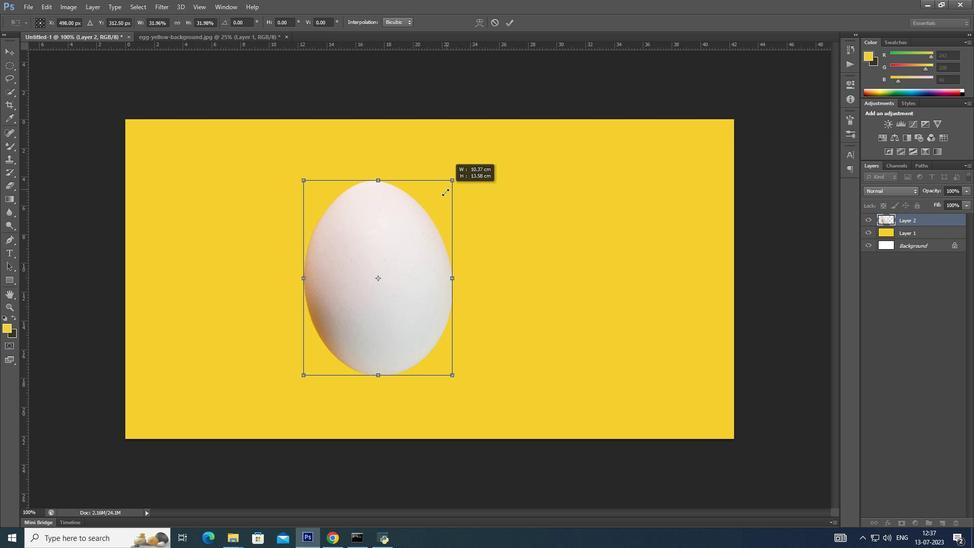 
Action: Key pressed <Key.alt_l>
Screenshot: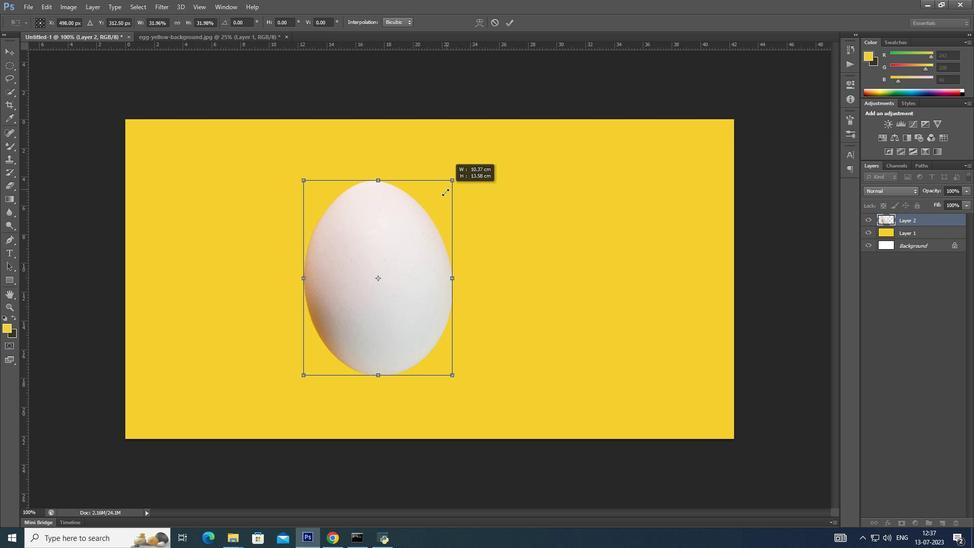 
Action: Mouse moved to (441, 194)
Screenshot: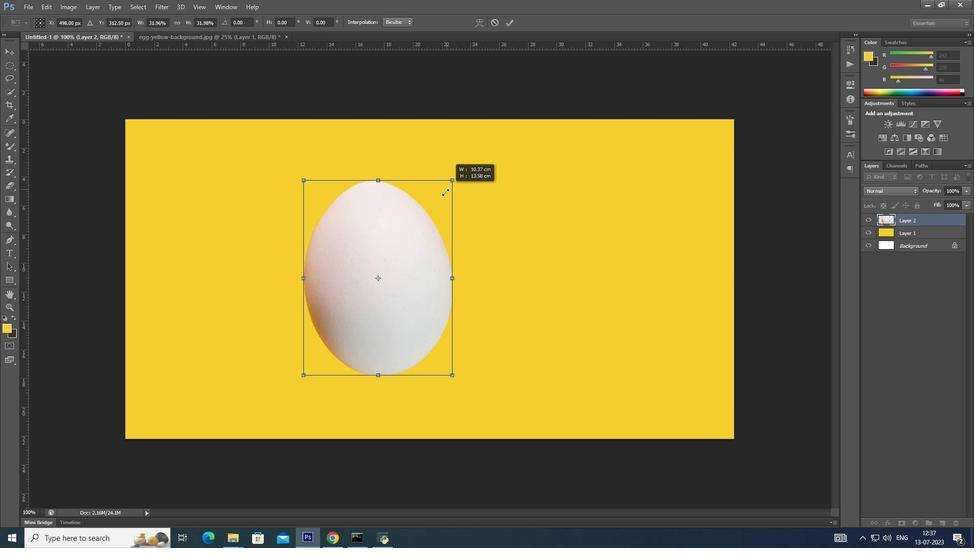 
Action: Key pressed <Key.alt_l>
Screenshot: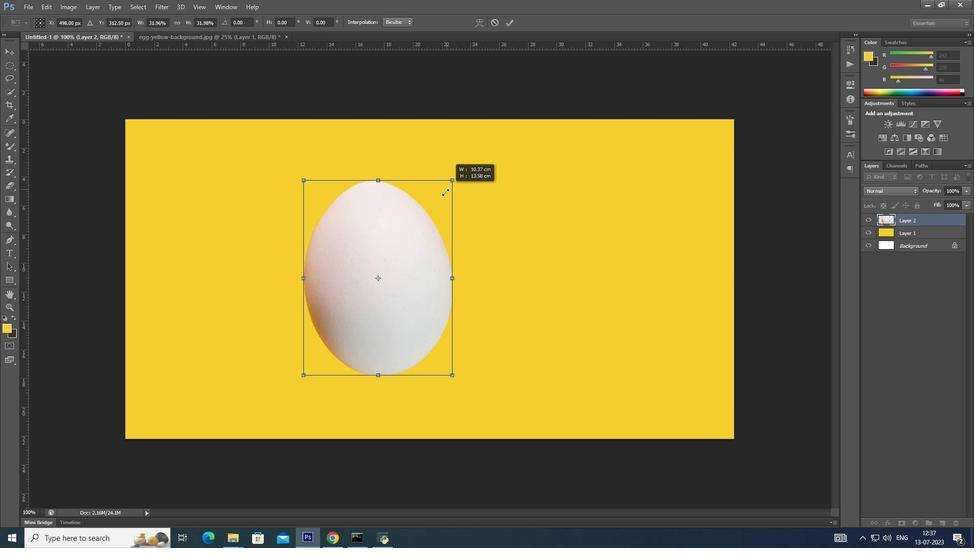 
Action: Mouse moved to (440, 194)
Screenshot: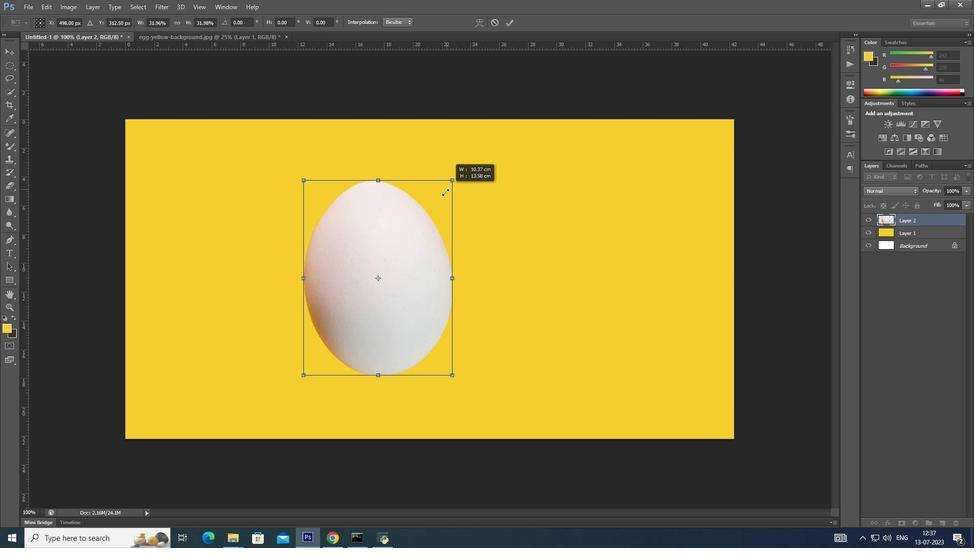 
Action: Key pressed <Key.alt_l><Key.alt_l>
Screenshot: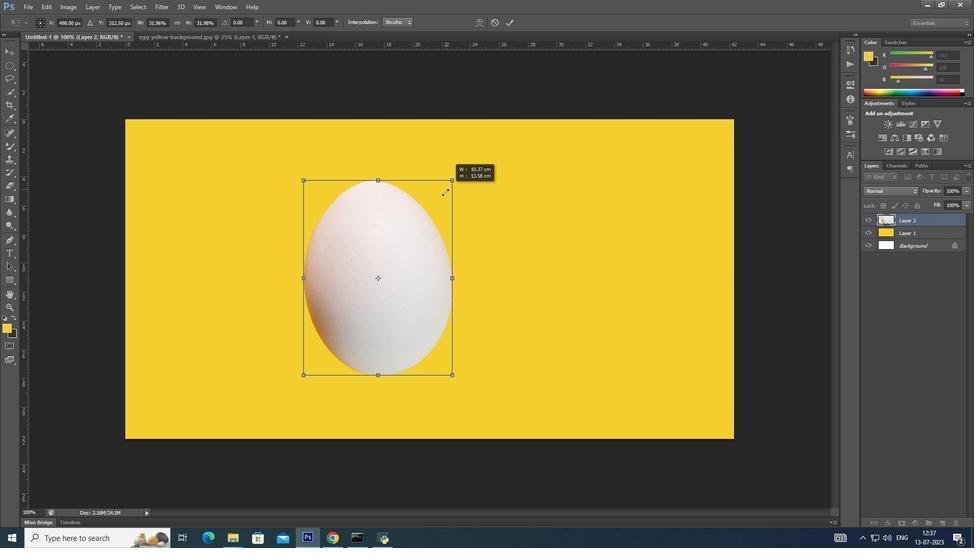 
Action: Mouse moved to (439, 195)
Screenshot: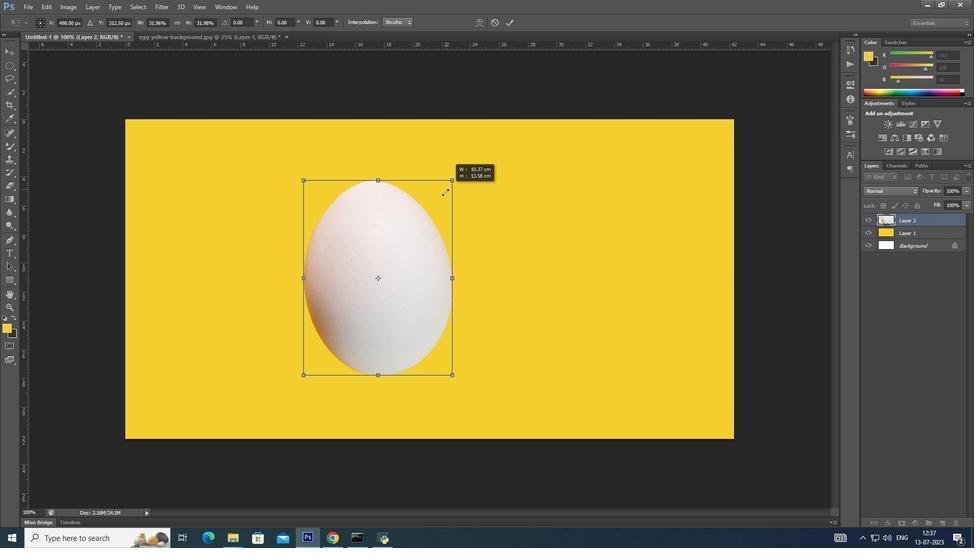 
Action: Key pressed <Key.alt_l><Key.alt_l>
Screenshot: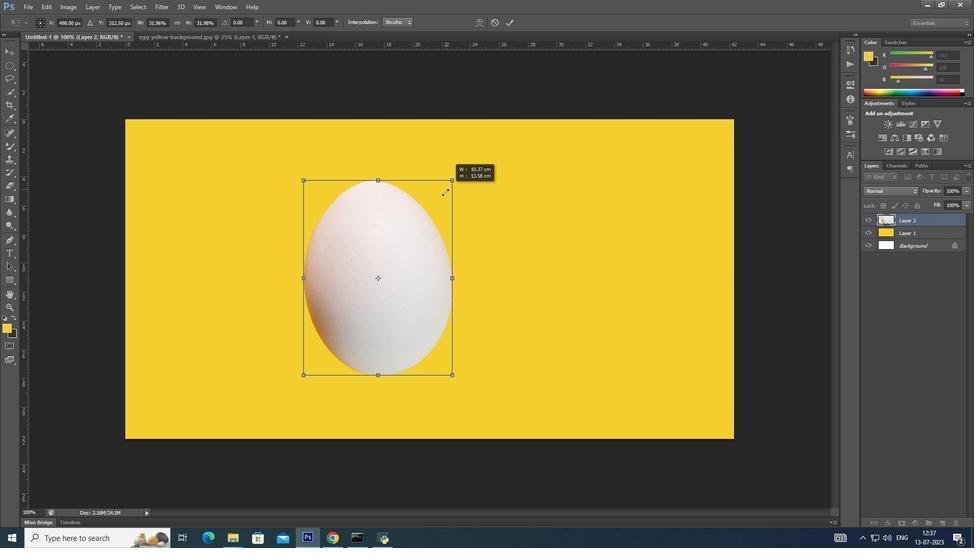 
Action: Mouse moved to (437, 197)
Screenshot: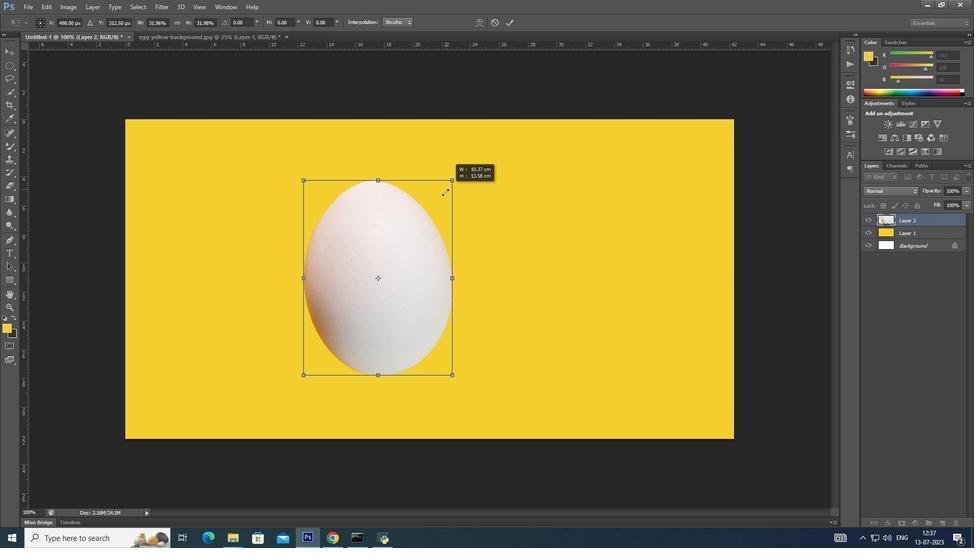 
Action: Key pressed <Key.alt_l>
Screenshot: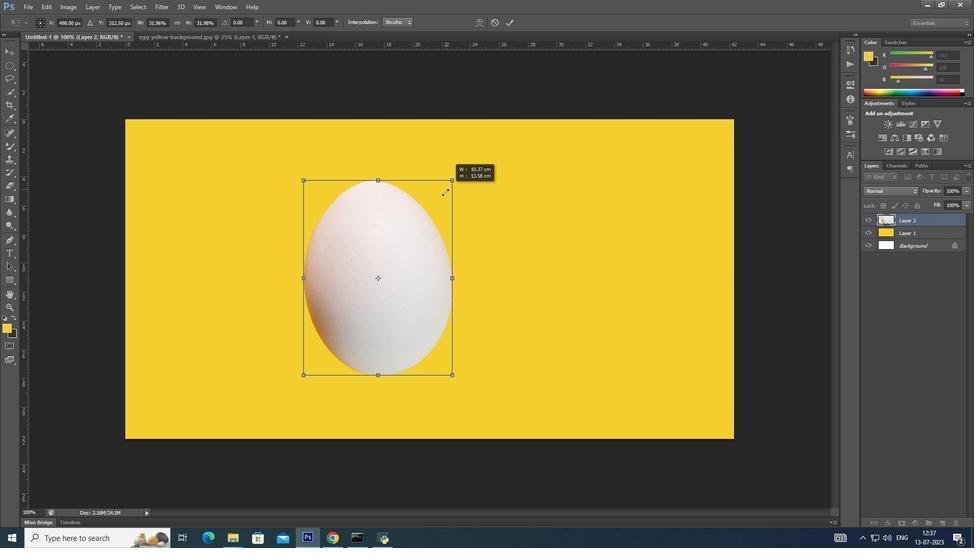 
Action: Mouse moved to (437, 198)
Screenshot: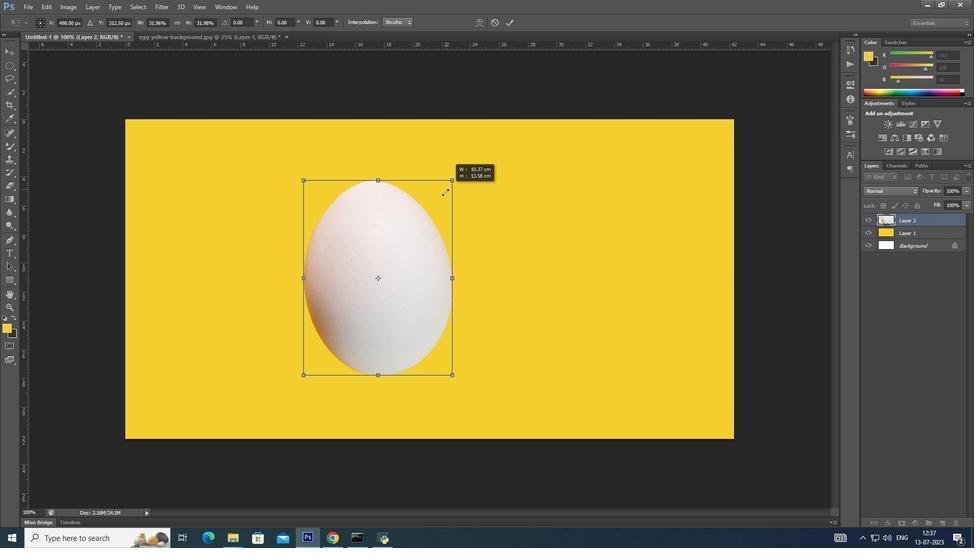 
Action: Key pressed <Key.alt_l><Key.alt_l><Key.alt_l><Key.alt_l><Key.alt_l><Key.alt_l><Key.alt_l><Key.alt_l><Key.alt_l><Key.alt_l><Key.alt_l><Key.alt_l><Key.alt_l><Key.alt_l><Key.alt_l><Key.alt_l><Key.alt_l><Key.alt_l><Key.alt_l><Key.alt_l><Key.alt_l><Key.alt_l><Key.alt_l><Key.alt_l><Key.alt_l>
Screenshot: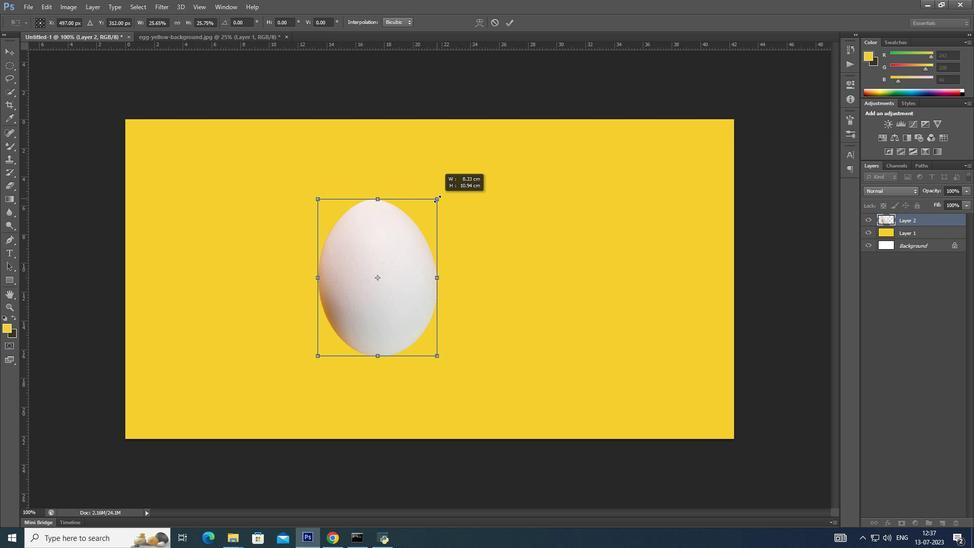 
Action: Mouse moved to (435, 201)
Screenshot: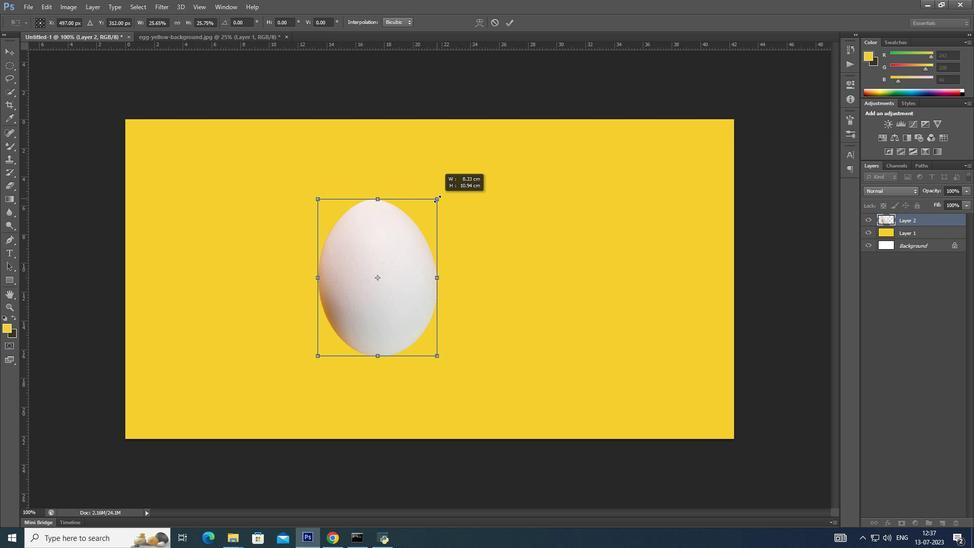 
Action: Key pressed <Key.alt_l>
Screenshot: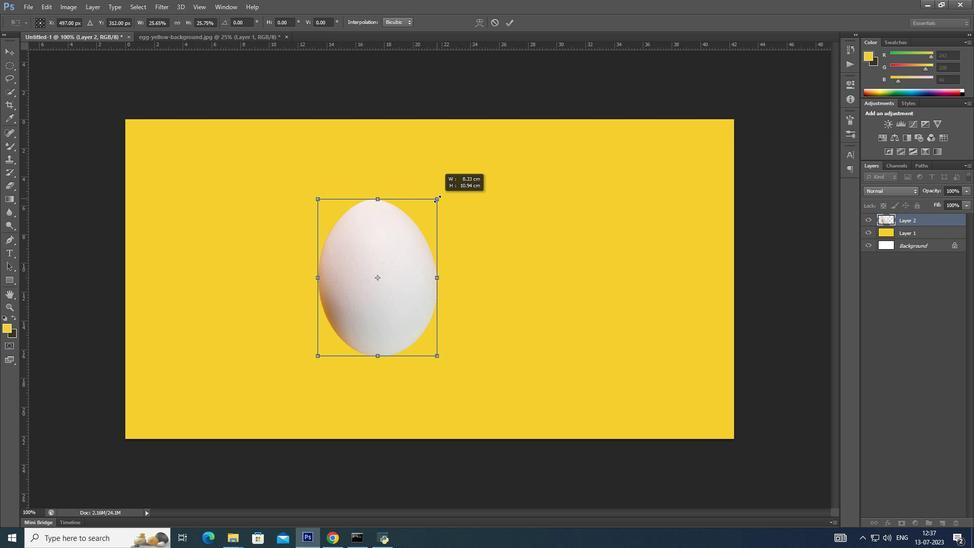 
Action: Mouse moved to (432, 202)
Screenshot: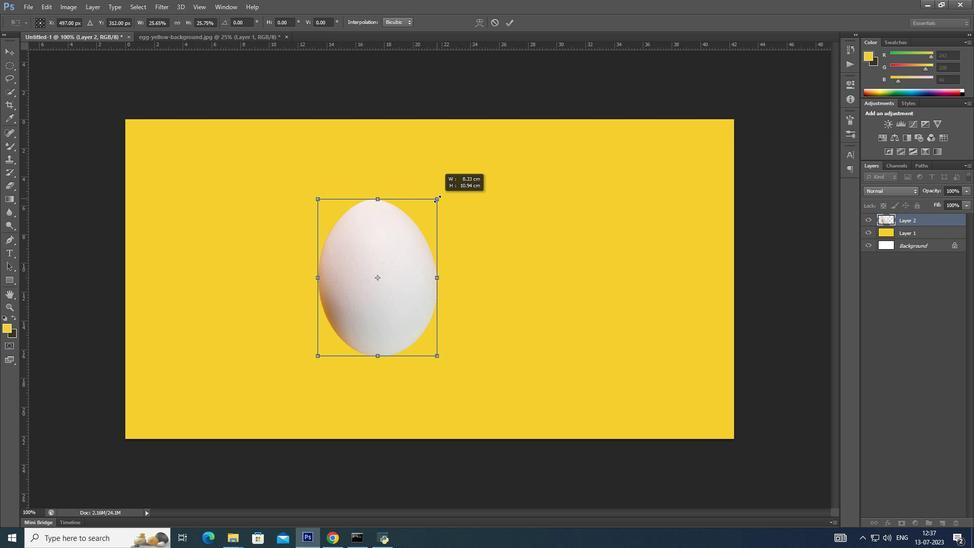 
Action: Key pressed <Key.alt_l>
Screenshot: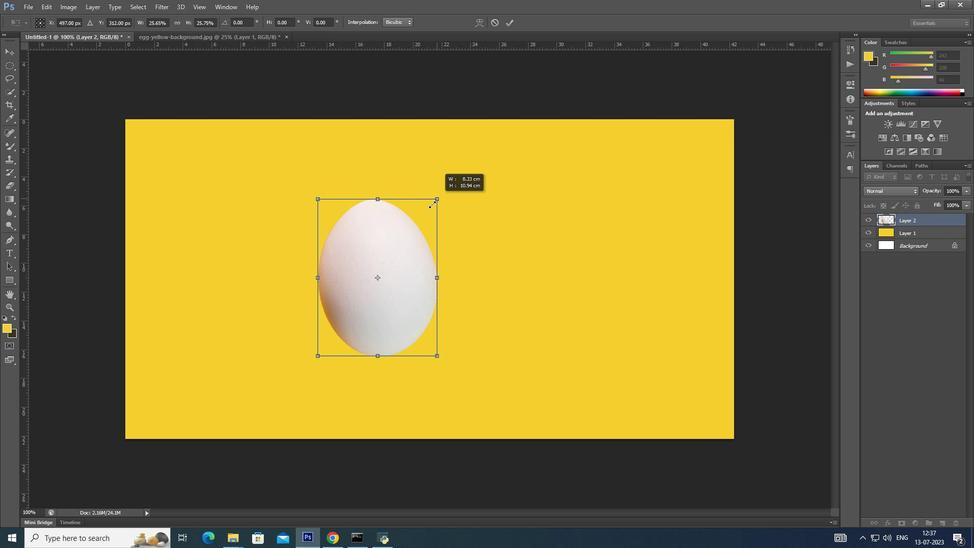 
Action: Mouse moved to (431, 204)
Screenshot: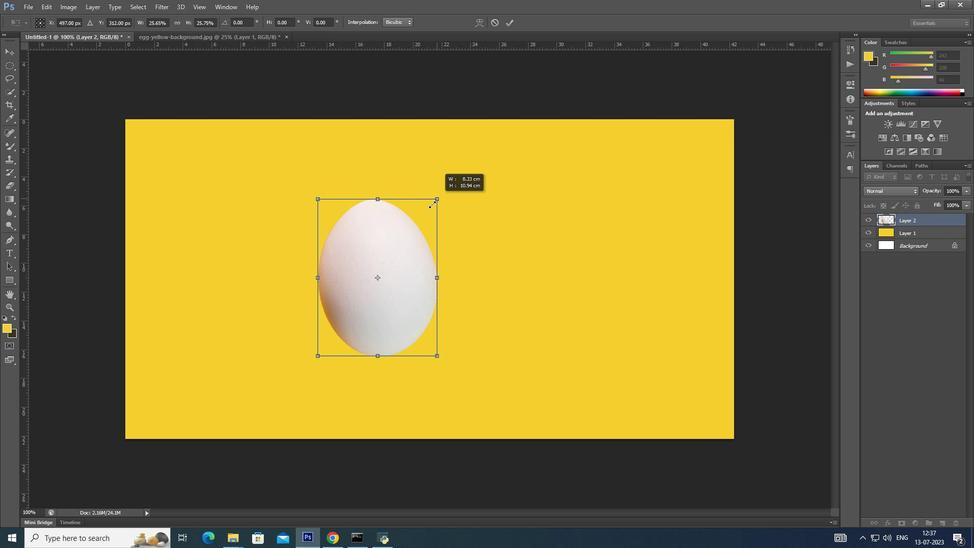 
Action: Key pressed <Key.alt_l><Key.alt_l><Key.alt_l>
Screenshot: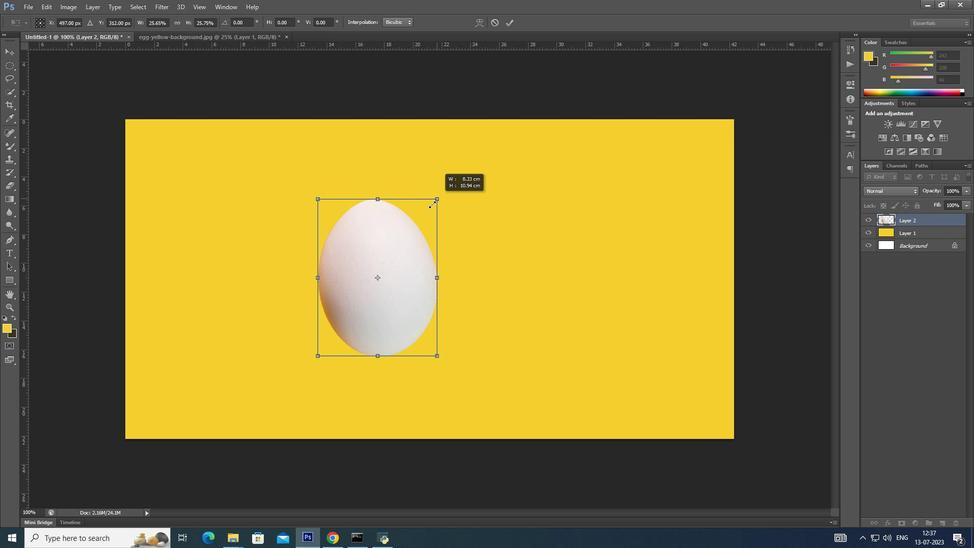 
Action: Mouse moved to (431, 204)
Screenshot: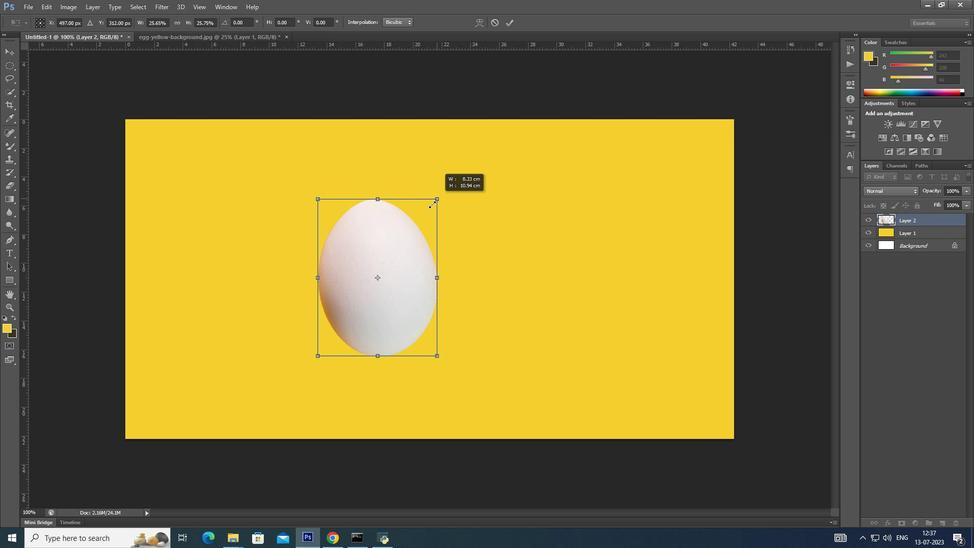 
Action: Key pressed <Key.alt_l><Key.alt_l><Key.alt_l><Key.alt_l>
Screenshot: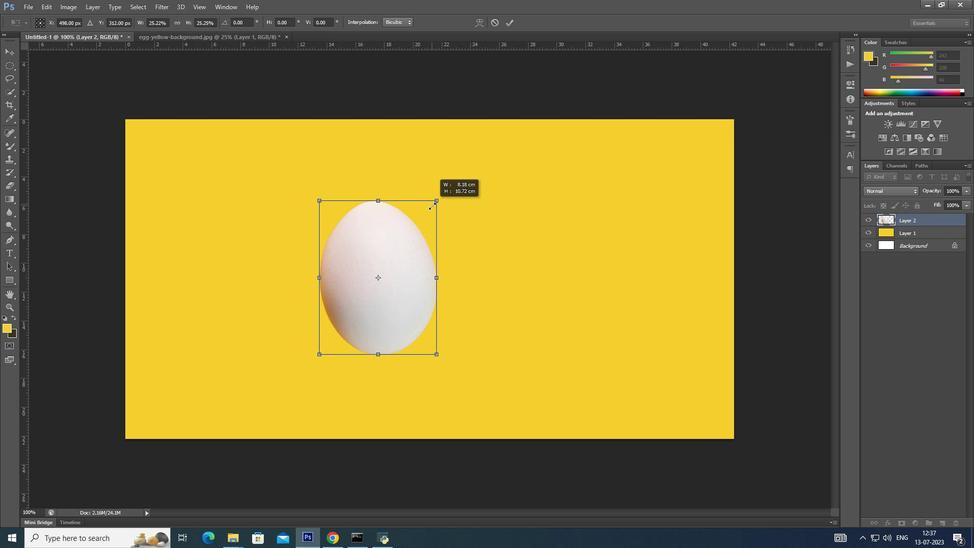 
Action: Mouse moved to (431, 205)
Screenshot: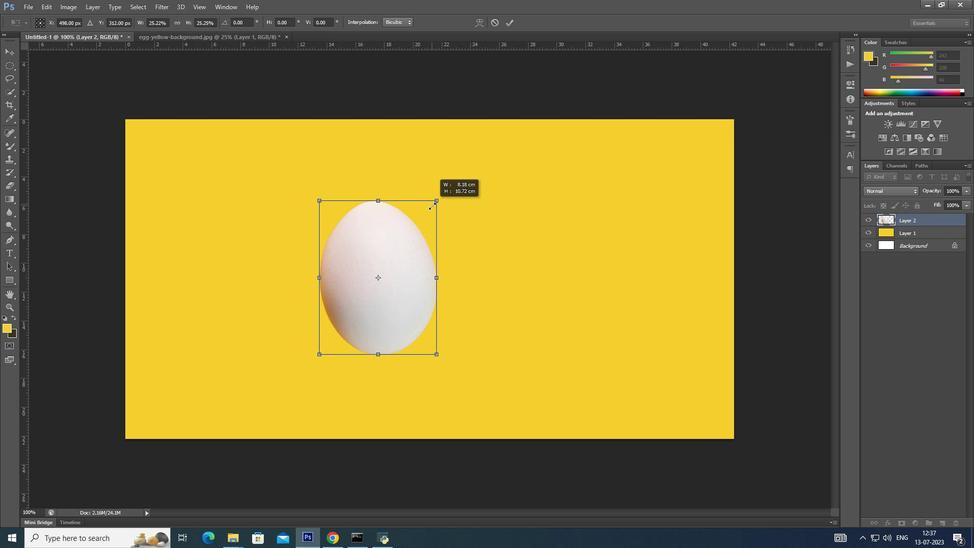 
Action: Key pressed <Key.alt_l>
Screenshot: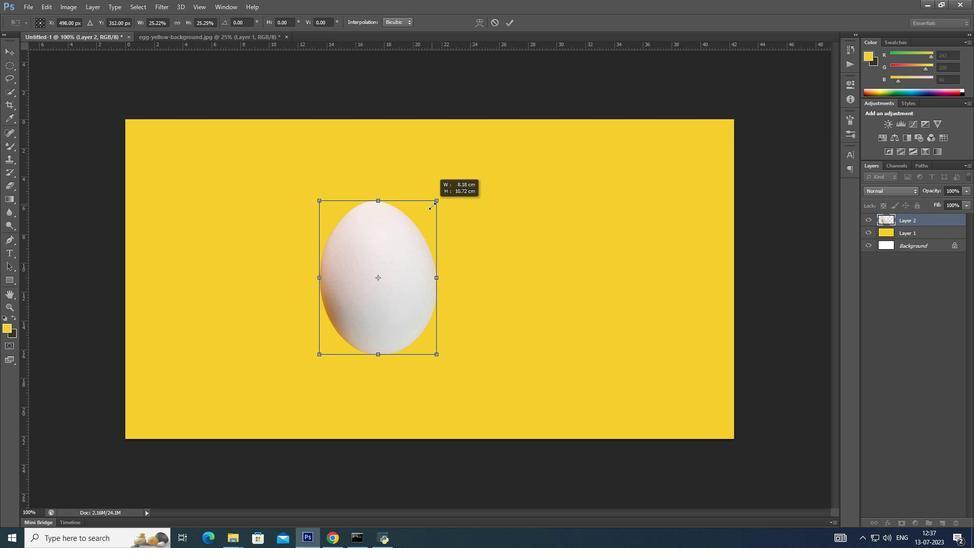 
Action: Mouse moved to (431, 207)
Screenshot: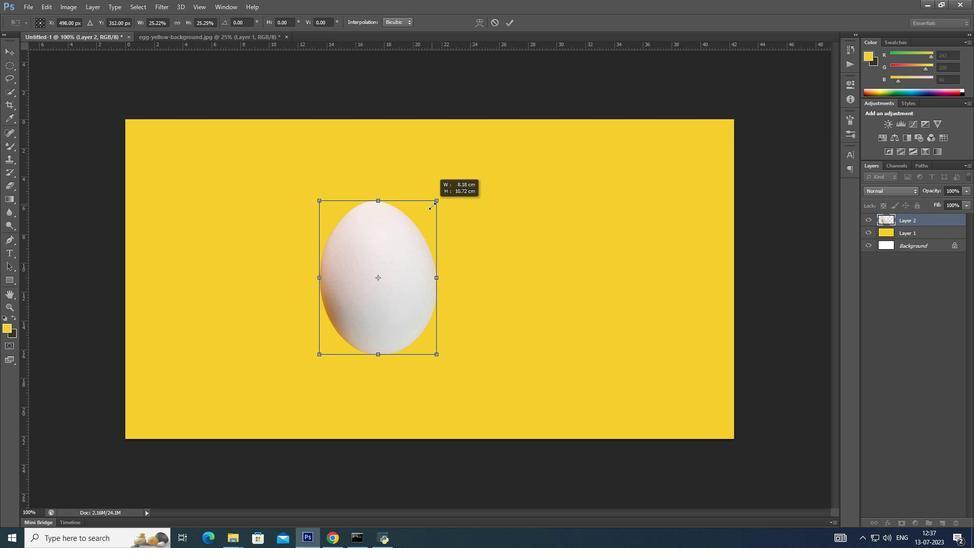 
Action: Key pressed <Key.alt_l>
Screenshot: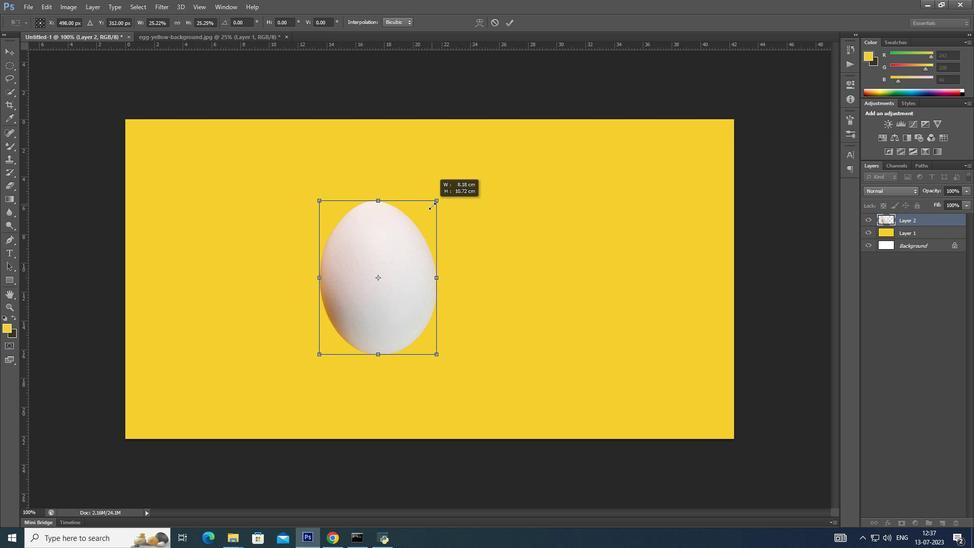 
Action: Mouse moved to (431, 207)
Screenshot: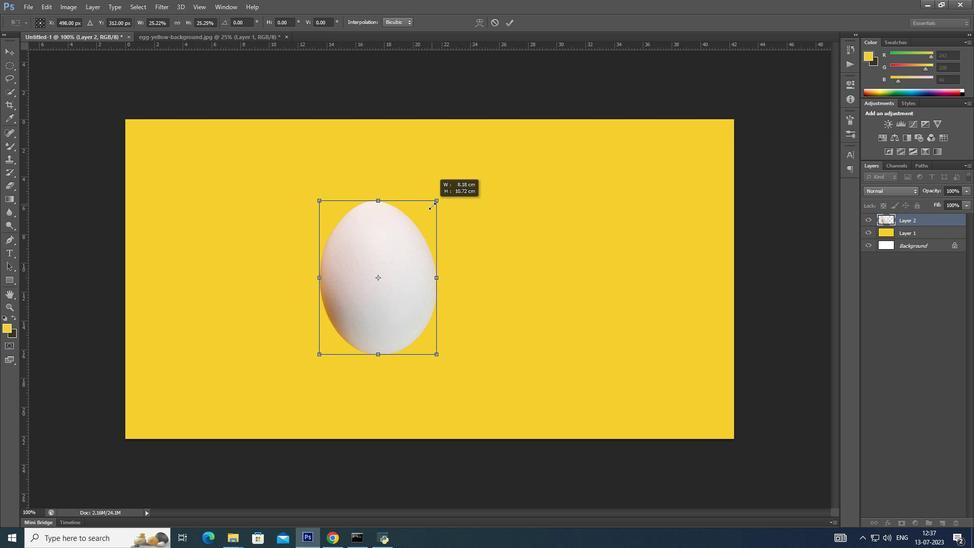 
Action: Key pressed <Key.alt_l><Key.alt_l><Key.alt_l><Key.alt_l><Key.alt_l><Key.alt_l><Key.alt_l><Key.alt_l><Key.alt_l><Key.alt_l><Key.alt_l><Key.alt_l><Key.alt_l><Key.alt_l><Key.alt_l><Key.alt_l><Key.alt_l><Key.enter>
Screenshot: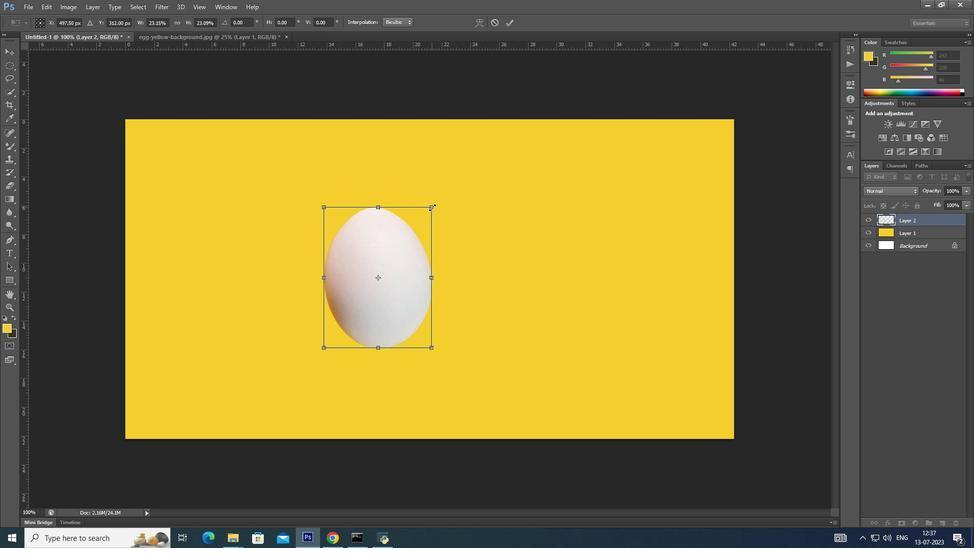 
Action: Mouse moved to (405, 288)
Screenshot: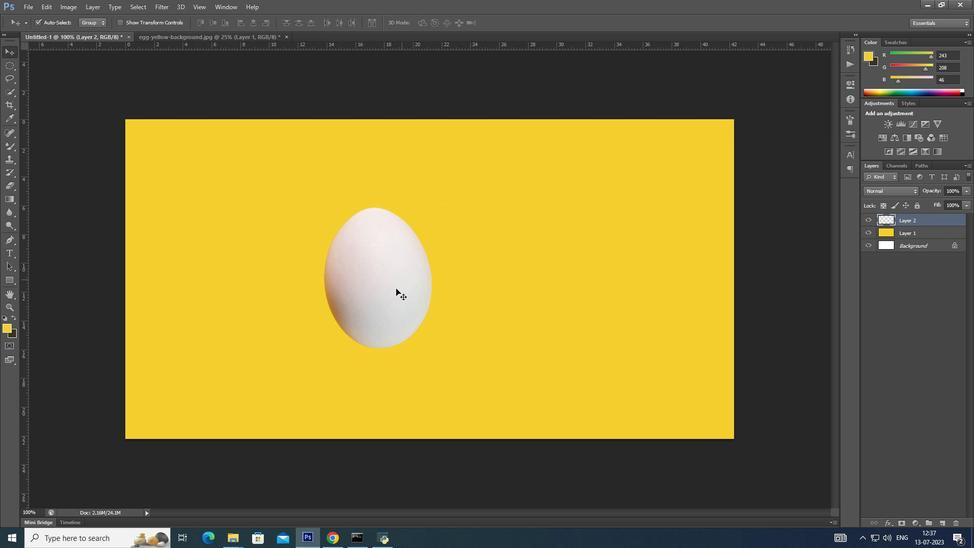 
Action: Mouse pressed left at (405, 288)
Screenshot: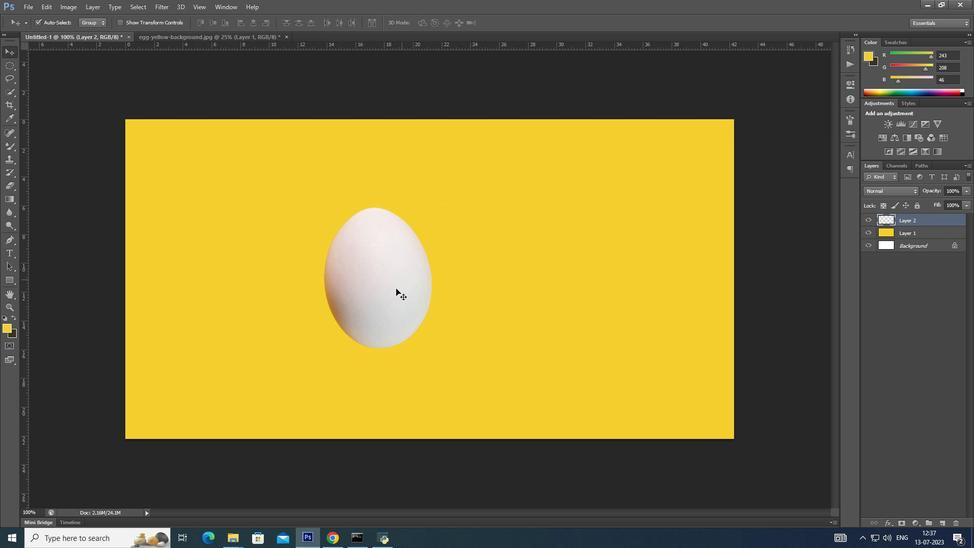
Action: Mouse moved to (264, 260)
Screenshot: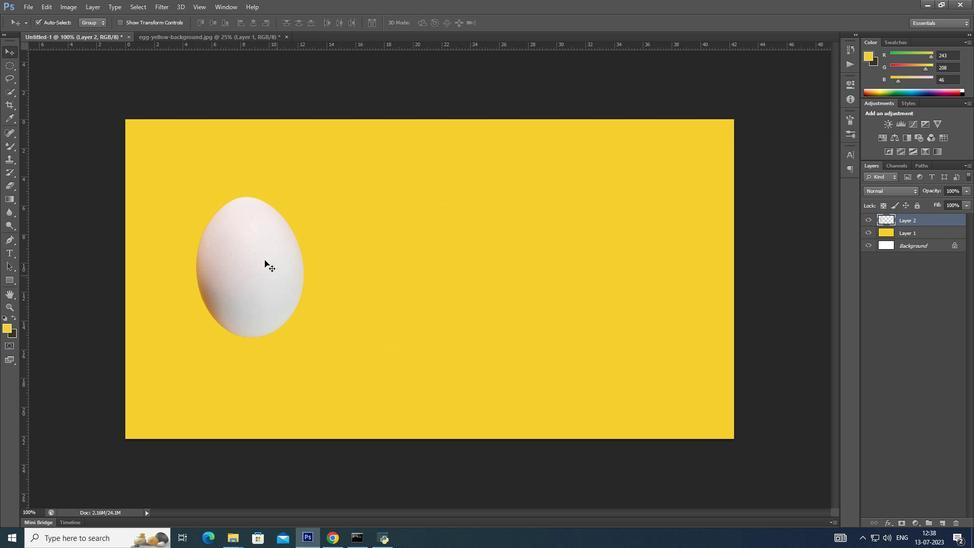 
Action: Mouse pressed left at (264, 260)
Screenshot: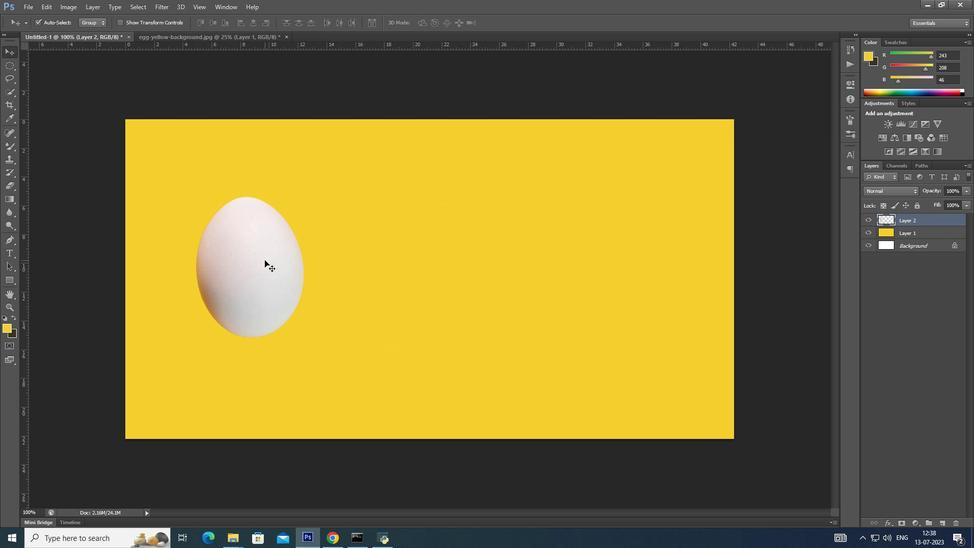 
Action: Key pressed <Key.alt_l>
Screenshot: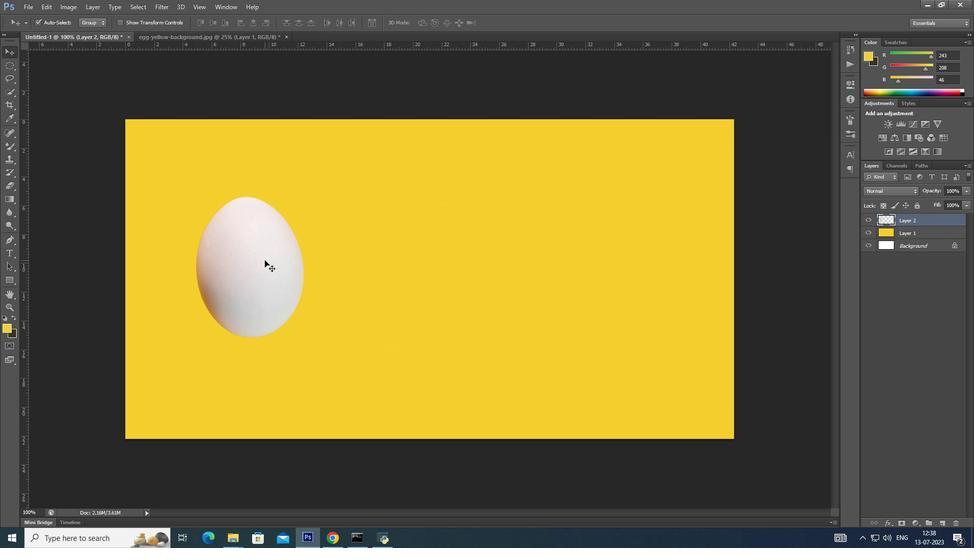 
Action: Mouse pressed left at (264, 260)
Screenshot: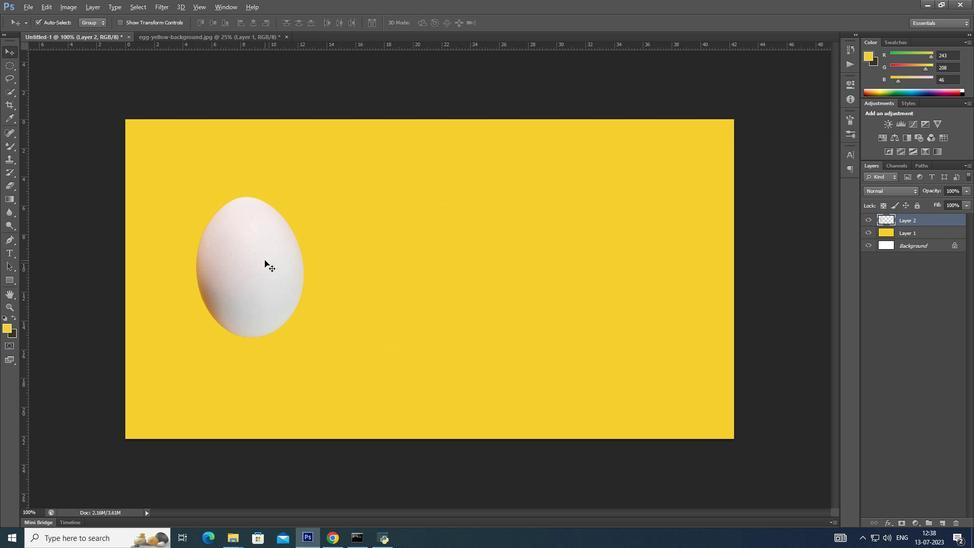 
Action: Mouse moved to (364, 280)
Screenshot: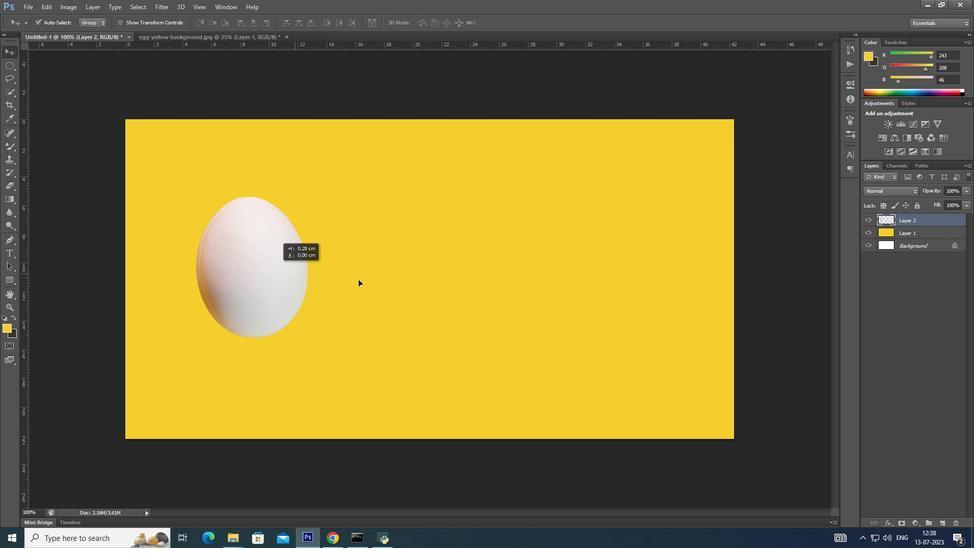 
Action: Key pressed <Key.alt_l>
Screenshot: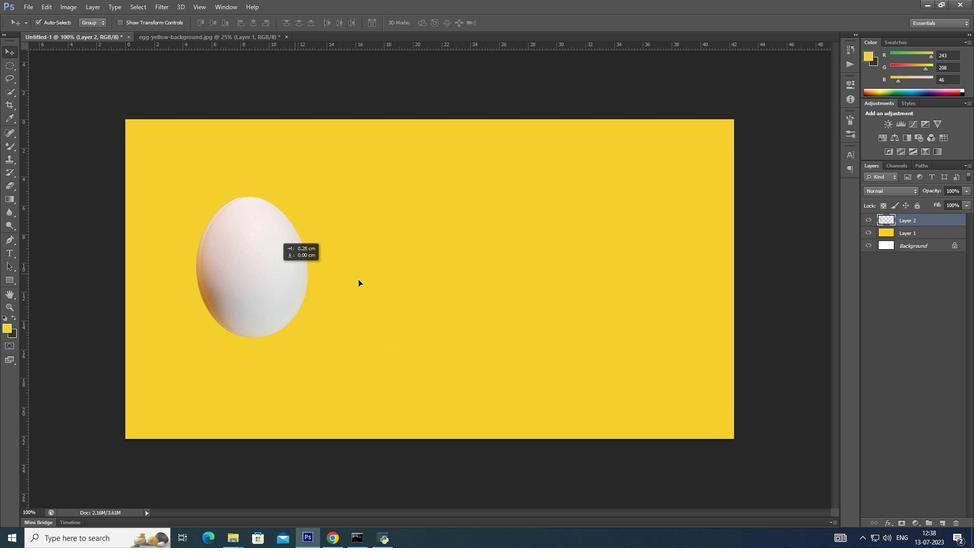 
Action: Mouse moved to (451, 290)
Screenshot: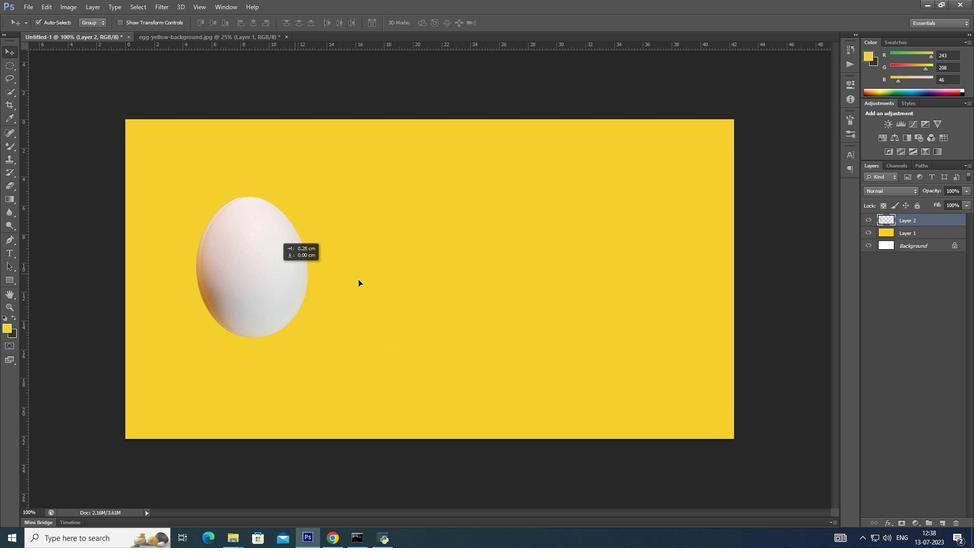 
Action: Key pressed <Key.alt_l>
Screenshot: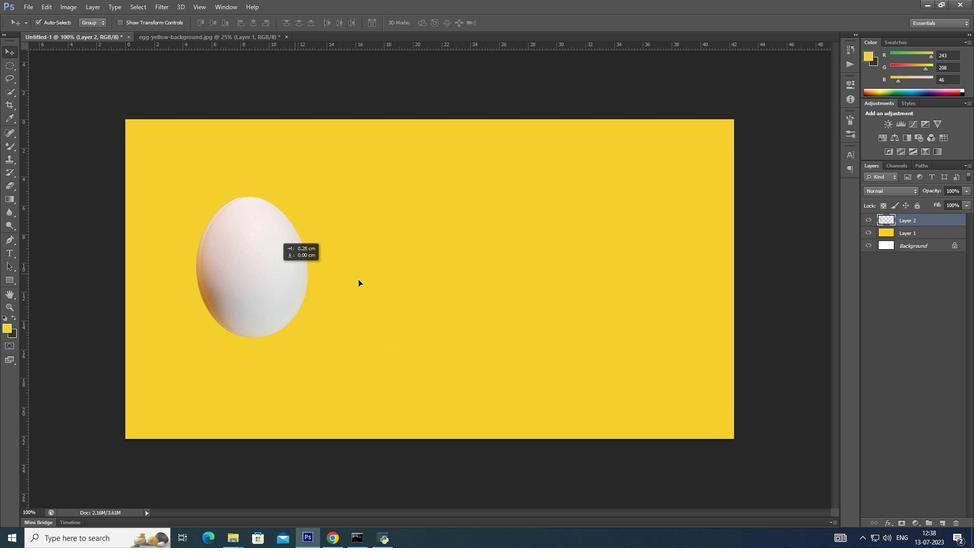 
Action: Mouse moved to (470, 290)
Screenshot: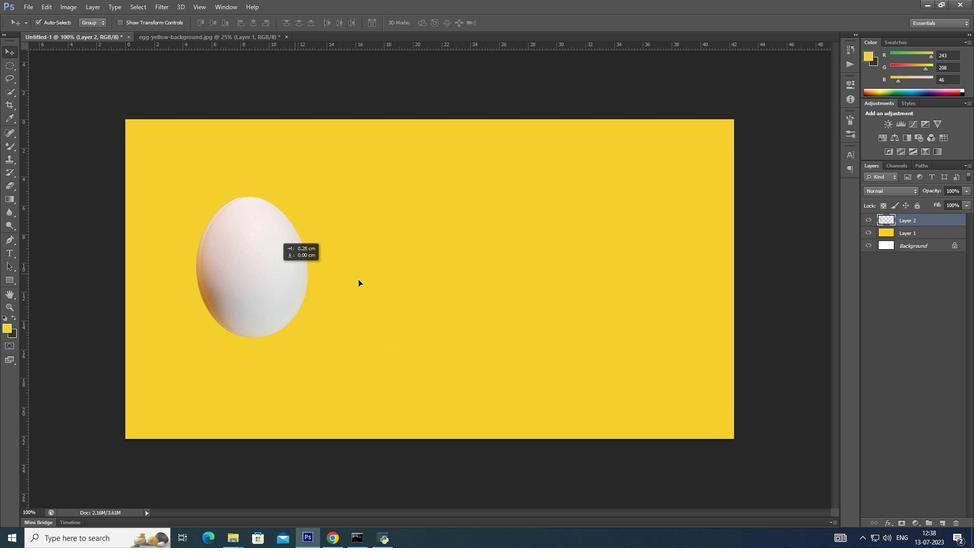 
Action: Key pressed <Key.alt_l>
Screenshot: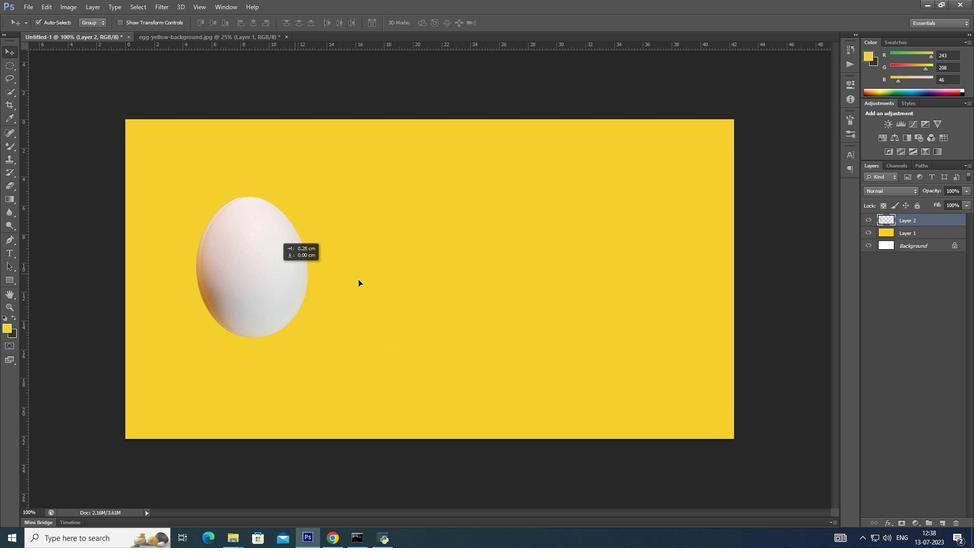 
Action: Mouse moved to (475, 290)
Screenshot: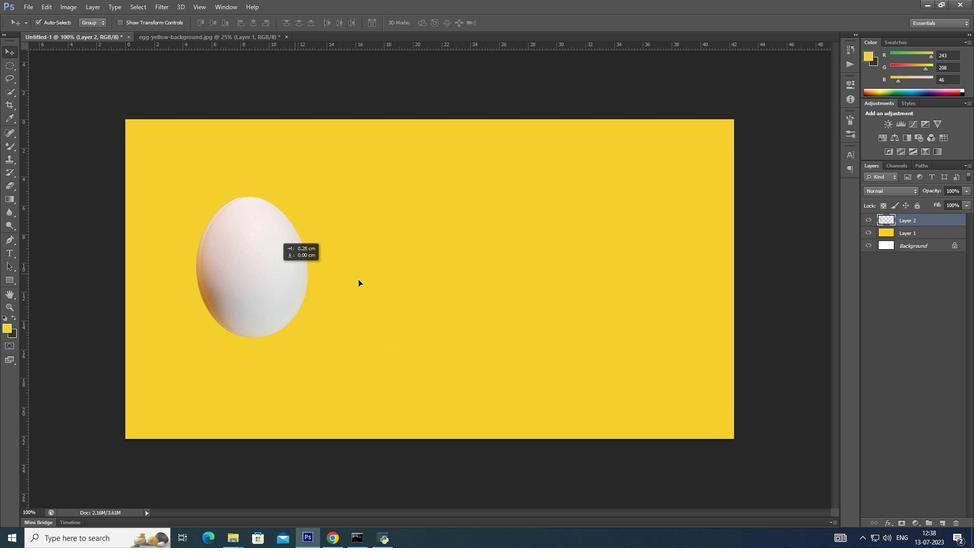 
Action: Key pressed <Key.alt_l>
Screenshot: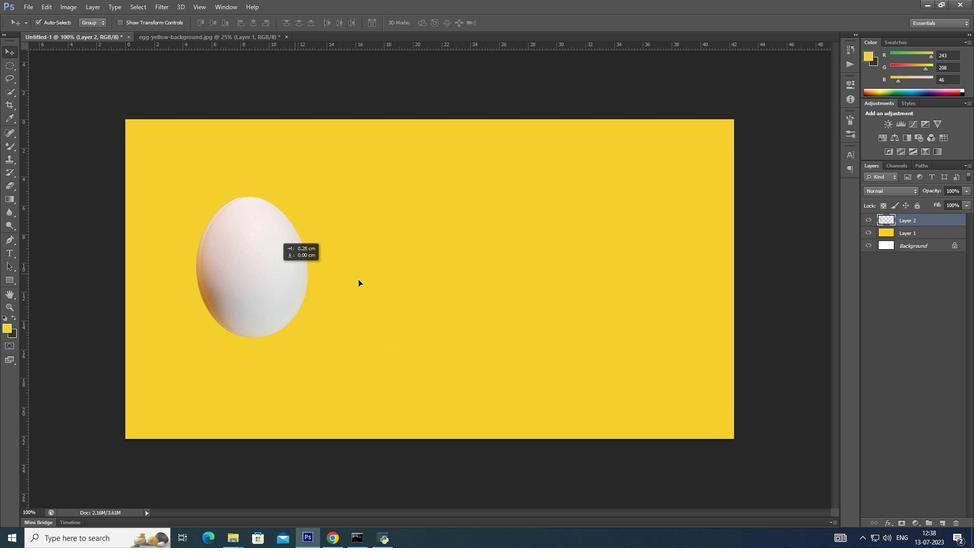 
Action: Mouse moved to (506, 290)
Screenshot: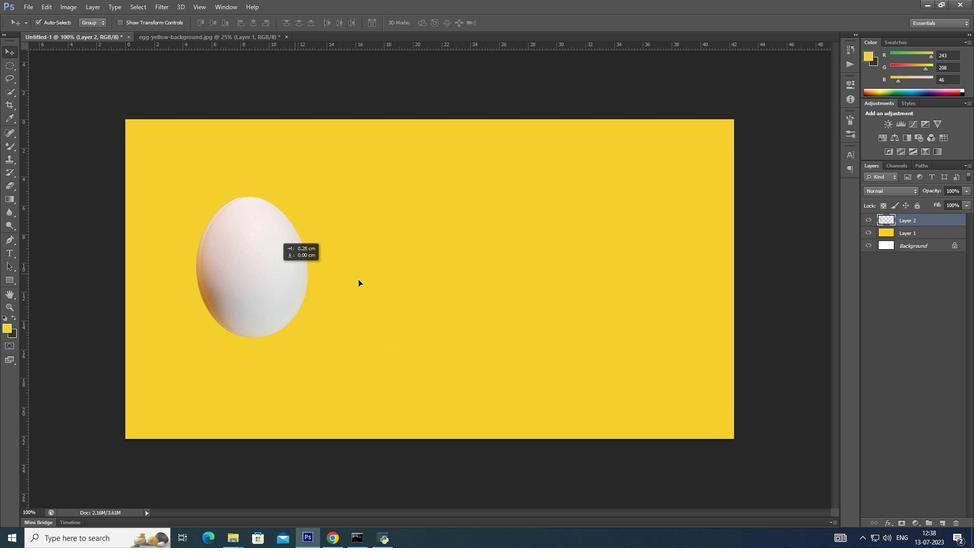
Action: Key pressed <Key.alt_l>
Screenshot: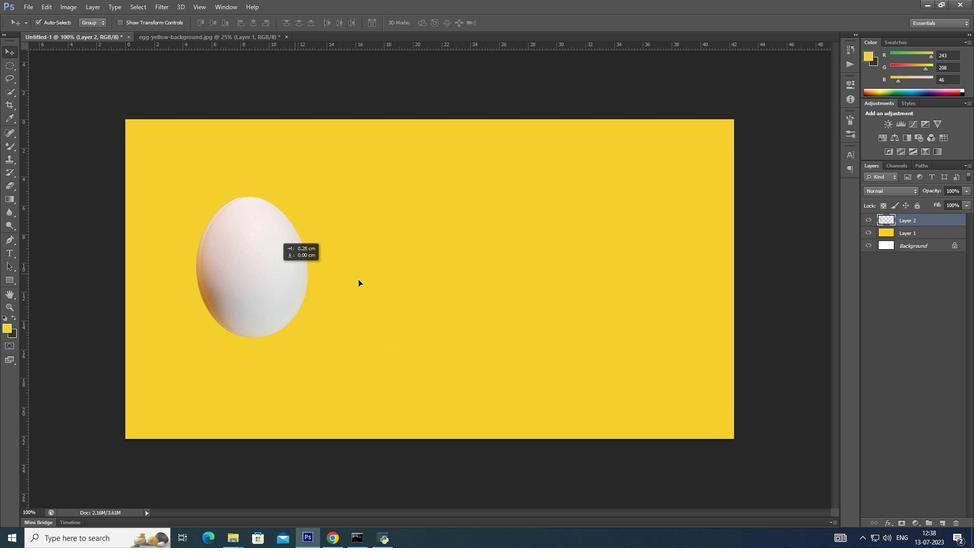 
Action: Mouse moved to (539, 290)
Screenshot: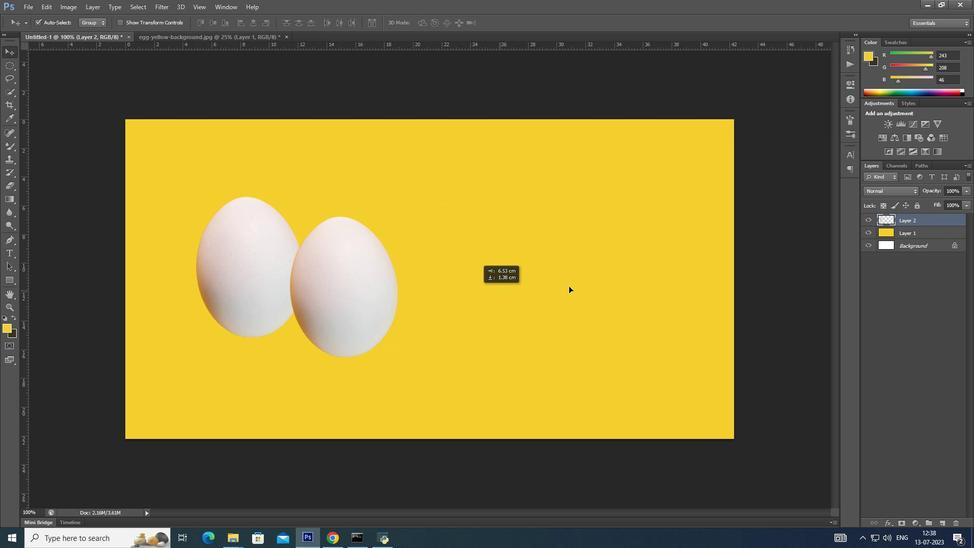 
Action: Key pressed <Key.alt_l>
Screenshot: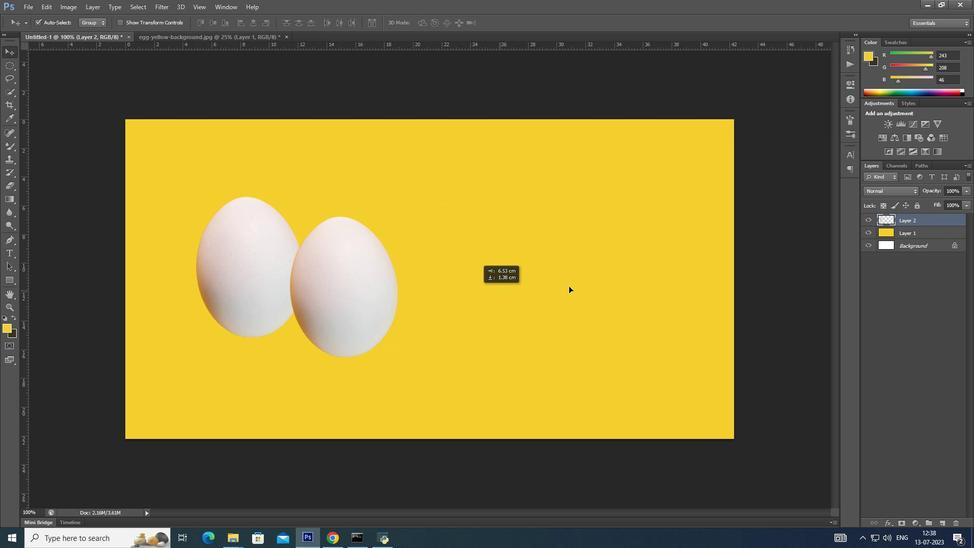 
Action: Mouse moved to (555, 289)
Screenshot: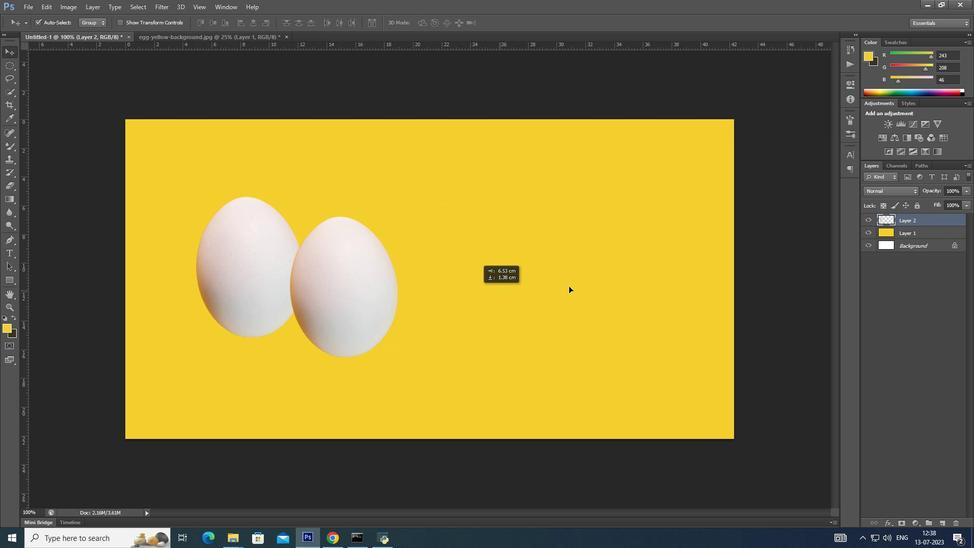 
Action: Key pressed <Key.alt_l>
Screenshot: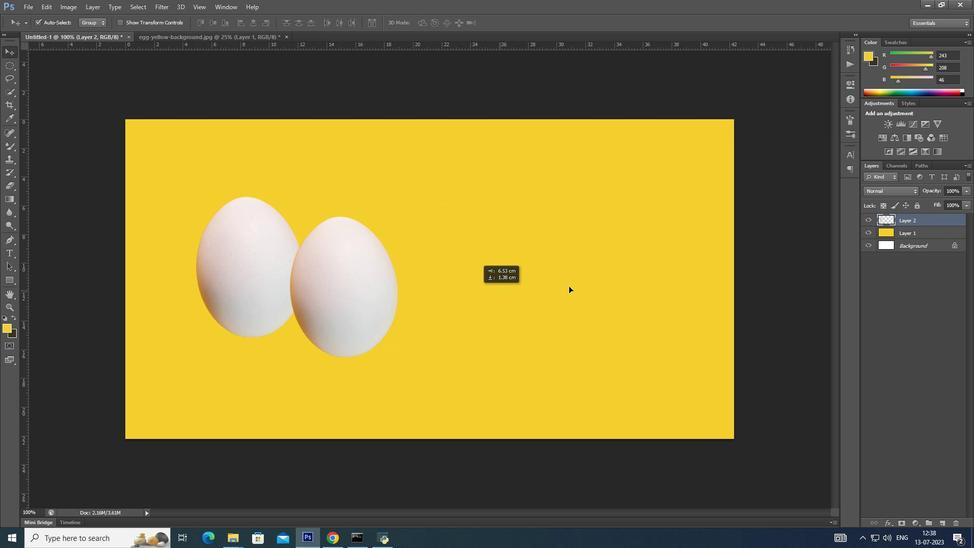 
Action: Mouse moved to (567, 287)
Screenshot: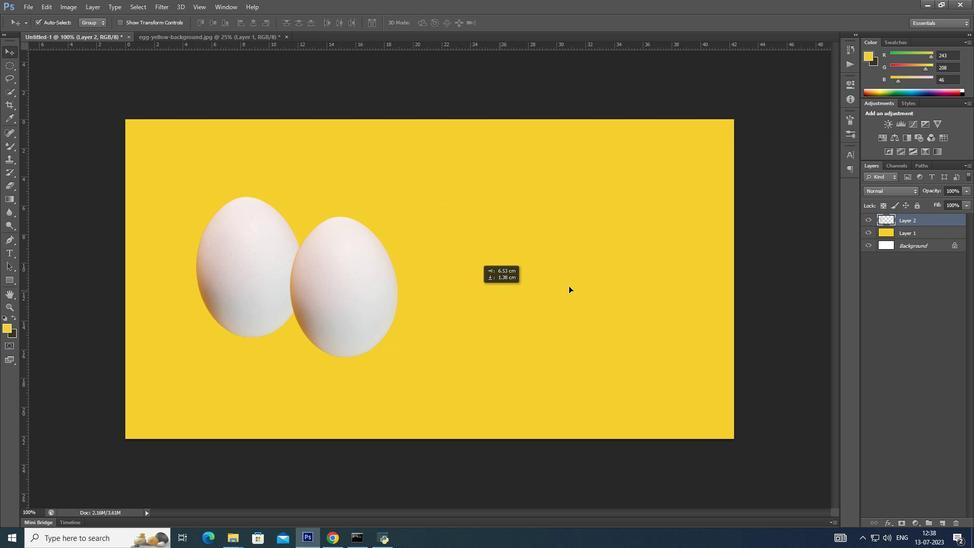 
Action: Key pressed <Key.alt_l>
Screenshot: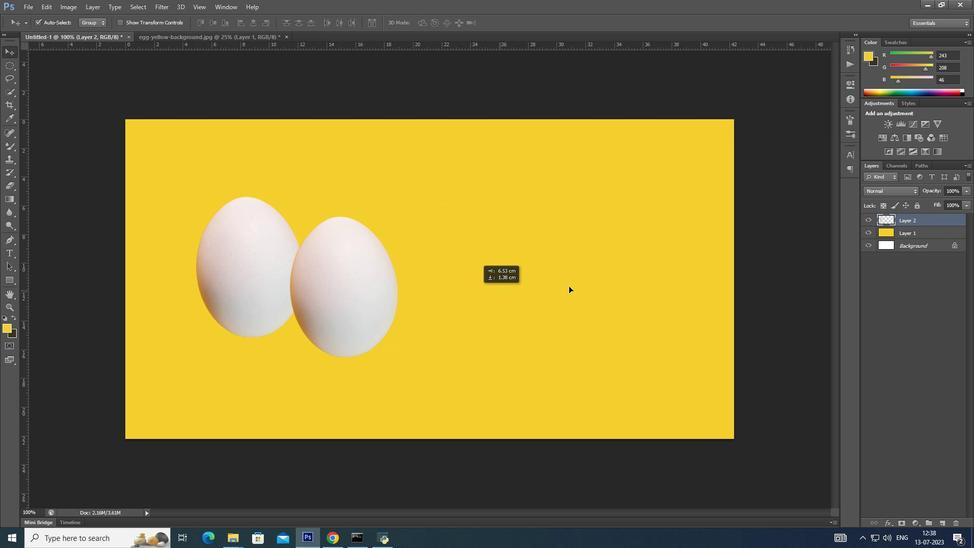 
Action: Mouse moved to (573, 285)
Screenshot: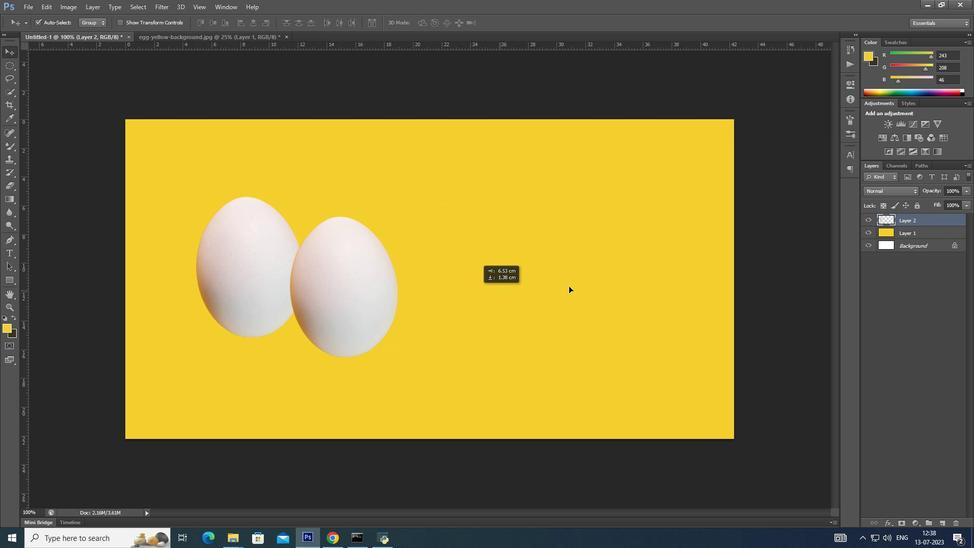 
Action: Key pressed <Key.alt_l>
Screenshot: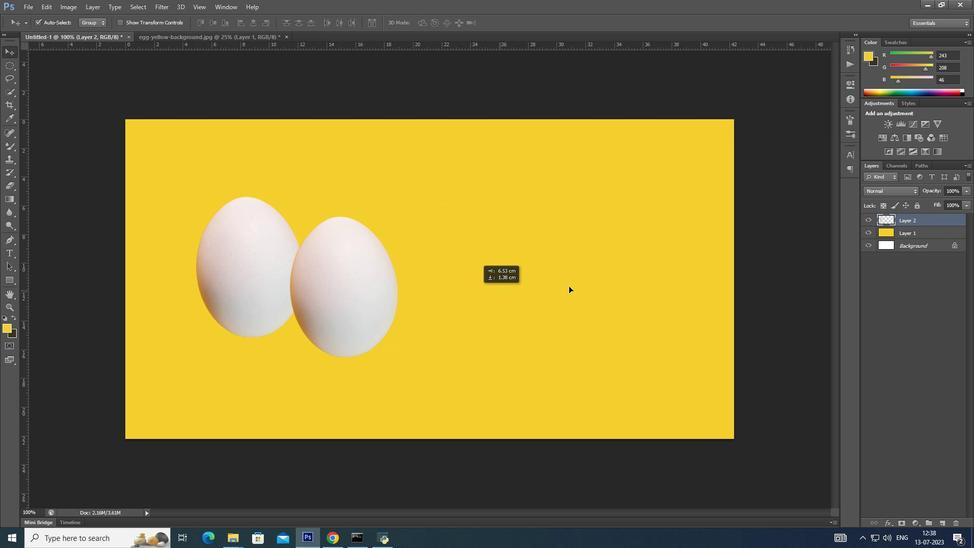 
Action: Mouse moved to (579, 282)
Screenshot: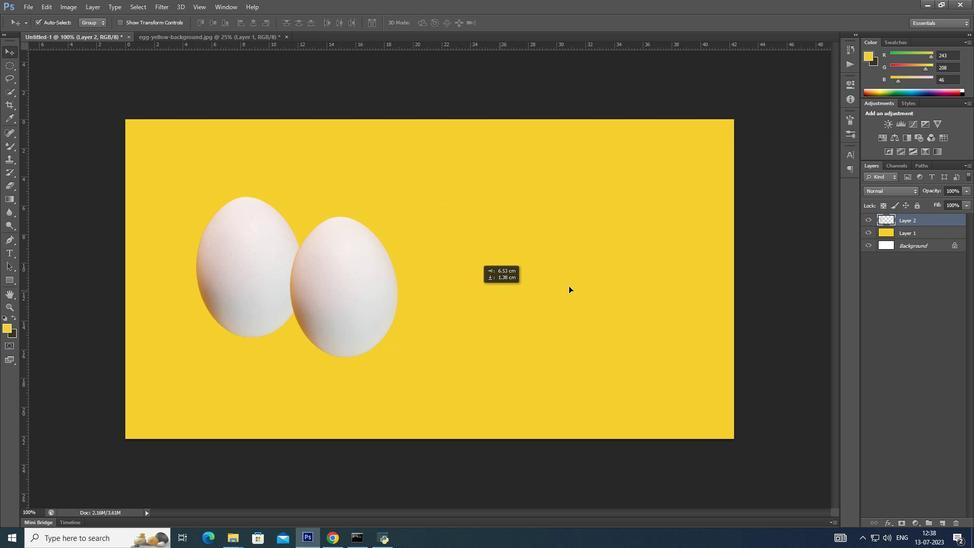
Action: Key pressed <Key.alt_l>
Screenshot: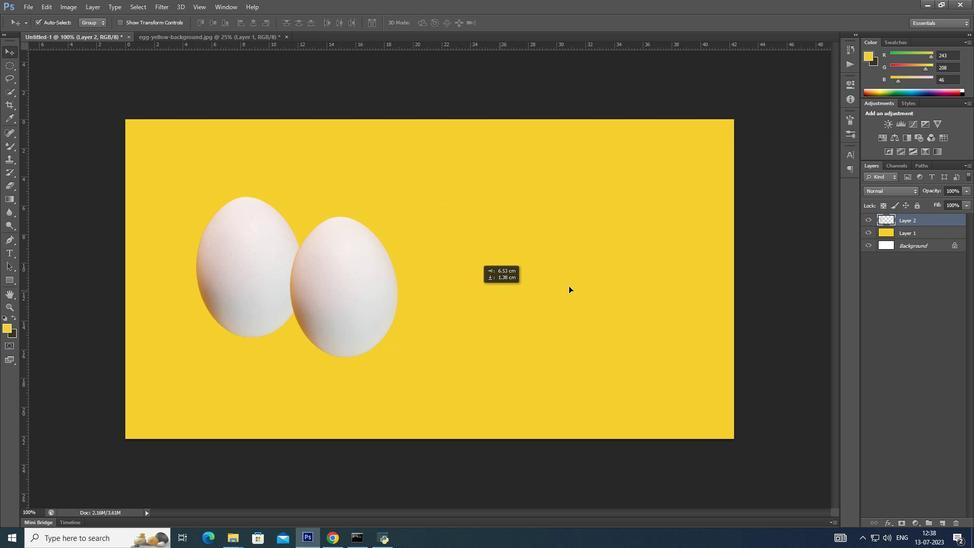 
Action: Mouse moved to (581, 281)
Screenshot: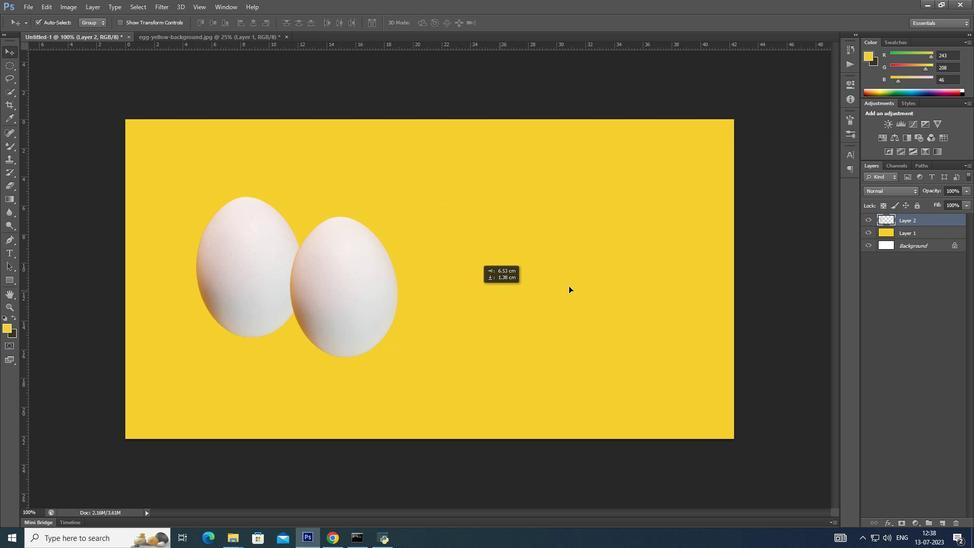 
Action: Key pressed <Key.alt_l>
Screenshot: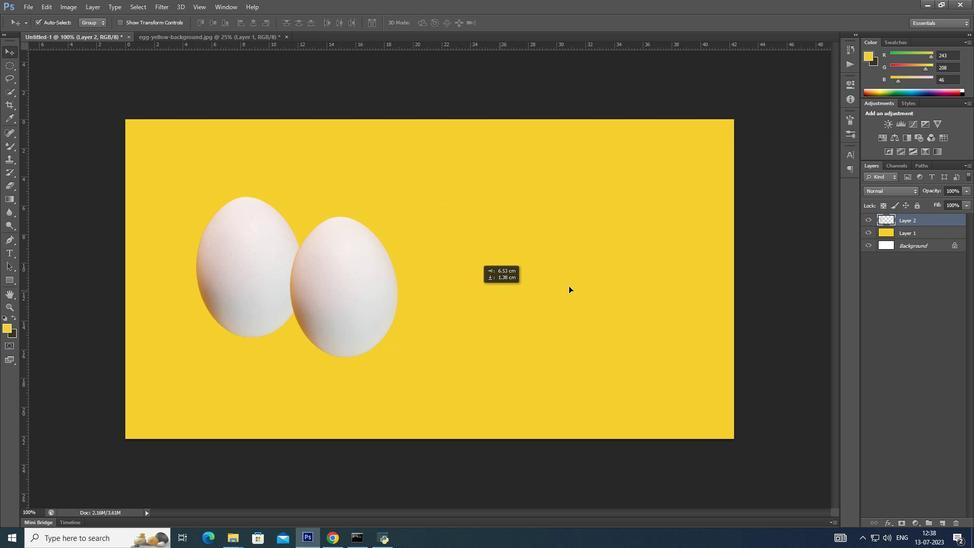 
Action: Mouse moved to (589, 277)
Screenshot: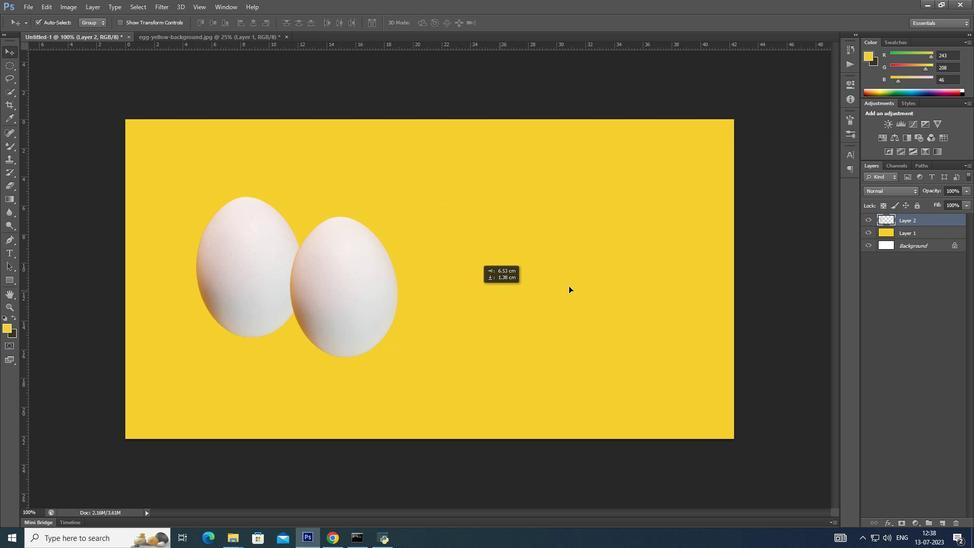 
Action: Key pressed <Key.alt_l>
Screenshot: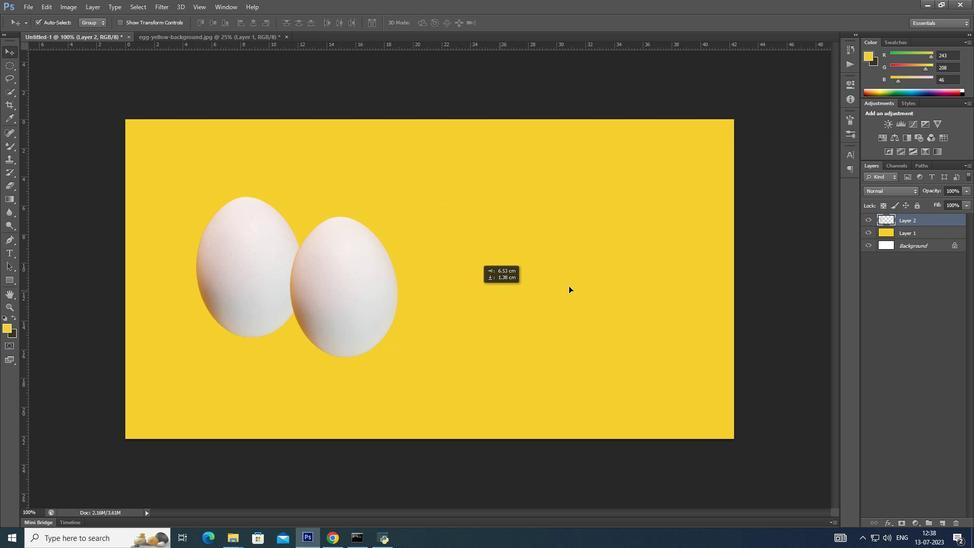 
Action: Mouse moved to (597, 270)
Screenshot: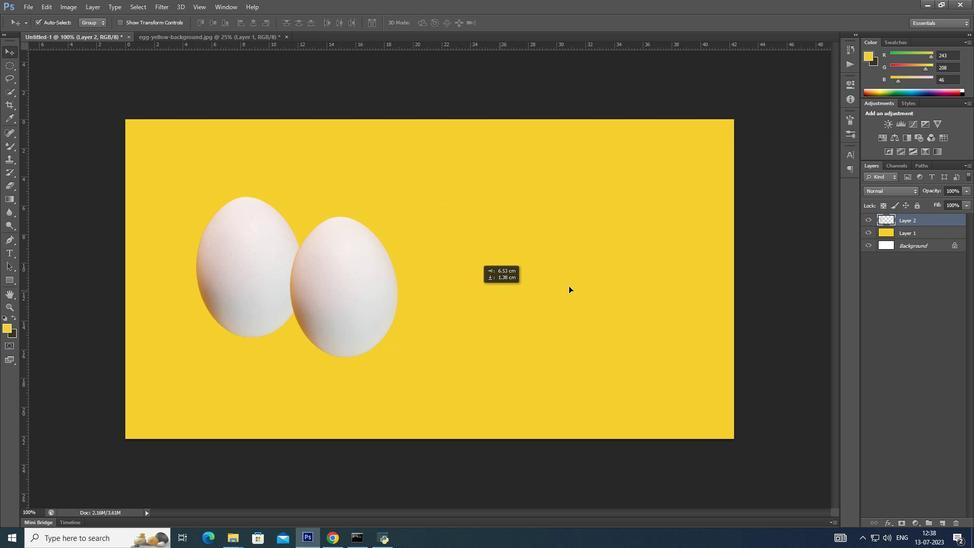 
Action: Key pressed <Key.alt_l><Key.alt_l>
Screenshot: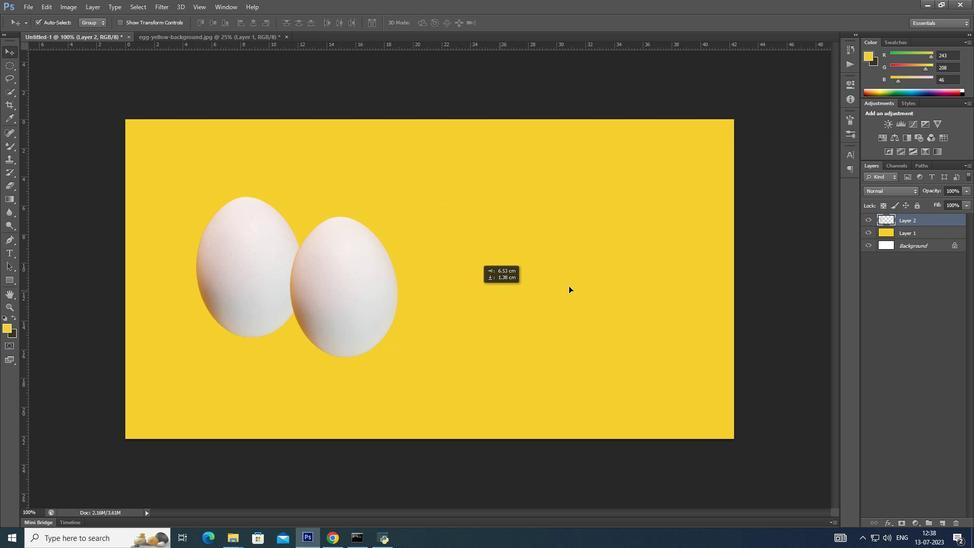 
Action: Mouse moved to (609, 263)
Screenshot: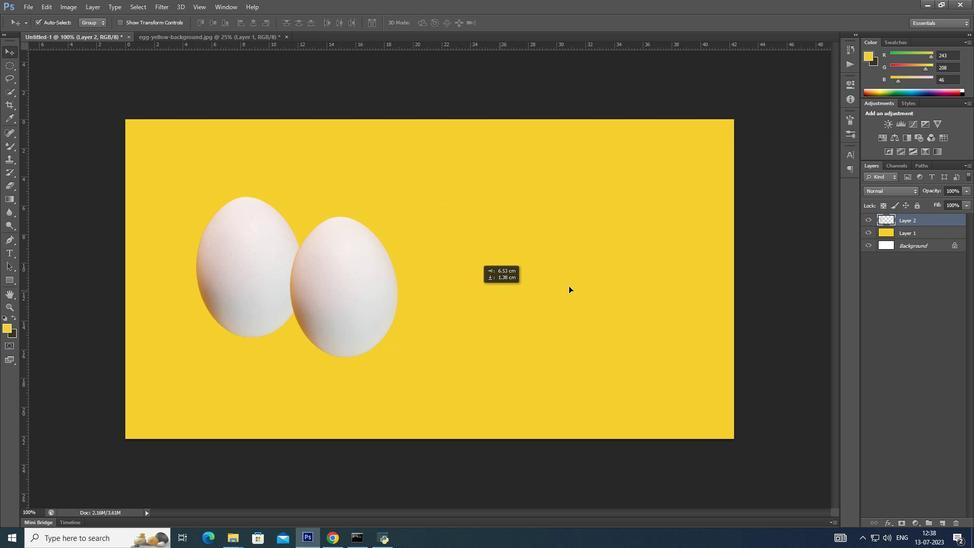 
Action: Key pressed <Key.alt_l>
Screenshot: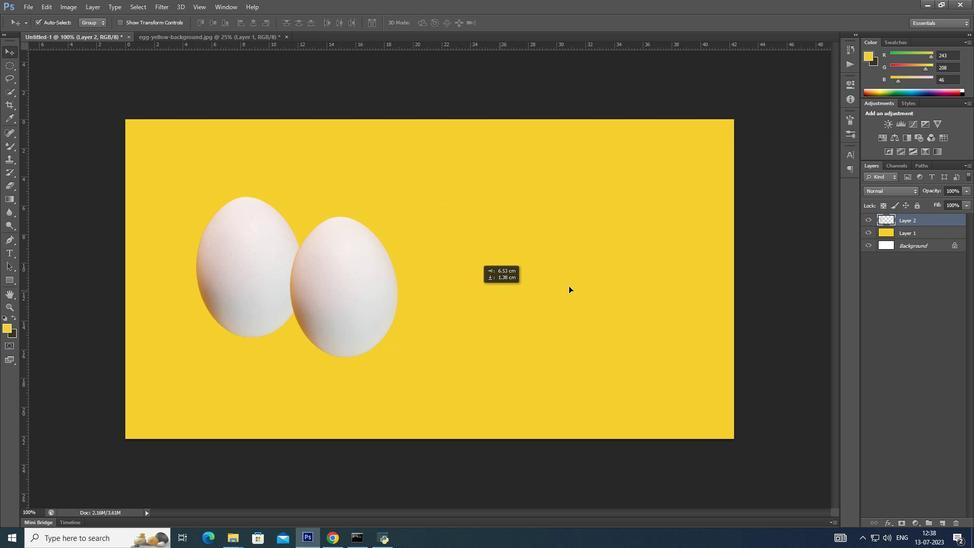 
Action: Mouse moved to (613, 261)
Screenshot: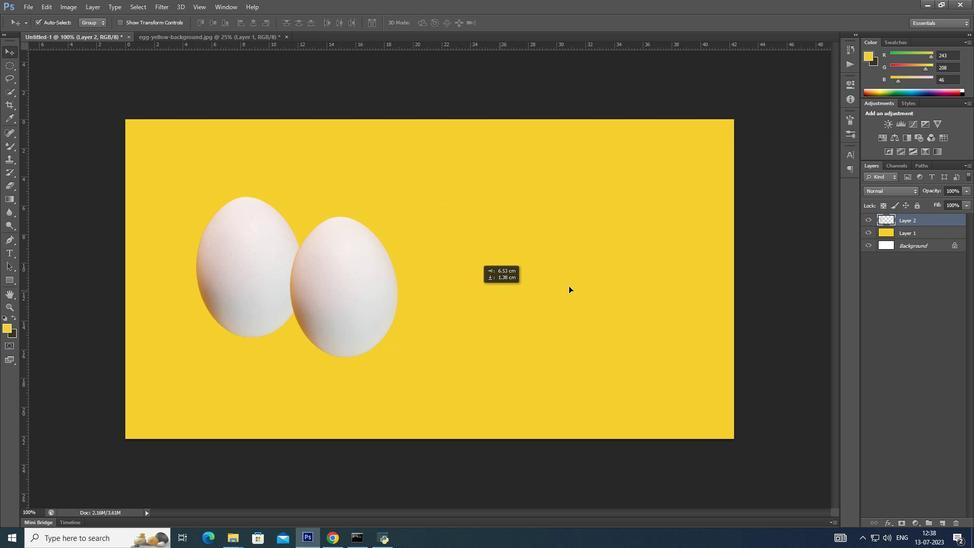 
Action: Key pressed <Key.alt_l>
Screenshot: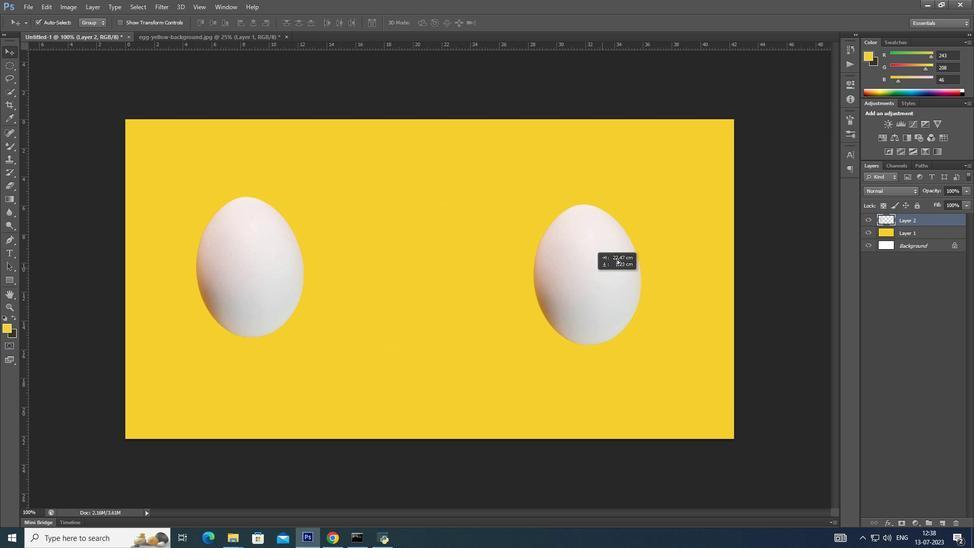 
Action: Mouse moved to (616, 259)
Screenshot: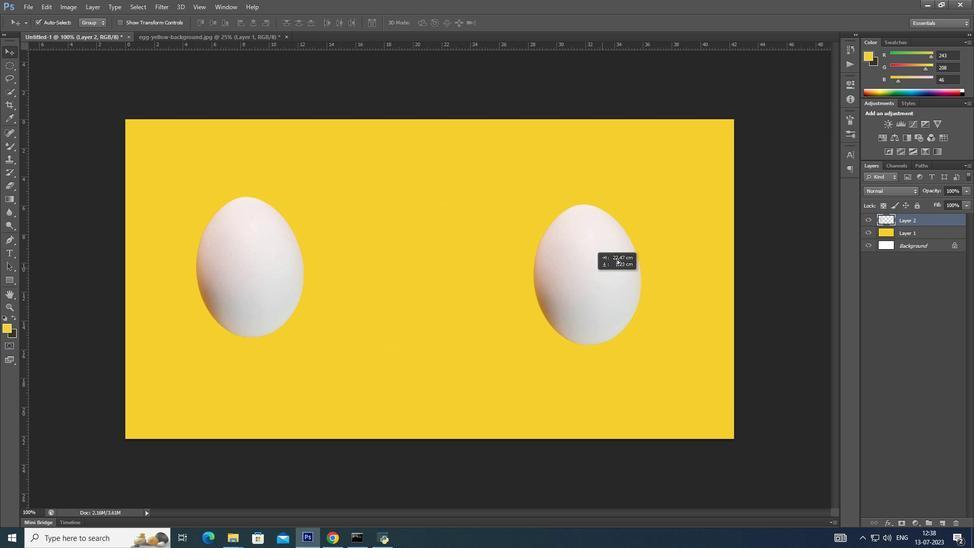 
Action: Key pressed <Key.alt_l>
Screenshot: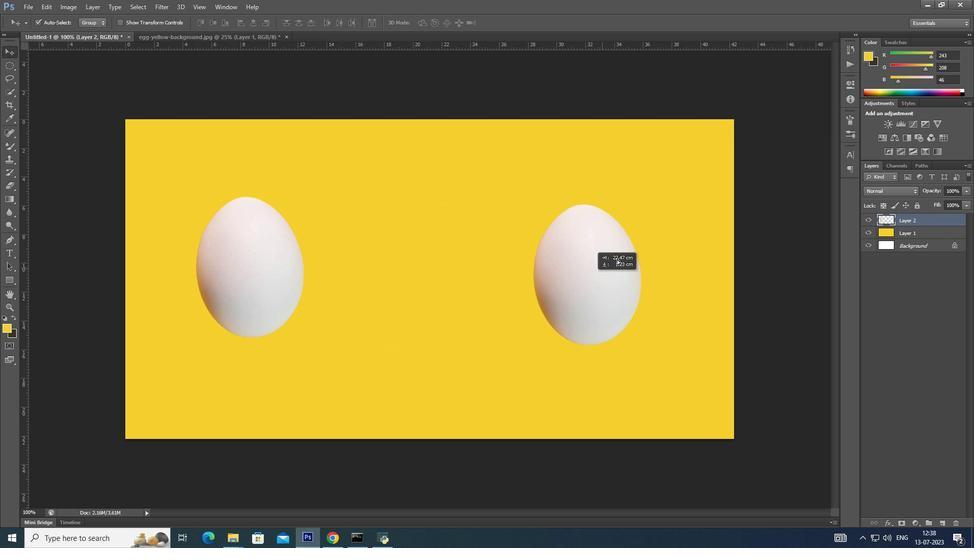 
Action: Mouse moved to (617, 258)
Screenshot: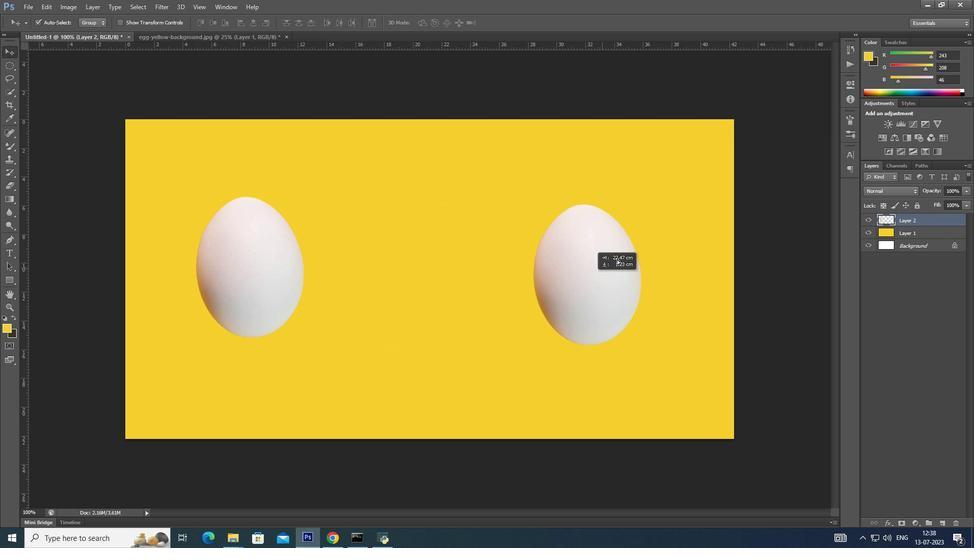 
Action: Key pressed <Key.alt_l><Key.alt_l><Key.alt_l><Key.alt_l>
Screenshot: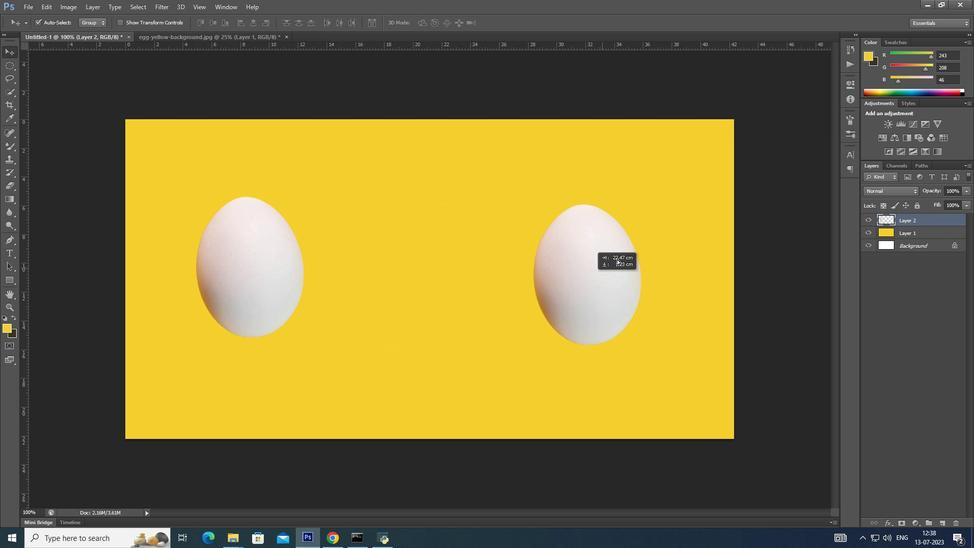 
Action: Mouse moved to (617, 255)
Screenshot: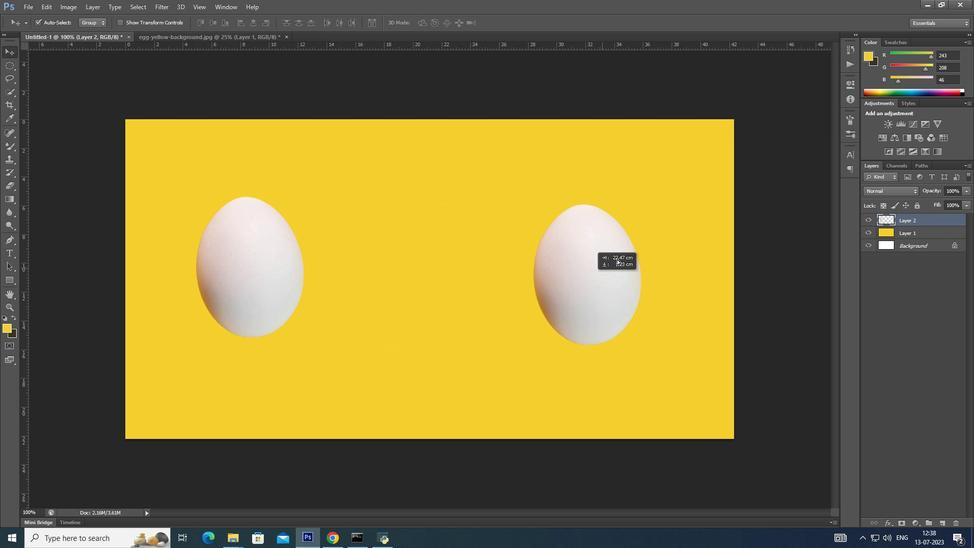 
Action: Key pressed <Key.alt_l><Key.alt_l><Key.alt_l>
Screenshot: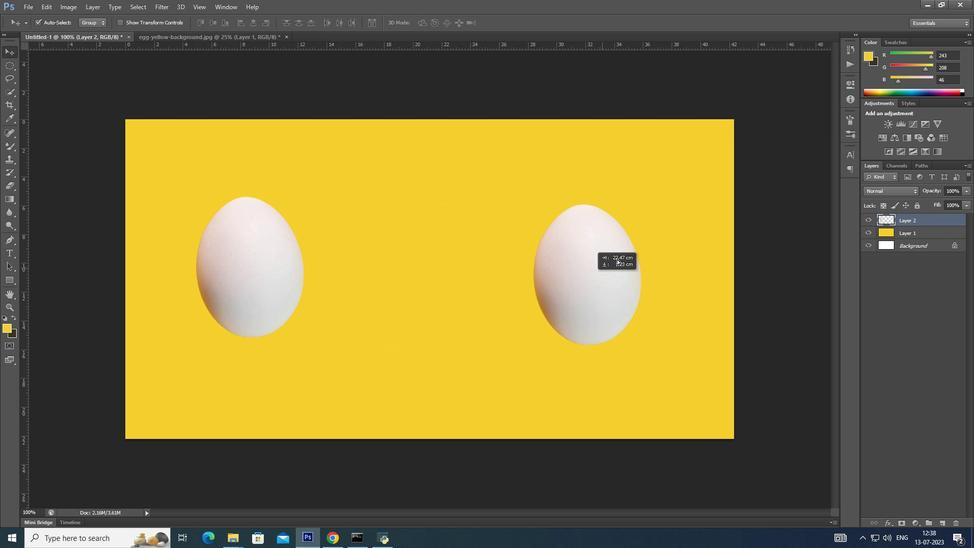 
Action: Mouse moved to (617, 252)
Screenshot: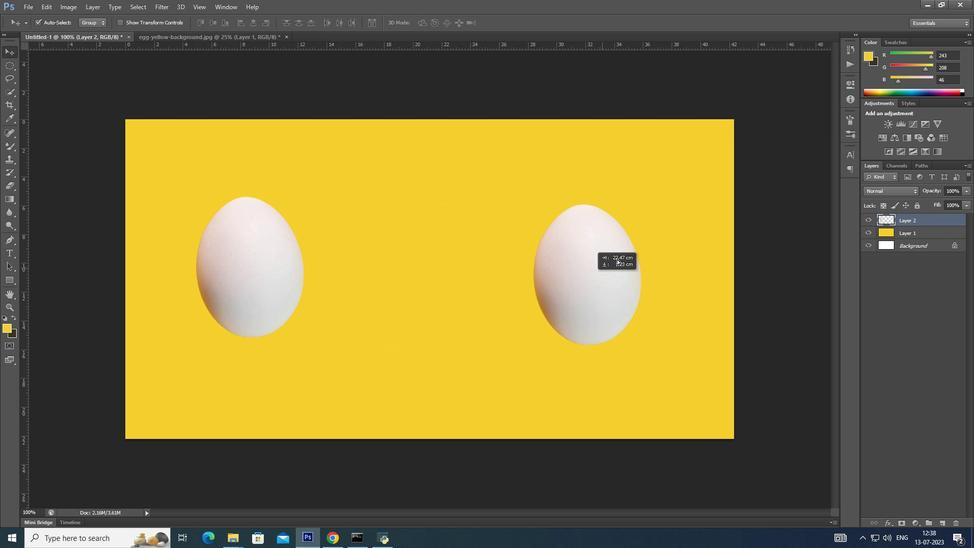 
Action: Key pressed <Key.alt_l>
Screenshot: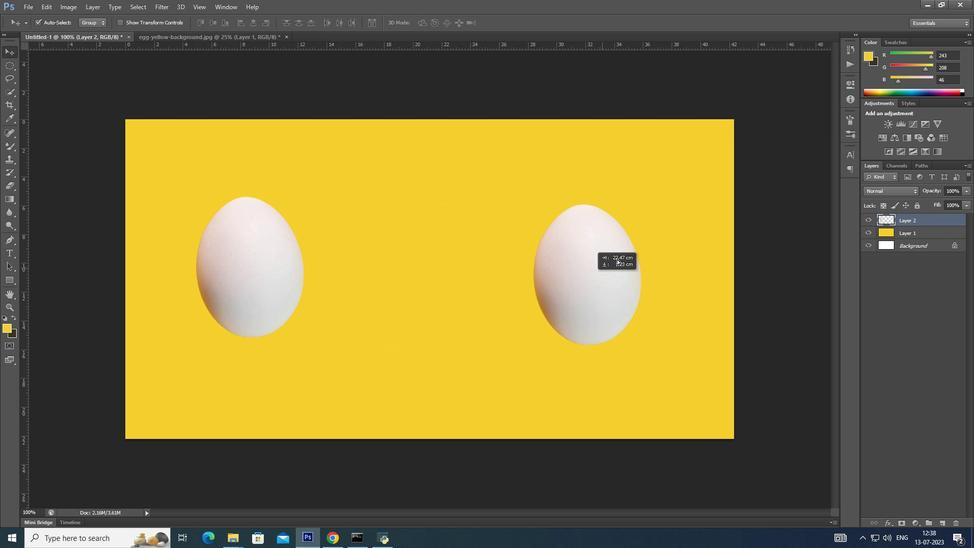 
Action: Mouse moved to (616, 244)
Screenshot: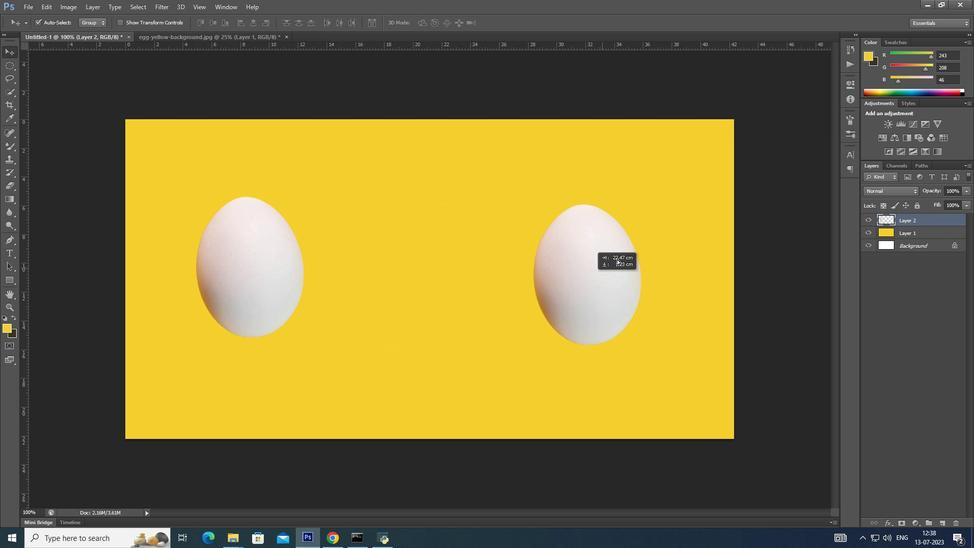 
Action: Key pressed <Key.alt_l>
Screenshot: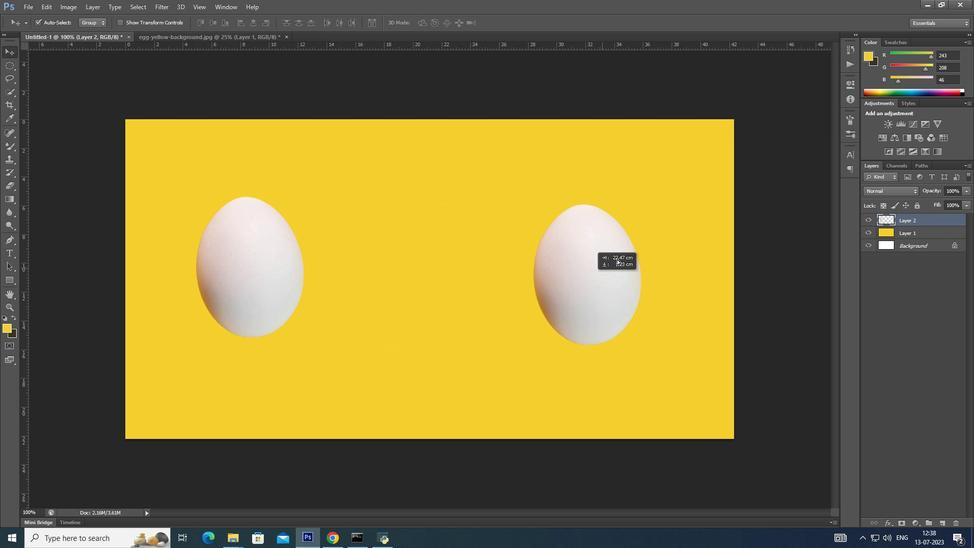 
Action: Mouse moved to (616, 242)
Screenshot: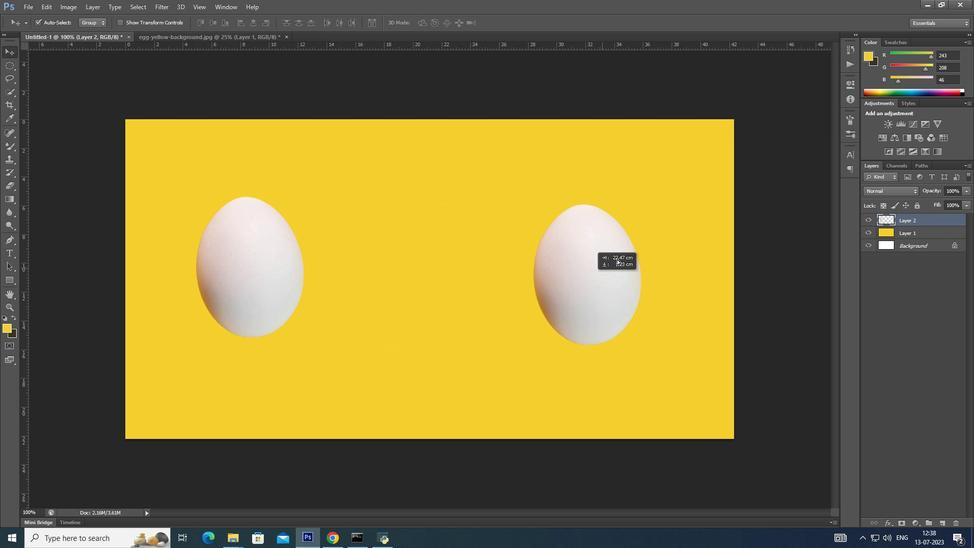 
Action: Key pressed <Key.alt_l>
Screenshot: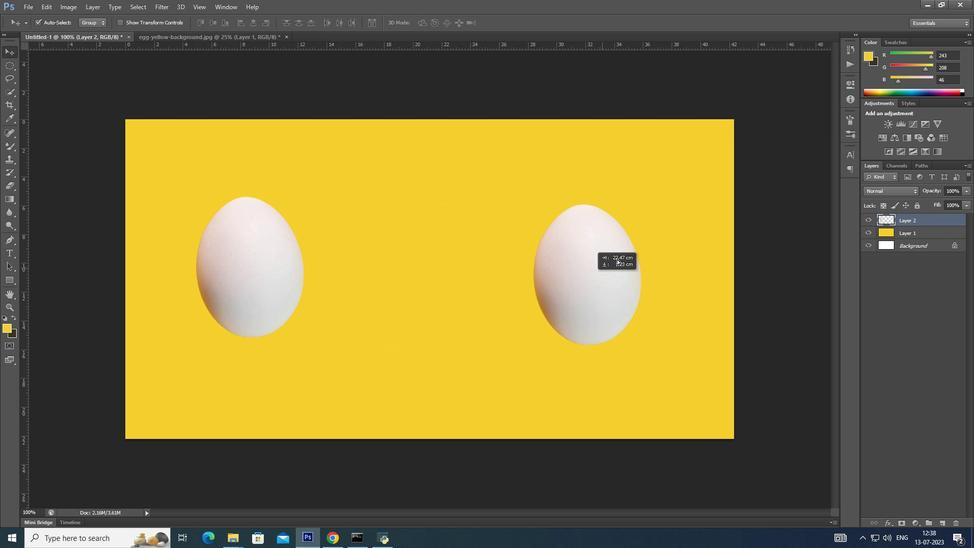 
Action: Mouse moved to (615, 238)
Screenshot: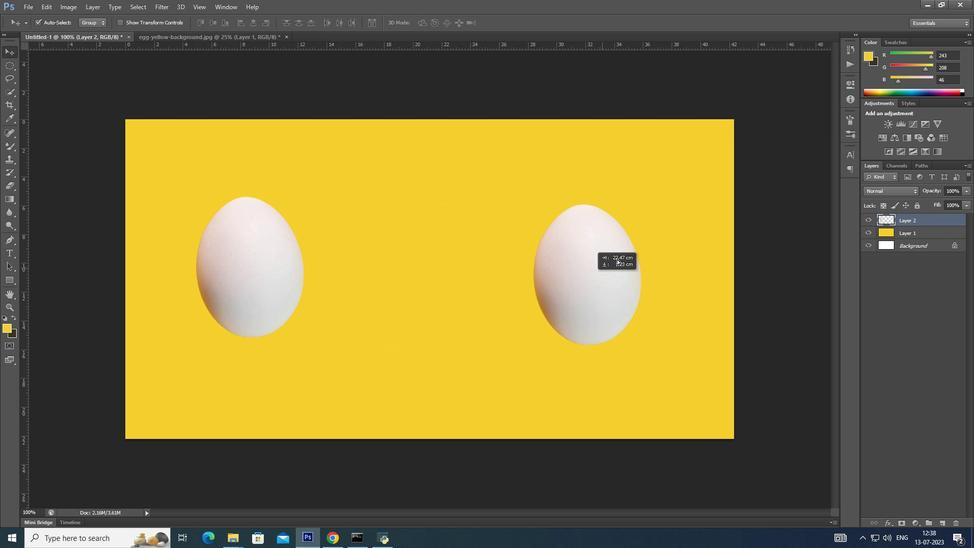 
Action: Key pressed <Key.alt_l><Key.alt_l><Key.alt_l><Key.alt_l><Key.alt_l><Key.alt_l><Key.alt_l><Key.alt_l><Key.alt_l>
Screenshot: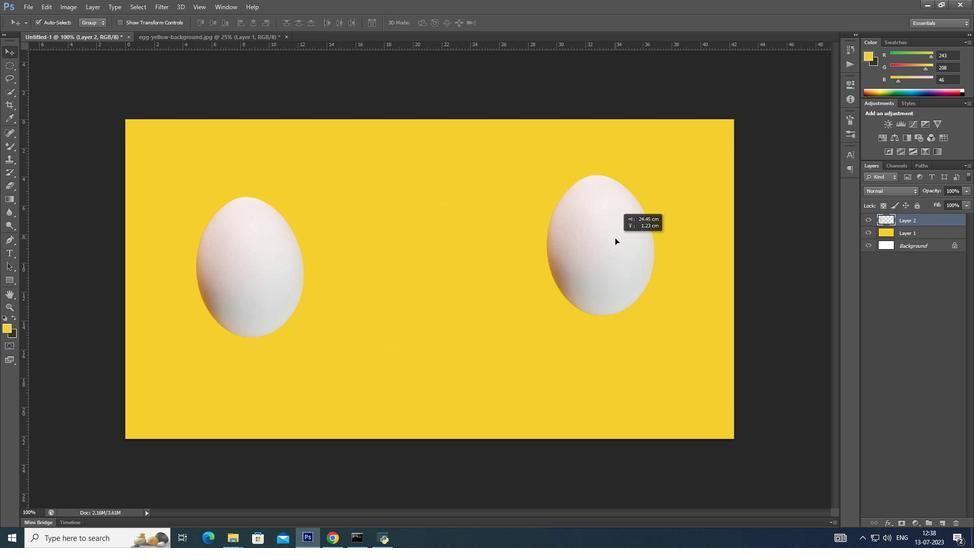 
Action: Mouse moved to (615, 238)
Screenshot: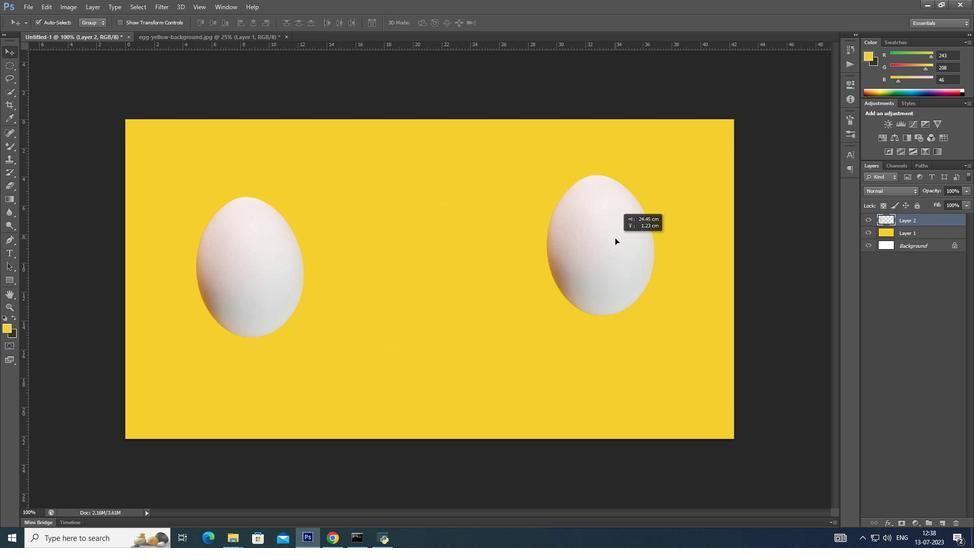 
Action: Key pressed <Key.alt_l>
Screenshot: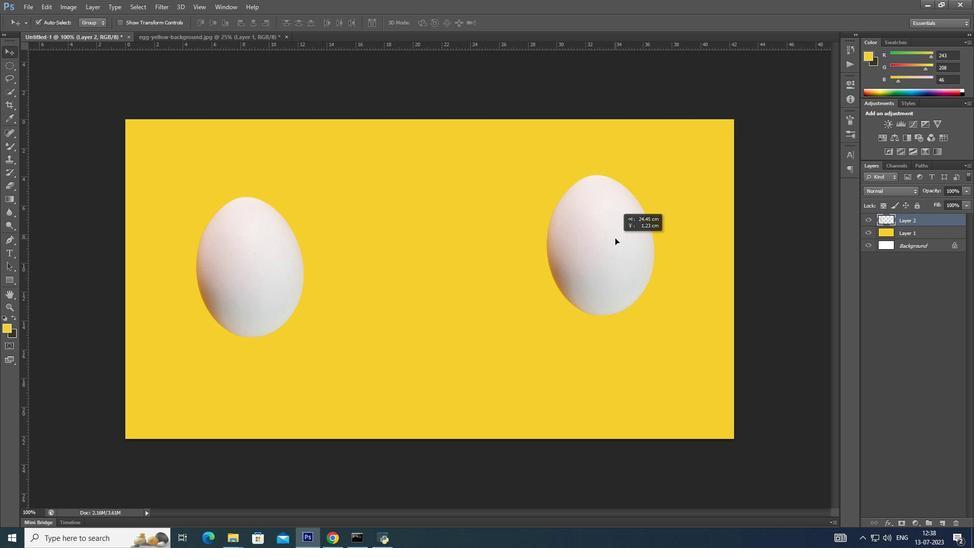 
Action: Mouse moved to (615, 240)
Screenshot: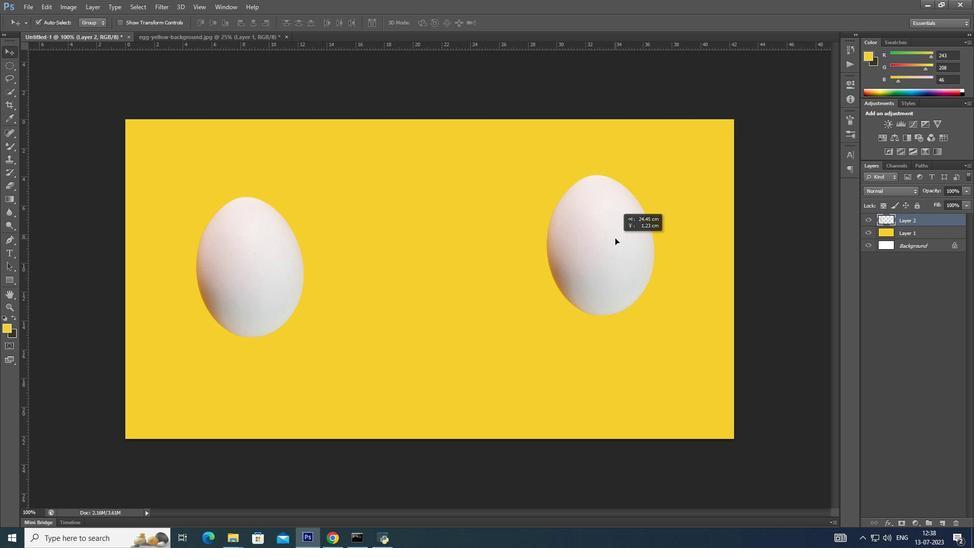 
Action: Key pressed <Key.alt_l>
Screenshot: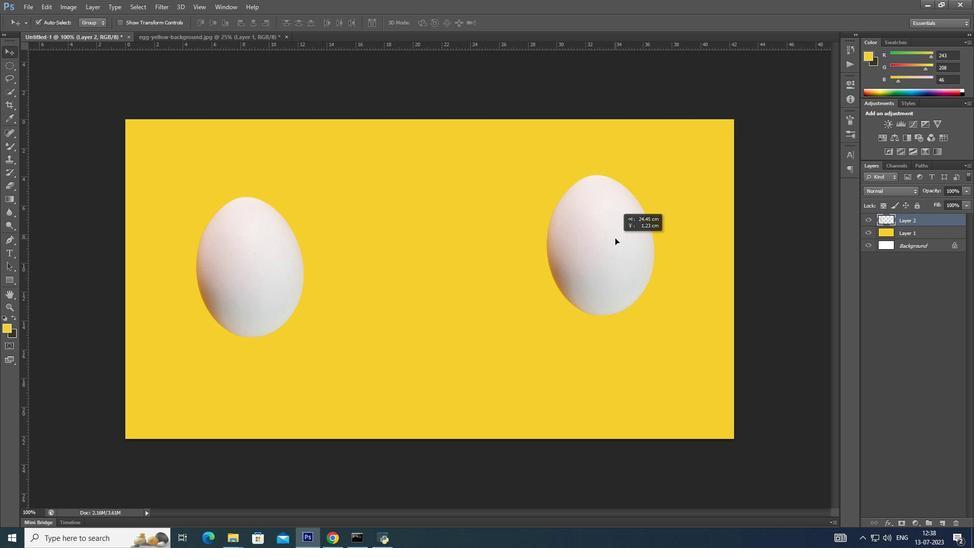 
Action: Mouse moved to (614, 241)
Screenshot: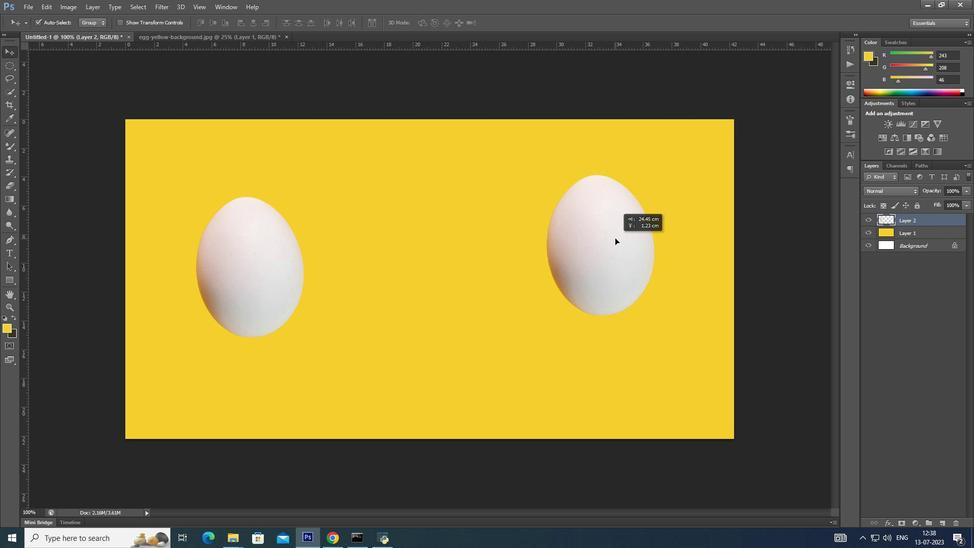 
Action: Key pressed <Key.alt_l><Key.alt_l><Key.alt_l><Key.alt_l>
Screenshot: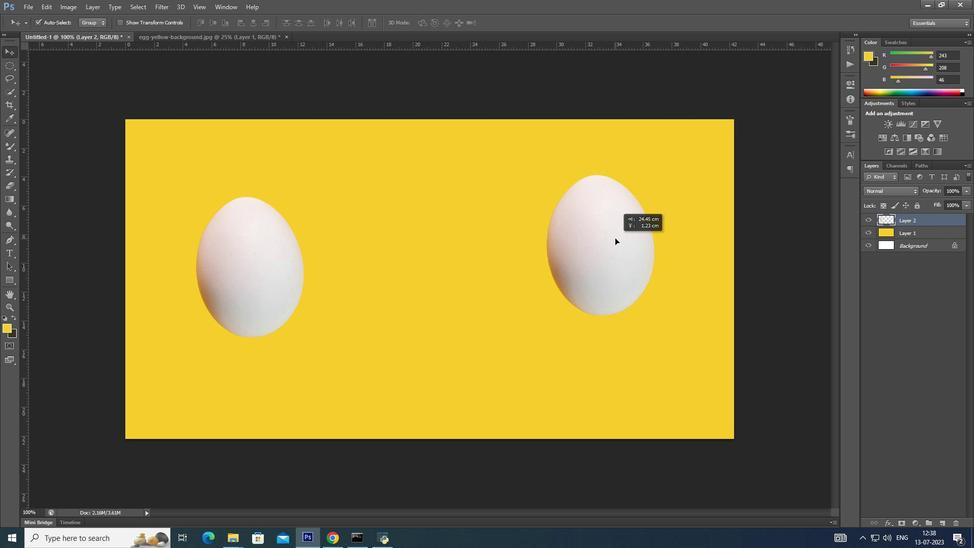 
Action: Mouse moved to (614, 243)
Screenshot: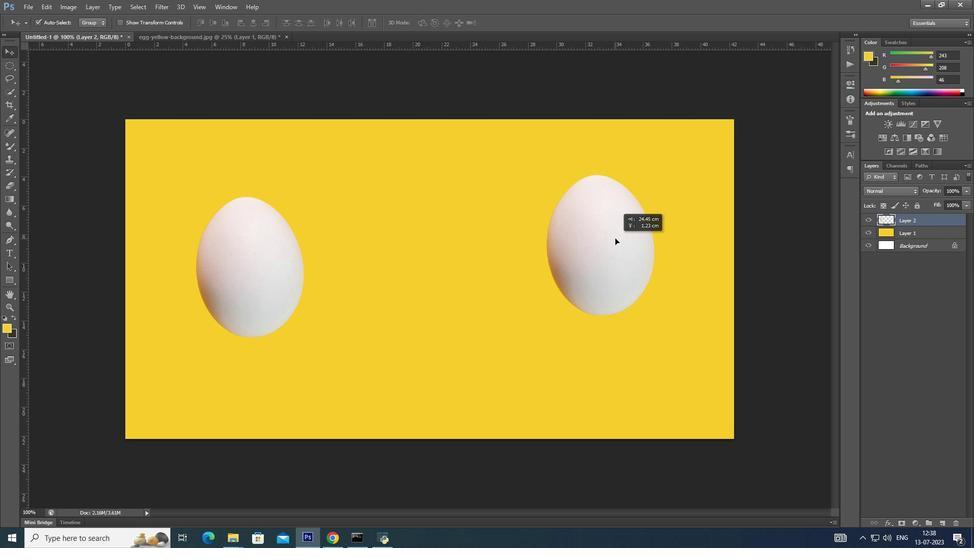 
Action: Key pressed <Key.alt_l>
Screenshot: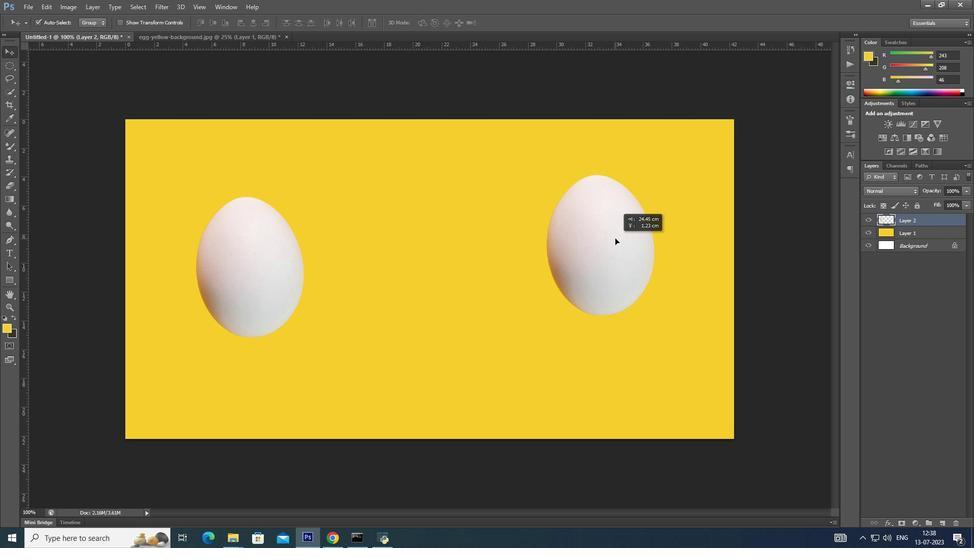 
Action: Mouse moved to (614, 243)
Screenshot: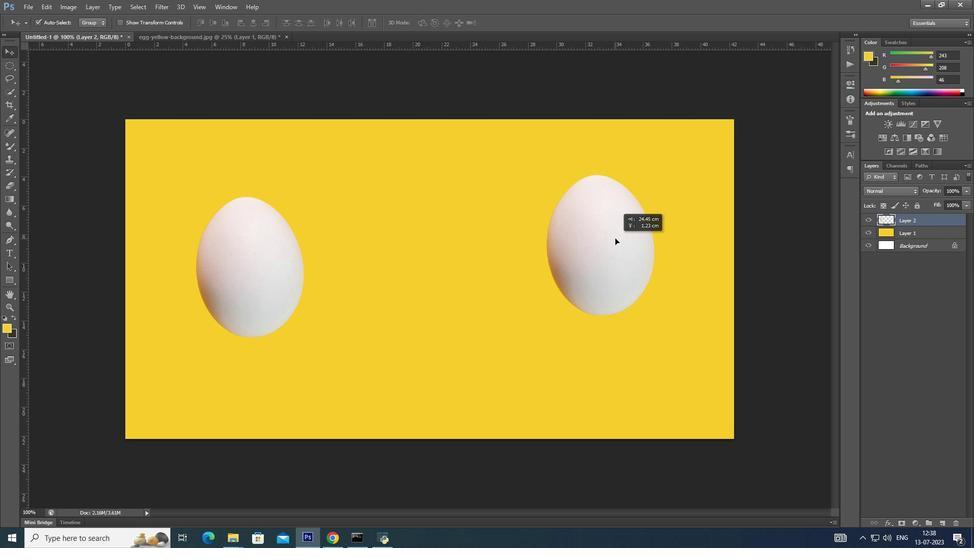 
Action: Key pressed <Key.alt_l><Key.alt_l><Key.alt_l>
Screenshot: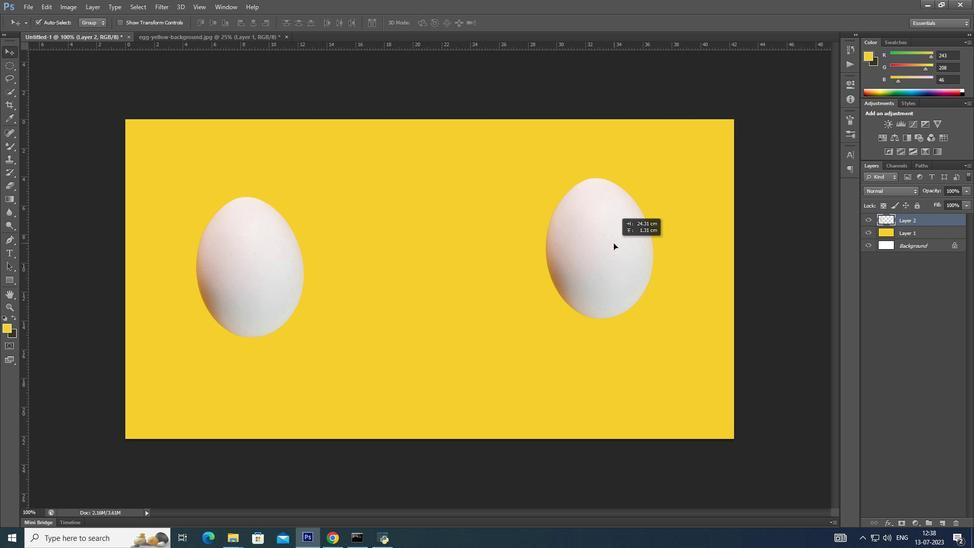 
Action: Mouse moved to (614, 244)
Screenshot: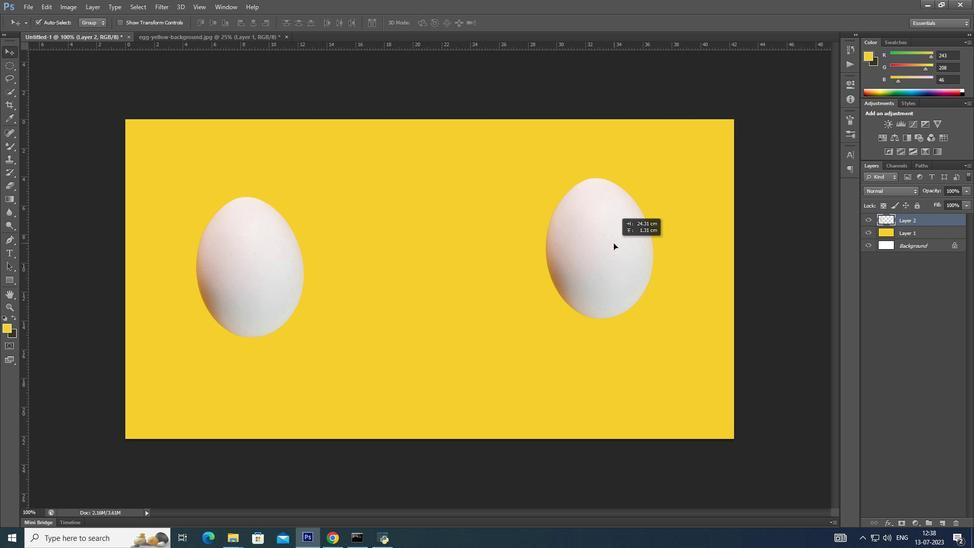 
Action: Key pressed <Key.alt_l>
Screenshot: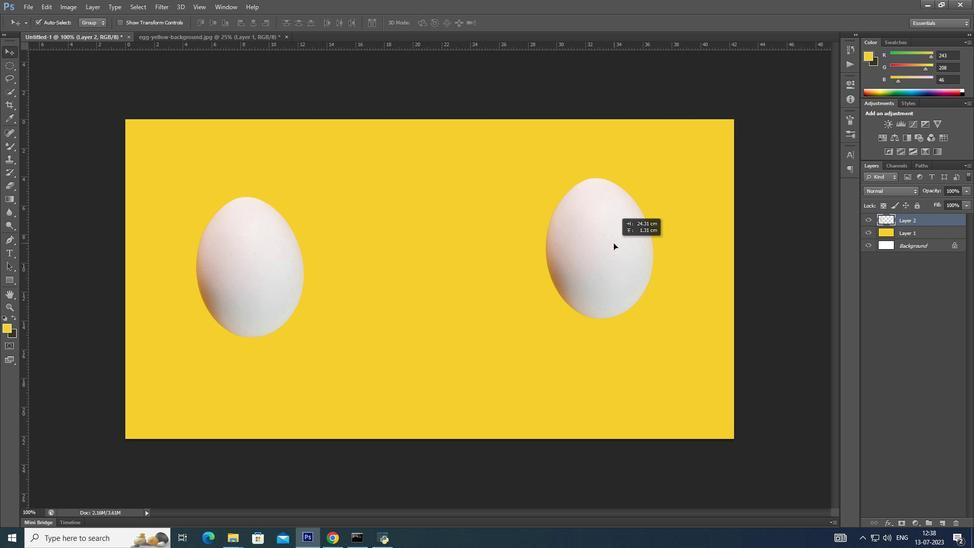 
Action: Mouse moved to (614, 245)
Screenshot: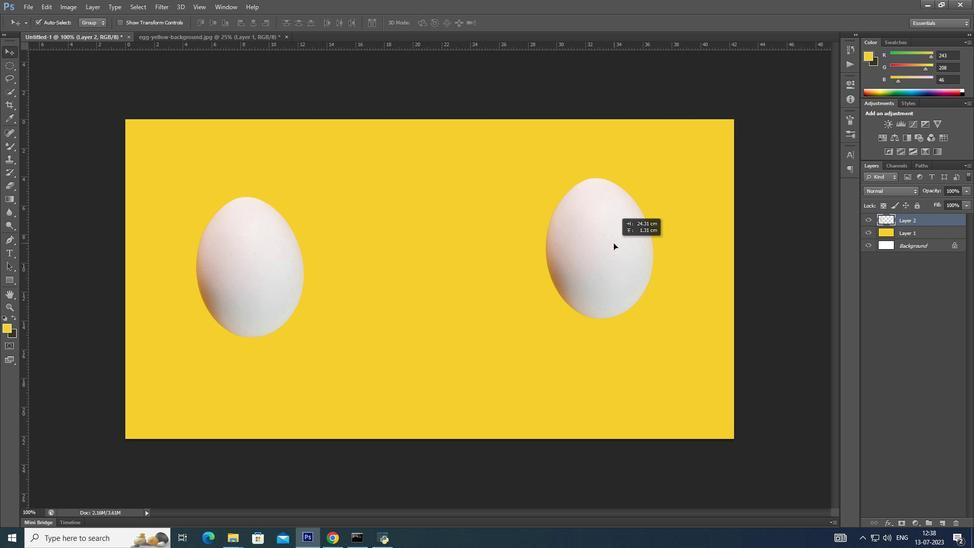 
Action: Key pressed <Key.alt_l><Key.alt_l><Key.alt_l><Key.alt_l><Key.alt_l>
Screenshot: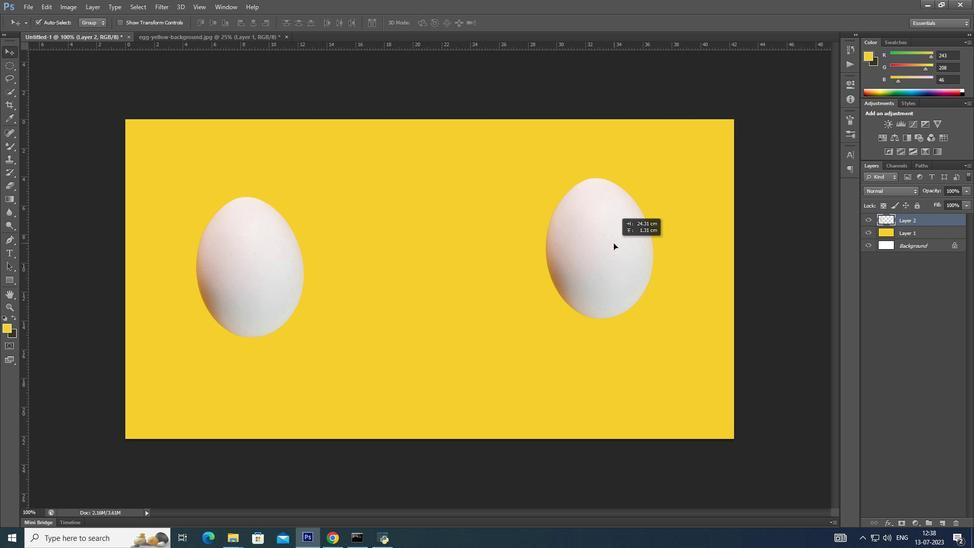 
Action: Mouse moved to (614, 245)
Screenshot: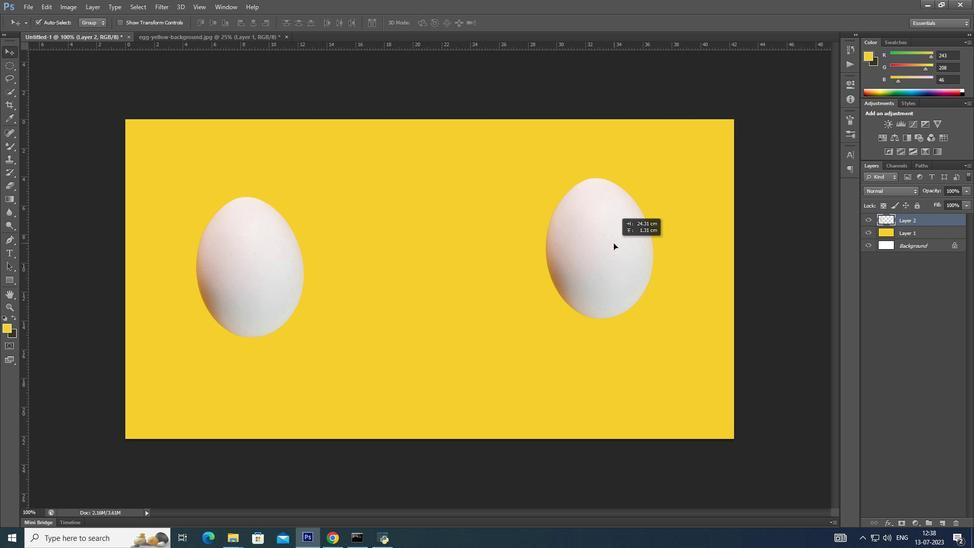 
Action: Key pressed <Key.alt_l>
Screenshot: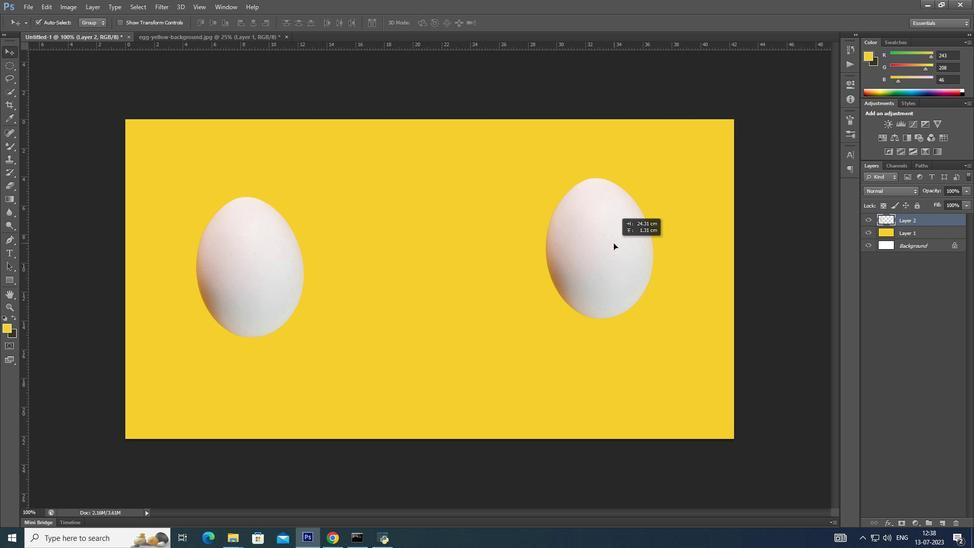 
Action: Mouse moved to (614, 245)
Screenshot: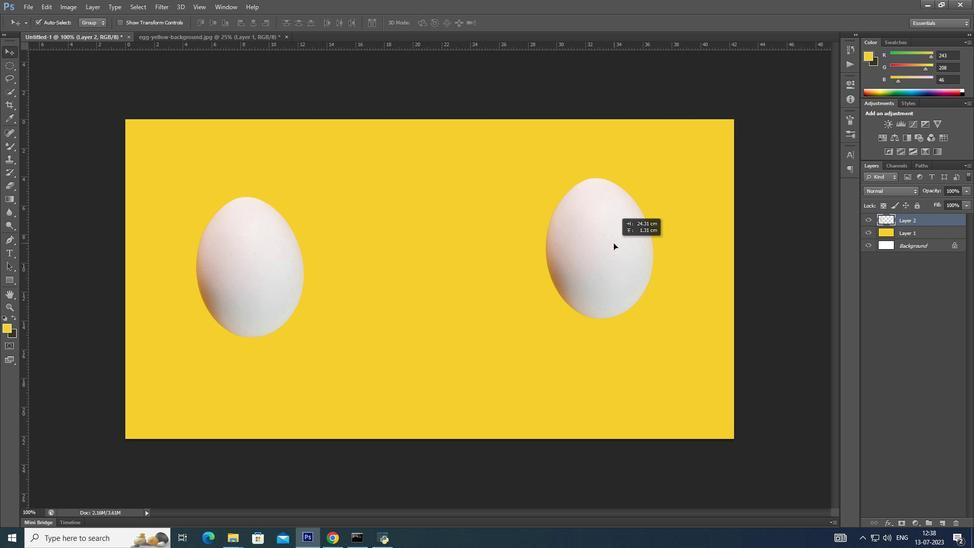 
Action: Key pressed <Key.alt_l>
Screenshot: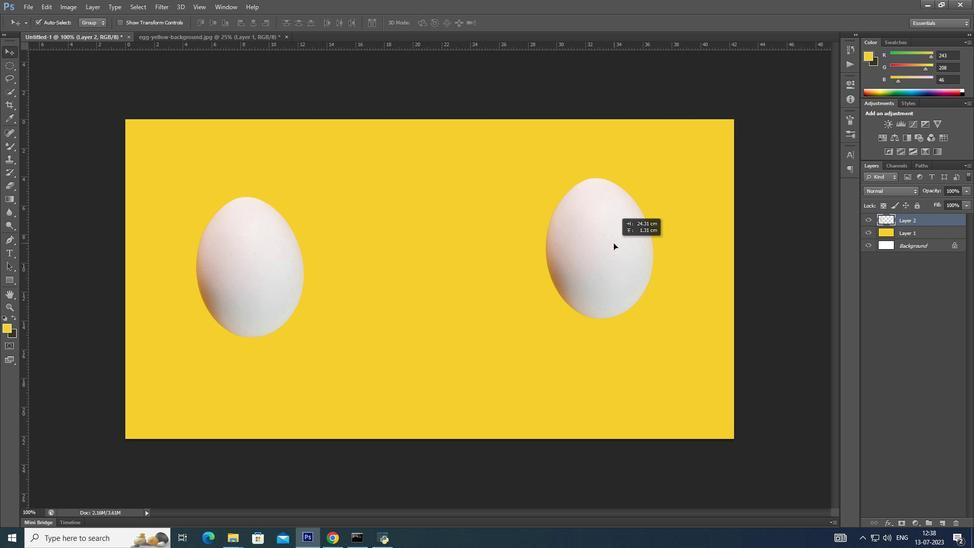 
Action: Mouse moved to (614, 246)
Screenshot: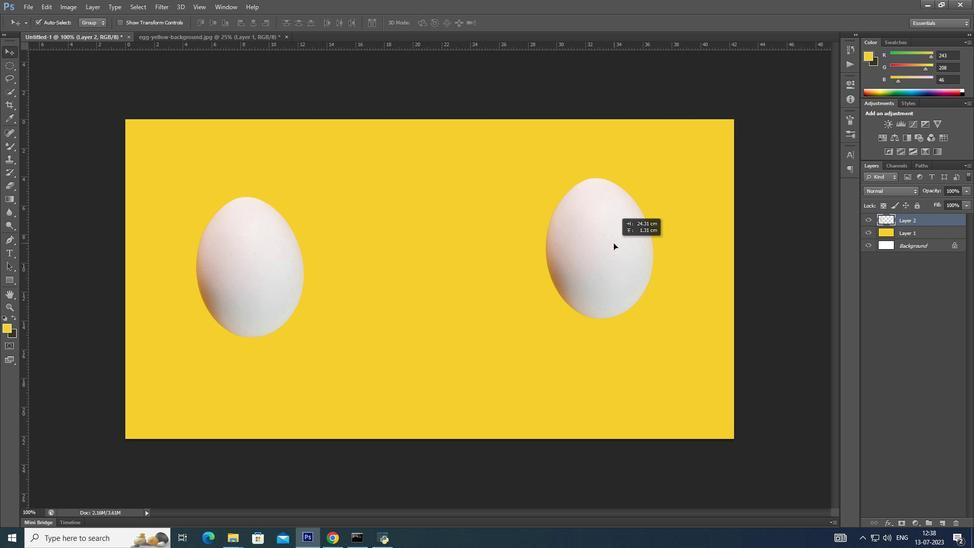 
Action: Key pressed <Key.alt_l><Key.alt_l><Key.alt_l><Key.alt_l>
Screenshot: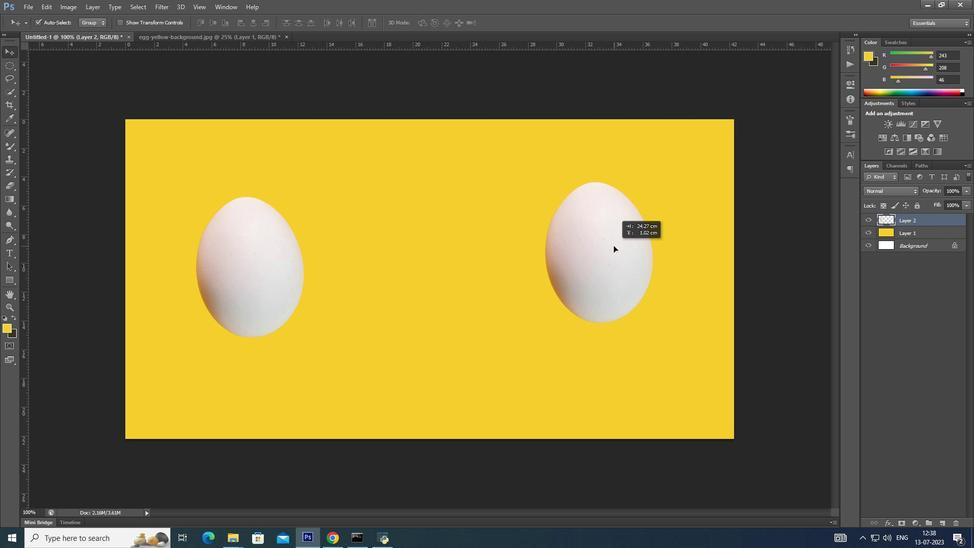 
Action: Mouse moved to (614, 246)
Screenshot: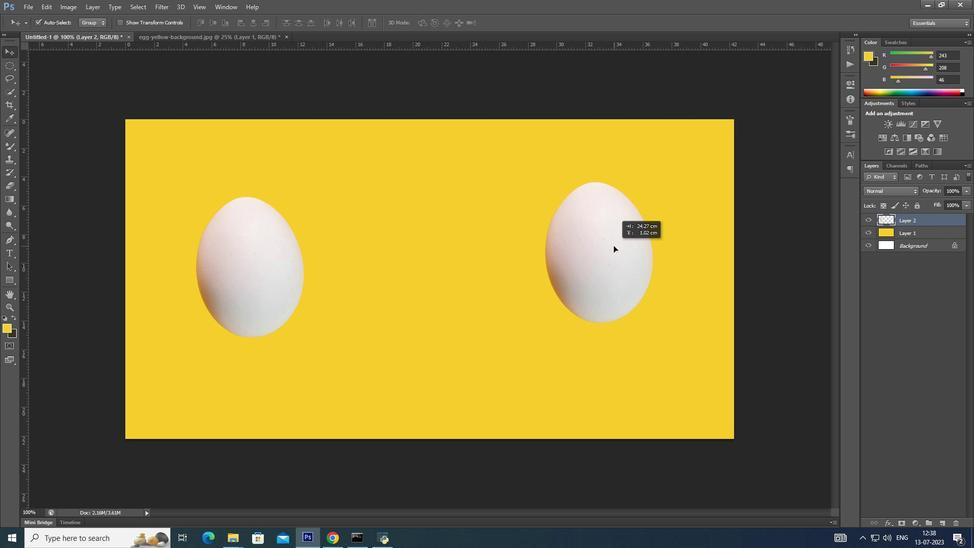 
Action: Key pressed <Key.alt_l>
Screenshot: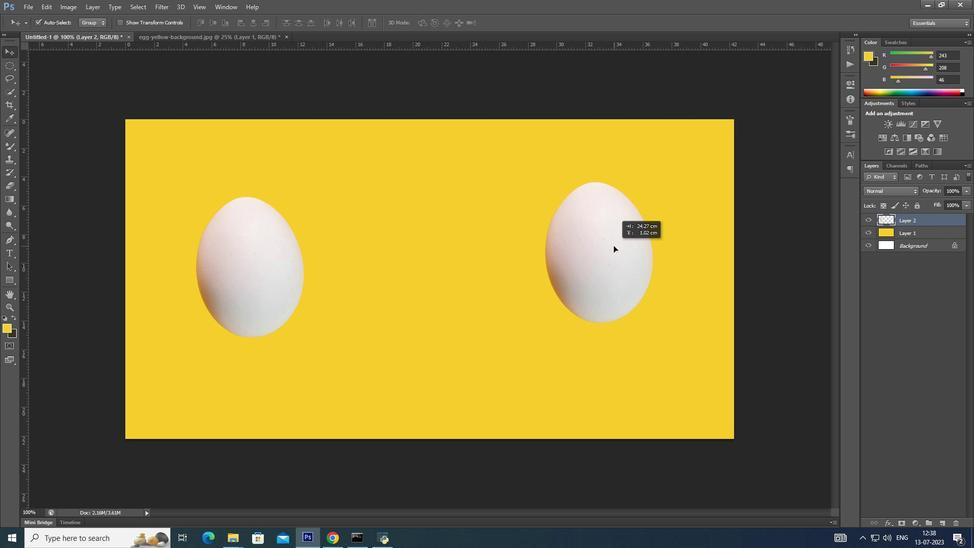 
Action: Mouse moved to (614, 246)
Screenshot: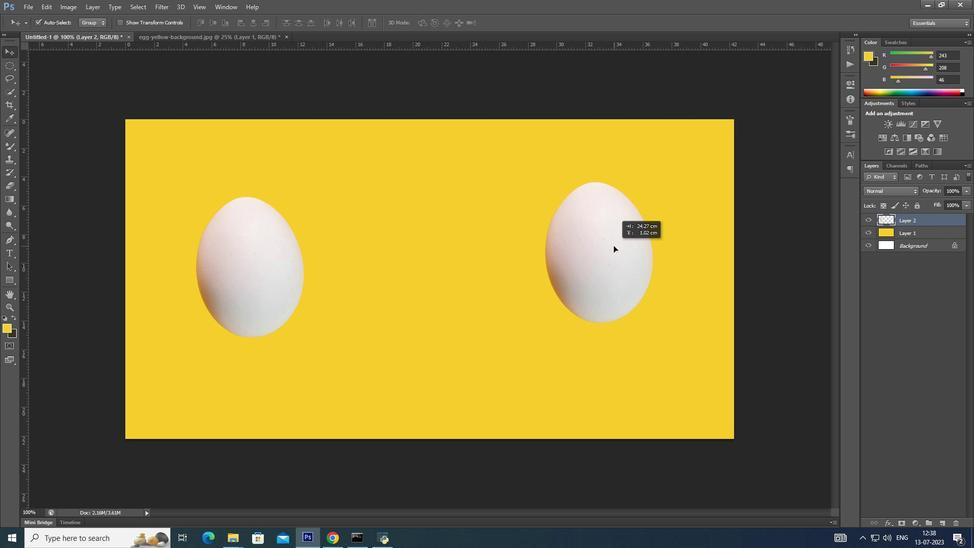 
Action: Key pressed <Key.alt_l>
Screenshot: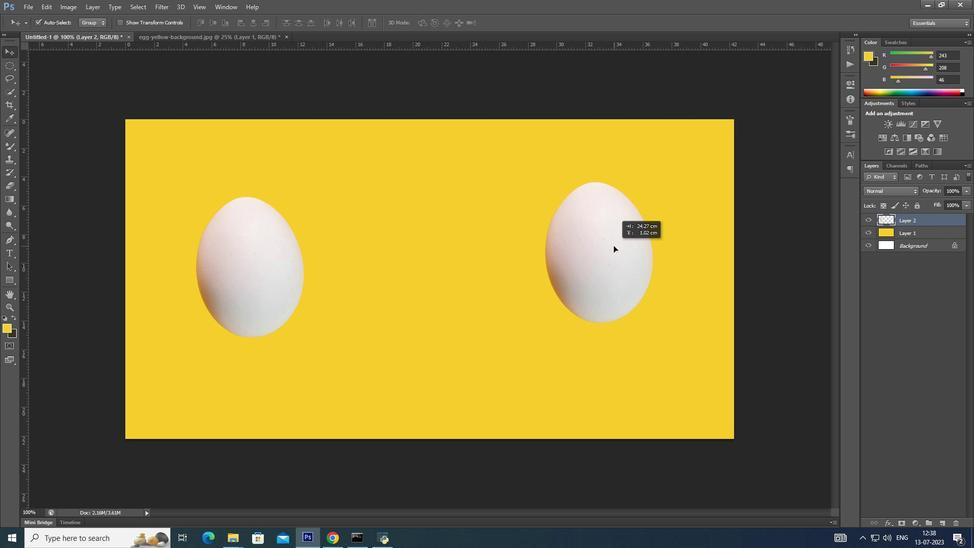 
Action: Mouse moved to (614, 249)
Screenshot: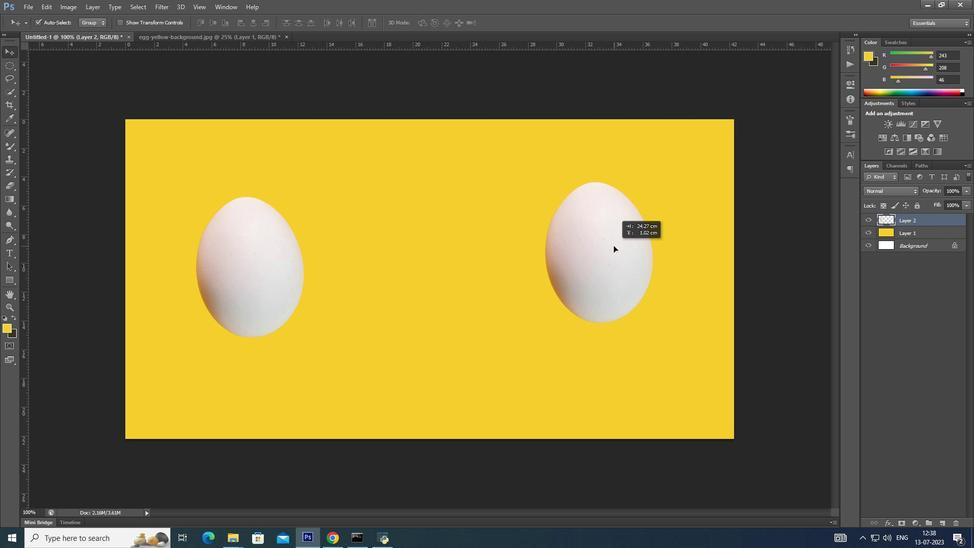 
Action: Key pressed <Key.alt_l>
Screenshot: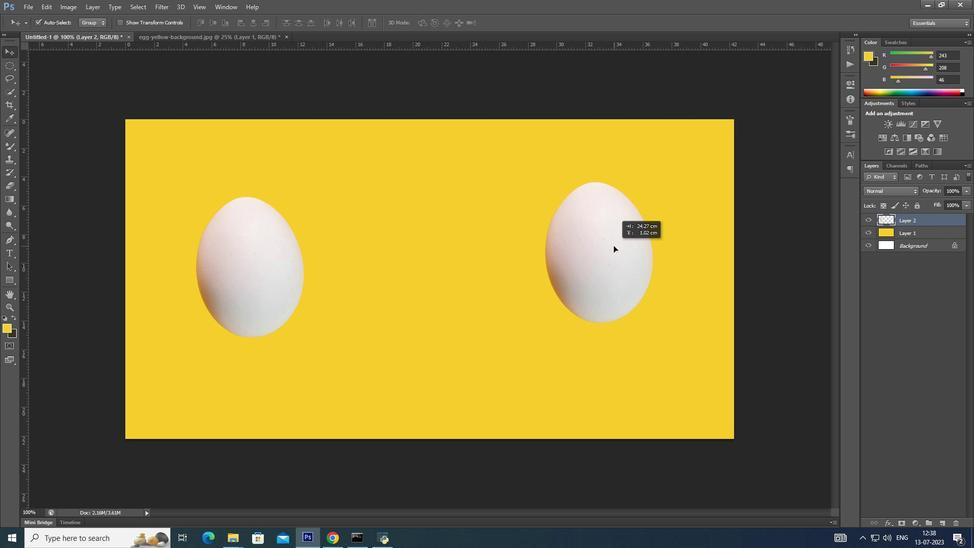 
Action: Mouse moved to (614, 249)
Screenshot: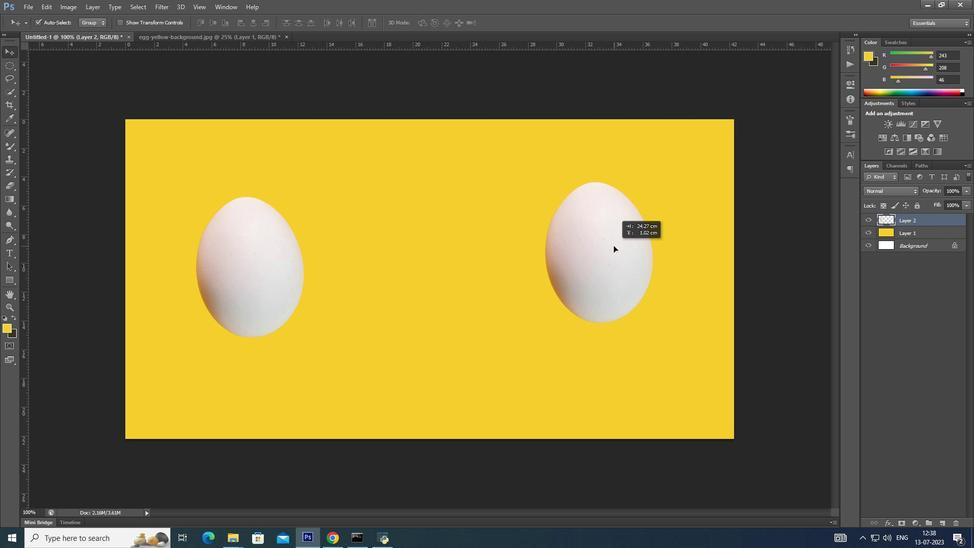 
Action: Key pressed <Key.alt_l>
Screenshot: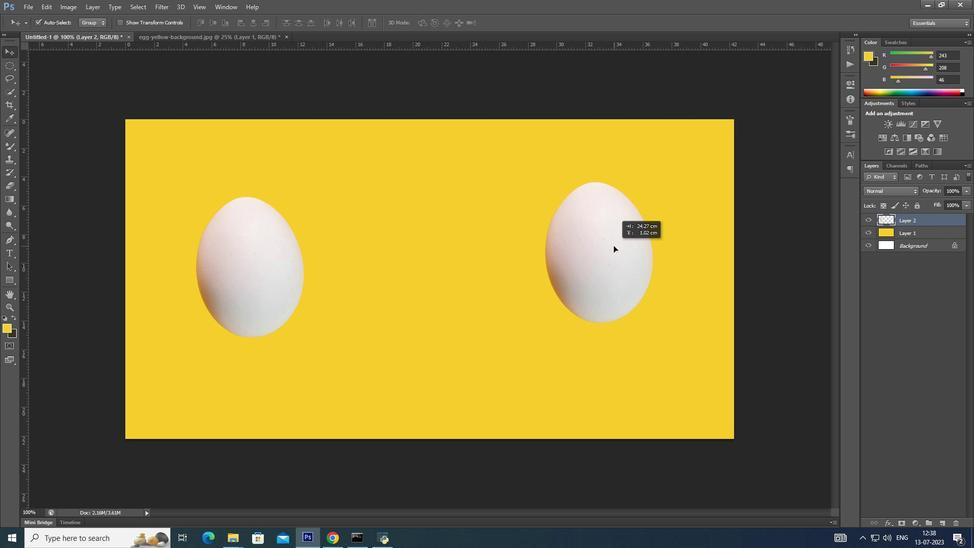 
Action: Mouse moved to (614, 250)
Screenshot: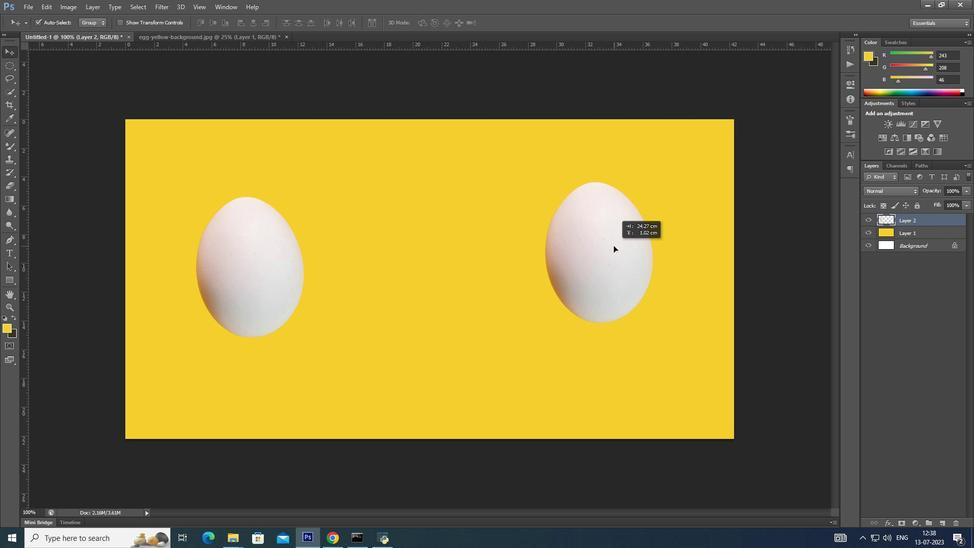 
Action: Key pressed <Key.alt_l><Key.alt_l><Key.alt_l><Key.alt_l><Key.alt_l><Key.alt_l><Key.alt_l><Key.alt_l><Key.alt_l><Key.alt_l><Key.alt_l><Key.alt_l><Key.alt_l><Key.alt_l><Key.alt_l><Key.alt_l><Key.alt_l>
Screenshot: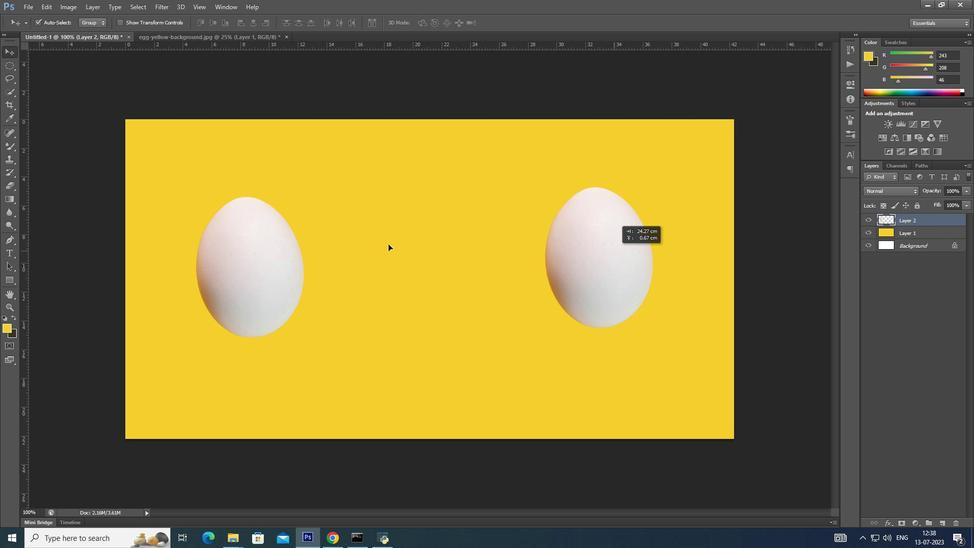 
Action: Mouse moved to (231, 242)
Screenshot: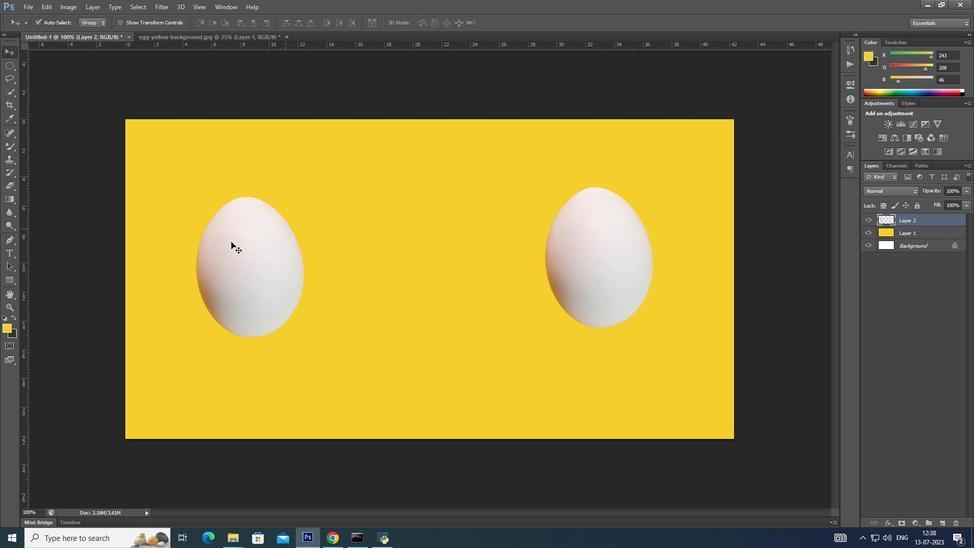
Action: Mouse pressed left at (231, 242)
Screenshot: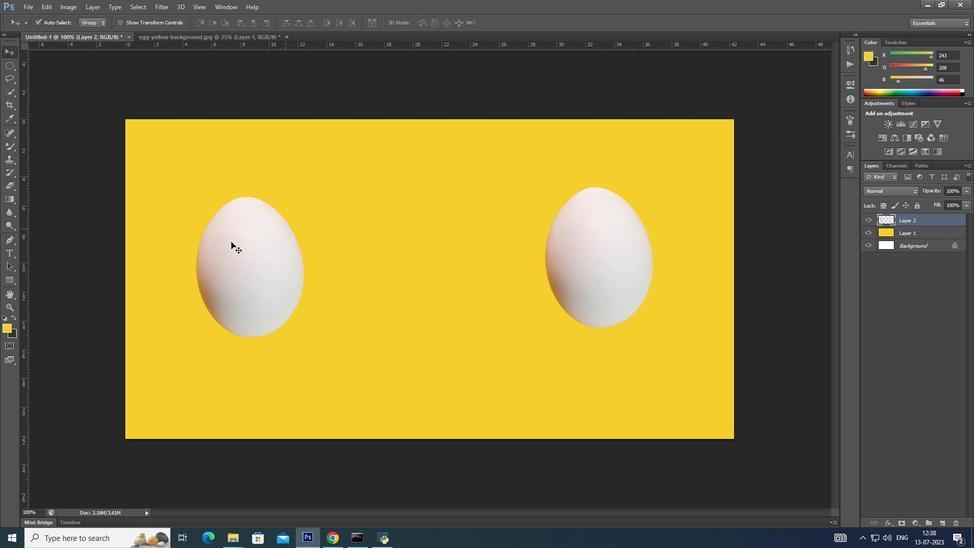 
Action: Mouse moved to (943, 230)
Screenshot: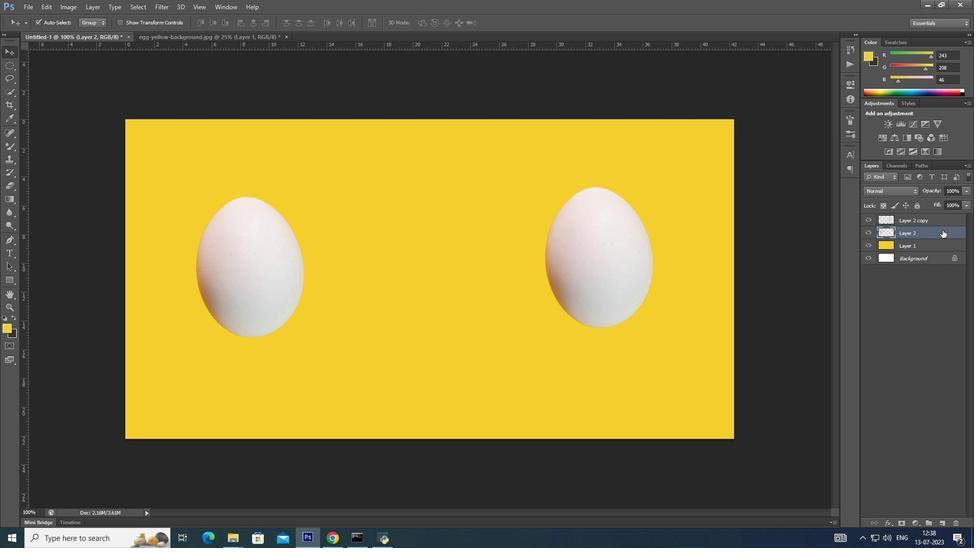 
Action: Mouse pressed left at (943, 230)
Screenshot: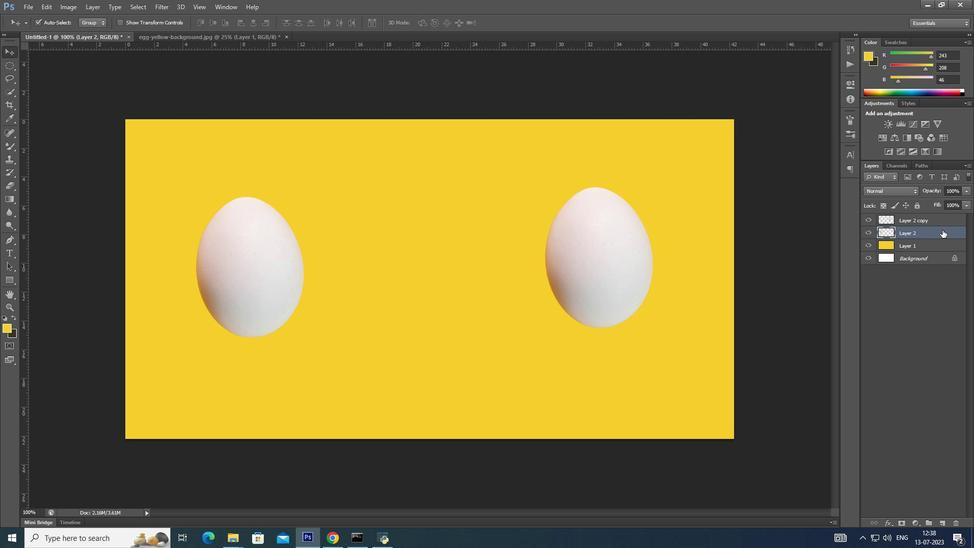 
Action: Mouse pressed left at (943, 230)
Screenshot: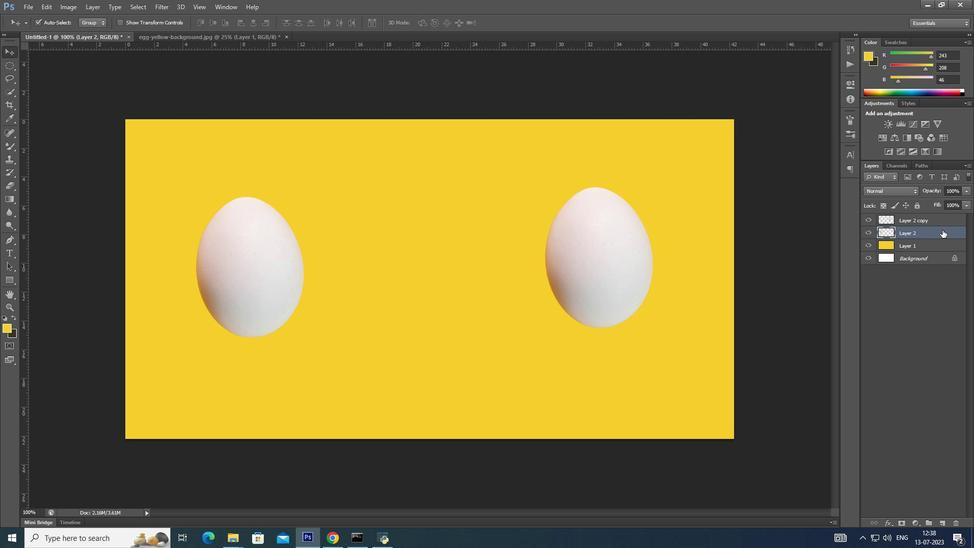 
Action: Mouse moved to (572, 368)
Screenshot: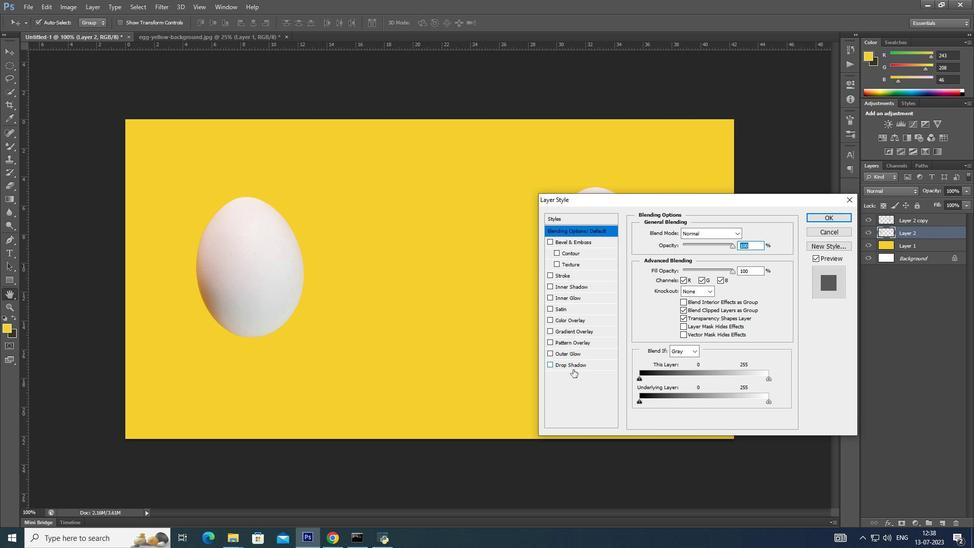 
Action: Mouse pressed left at (572, 368)
Screenshot: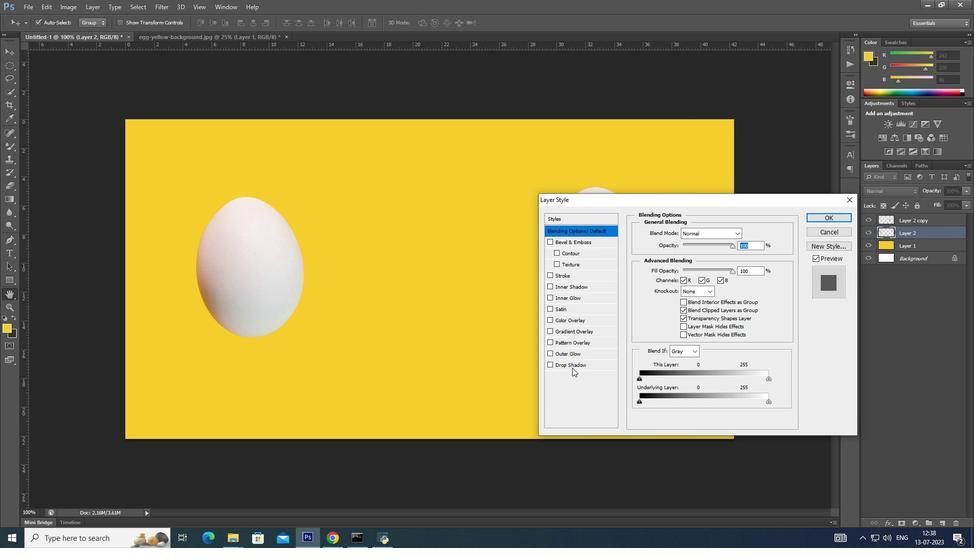 
Action: Mouse moved to (574, 364)
Screenshot: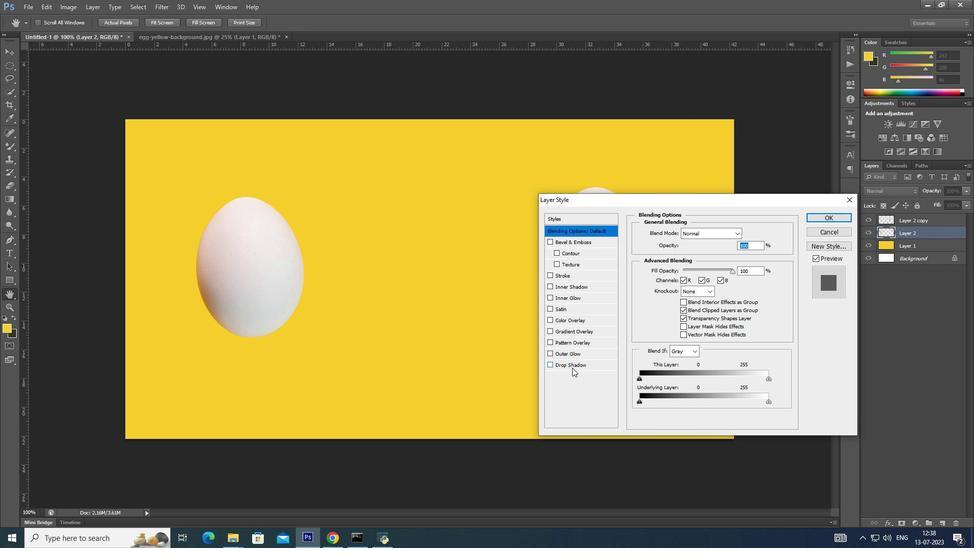 
Action: Mouse pressed left at (574, 364)
Screenshot: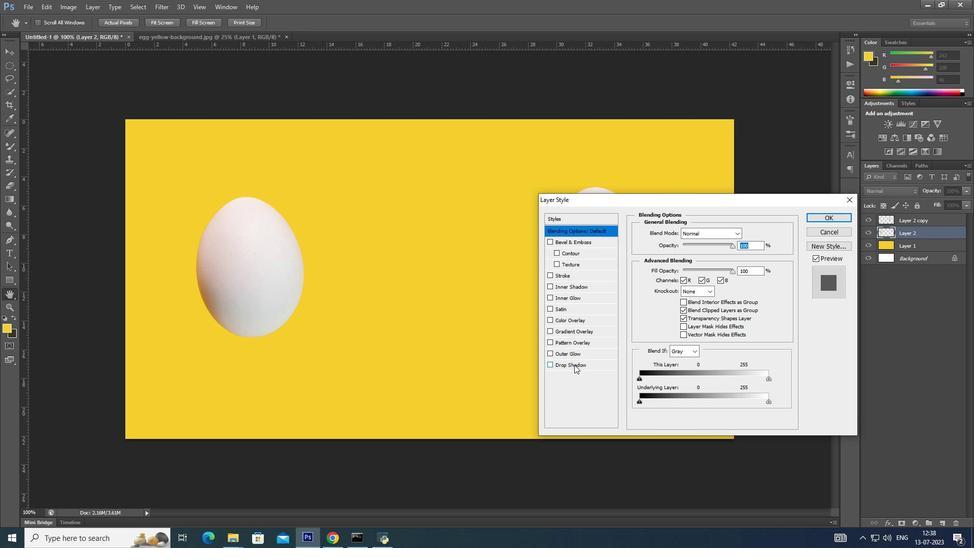 
Action: Mouse moved to (727, 229)
Screenshot: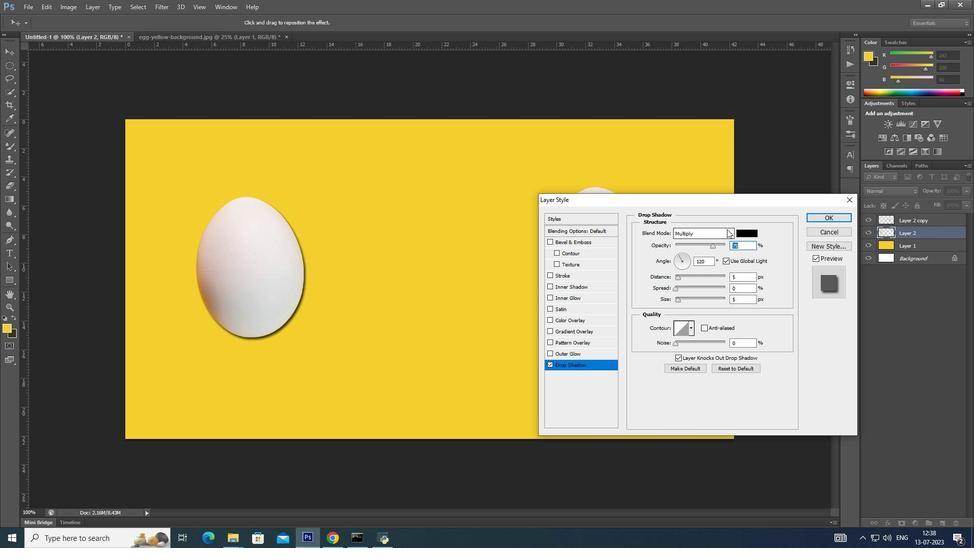 
Action: Mouse pressed left at (727, 229)
Screenshot: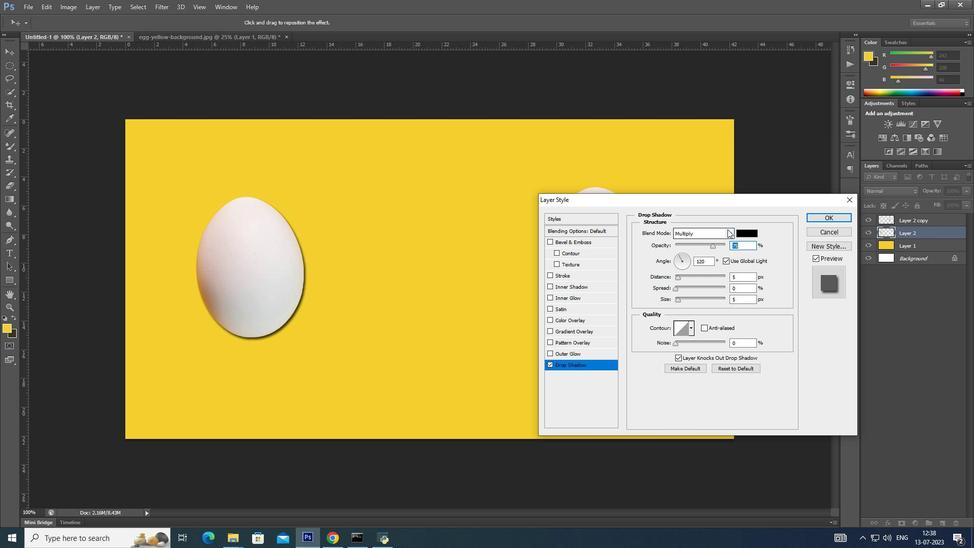 
Action: Mouse moved to (703, 249)
Screenshot: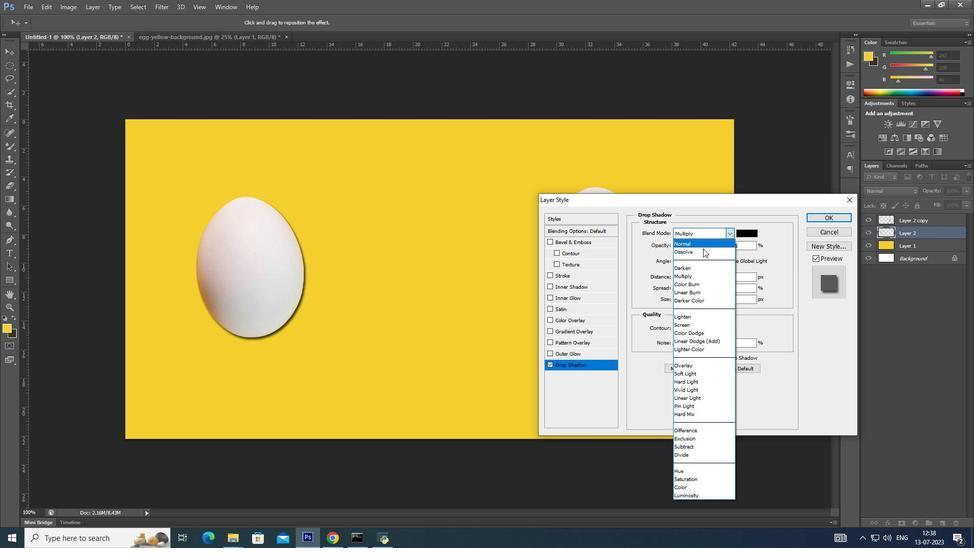 
Action: Mouse pressed left at (703, 249)
Screenshot: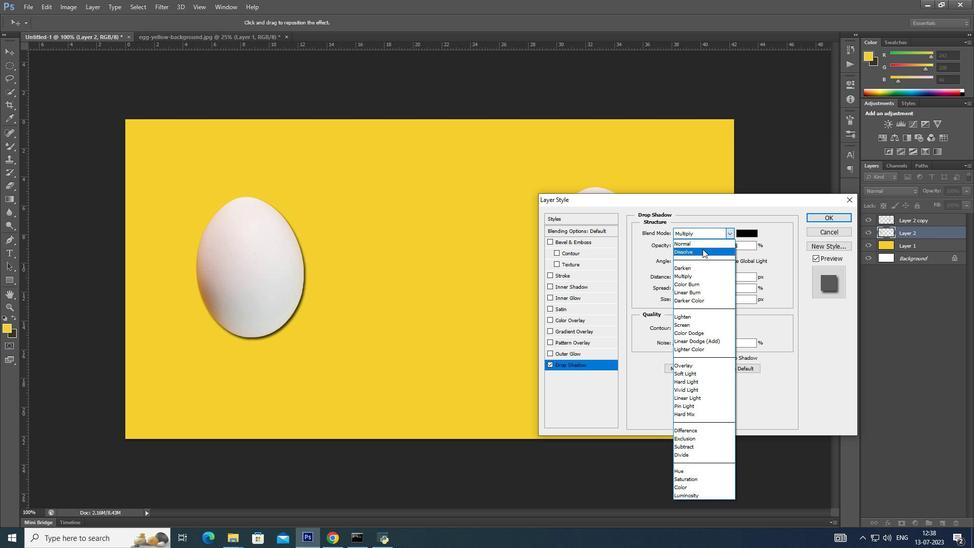 
Action: Mouse moved to (731, 232)
Screenshot: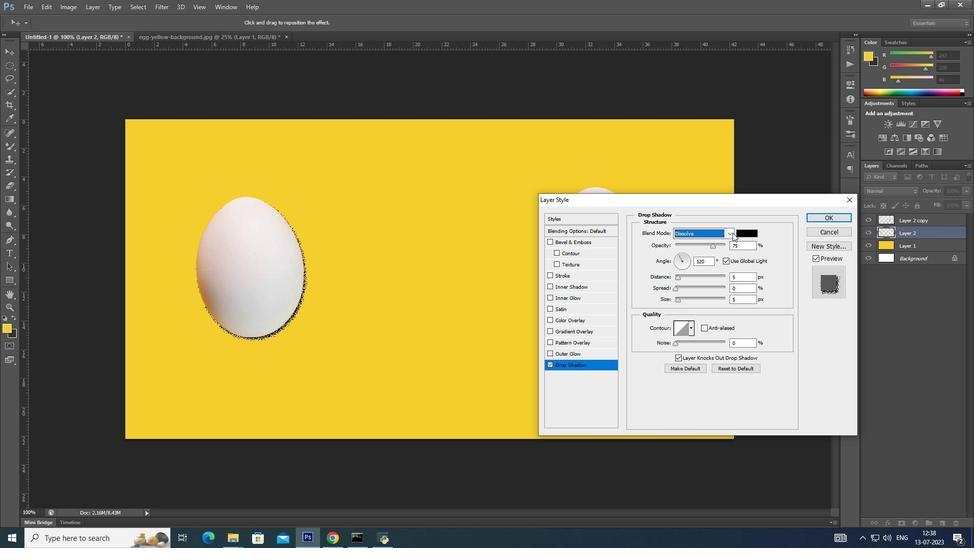 
Action: Mouse pressed left at (731, 232)
Screenshot: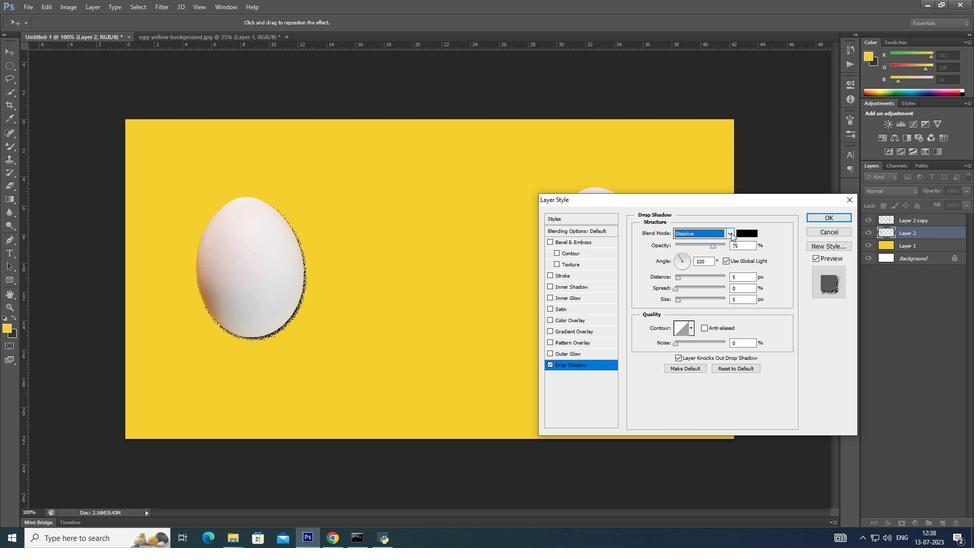 
Action: Mouse moved to (720, 239)
